 Task: Create a streamlines plot of fluid flow around an obstacle.
Action: Mouse moved to (183, 80)
Screenshot: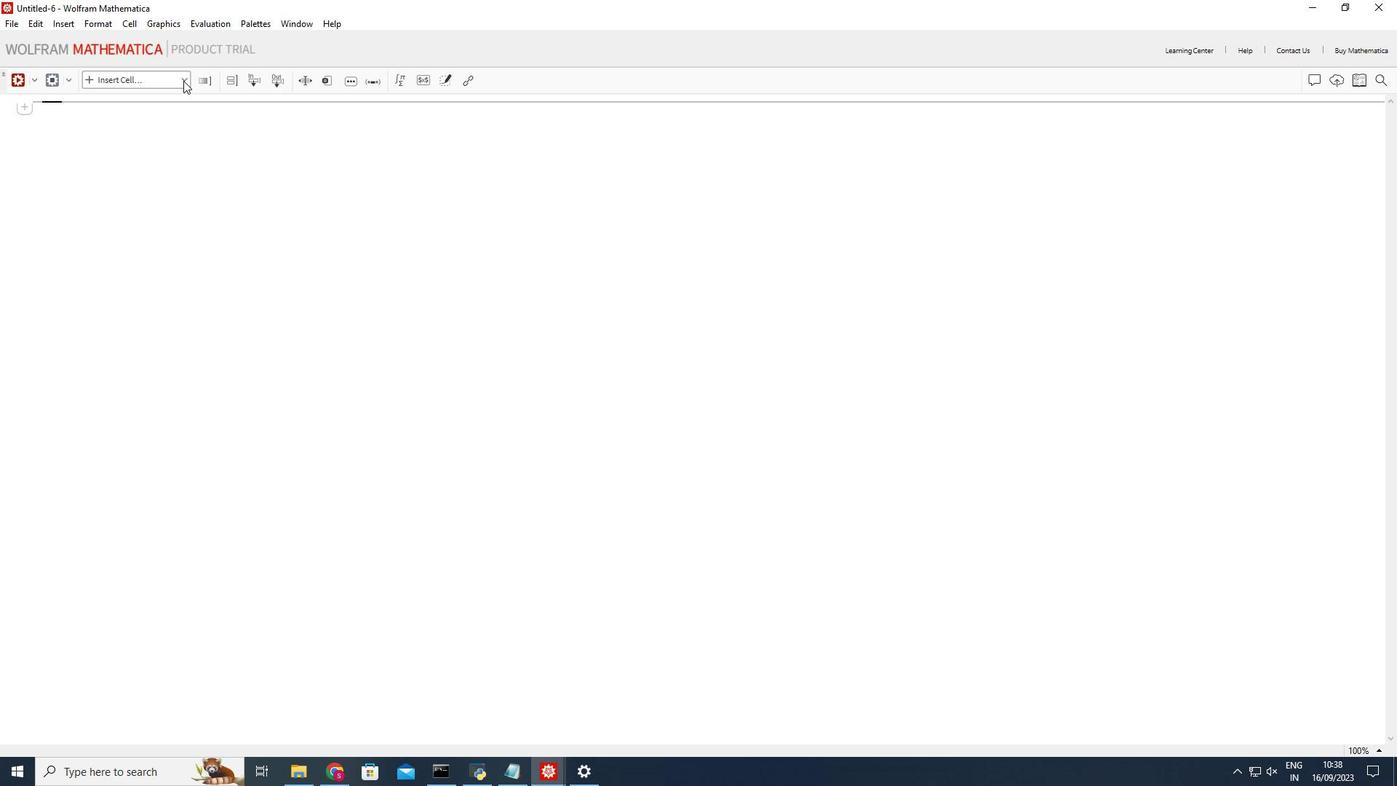
Action: Mouse pressed left at (183, 80)
Screenshot: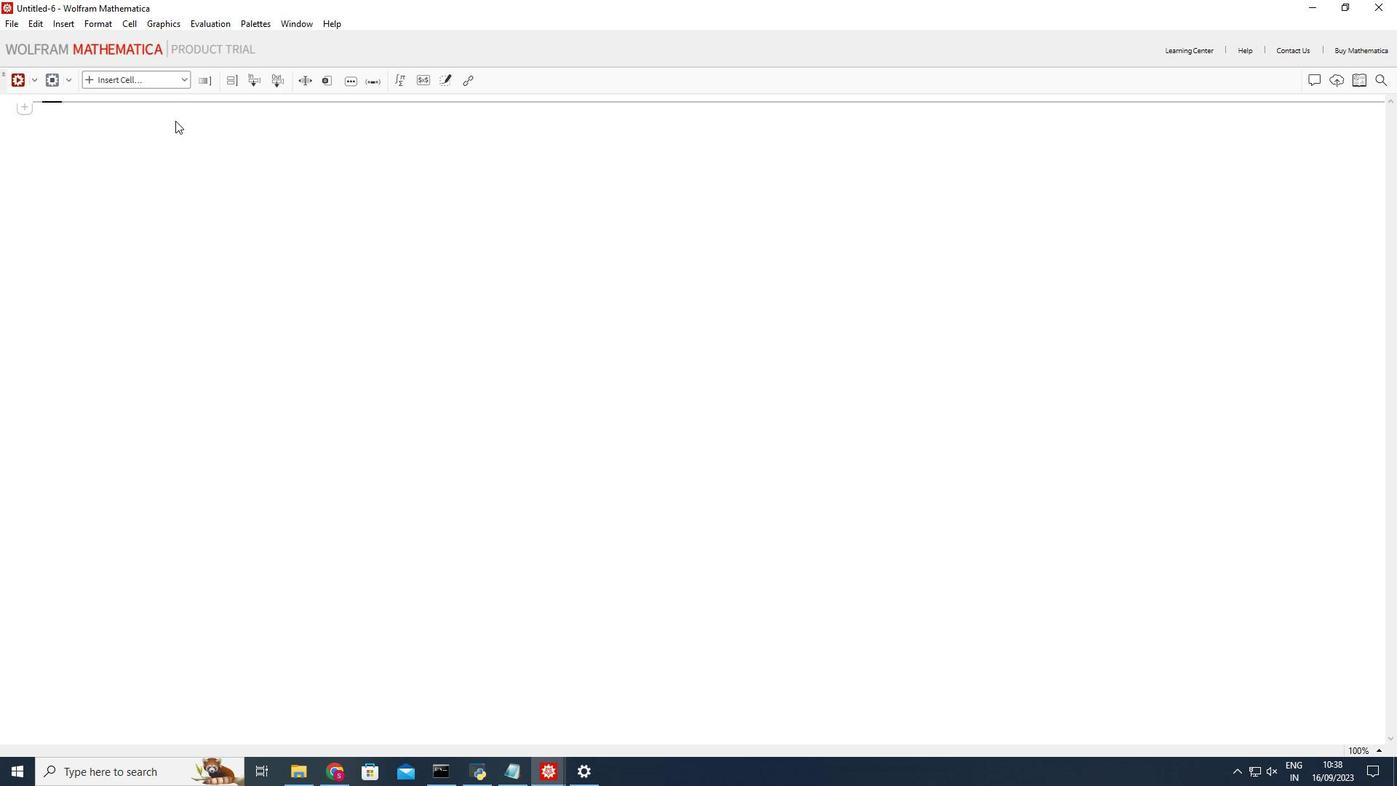 
Action: Mouse moved to (153, 108)
Screenshot: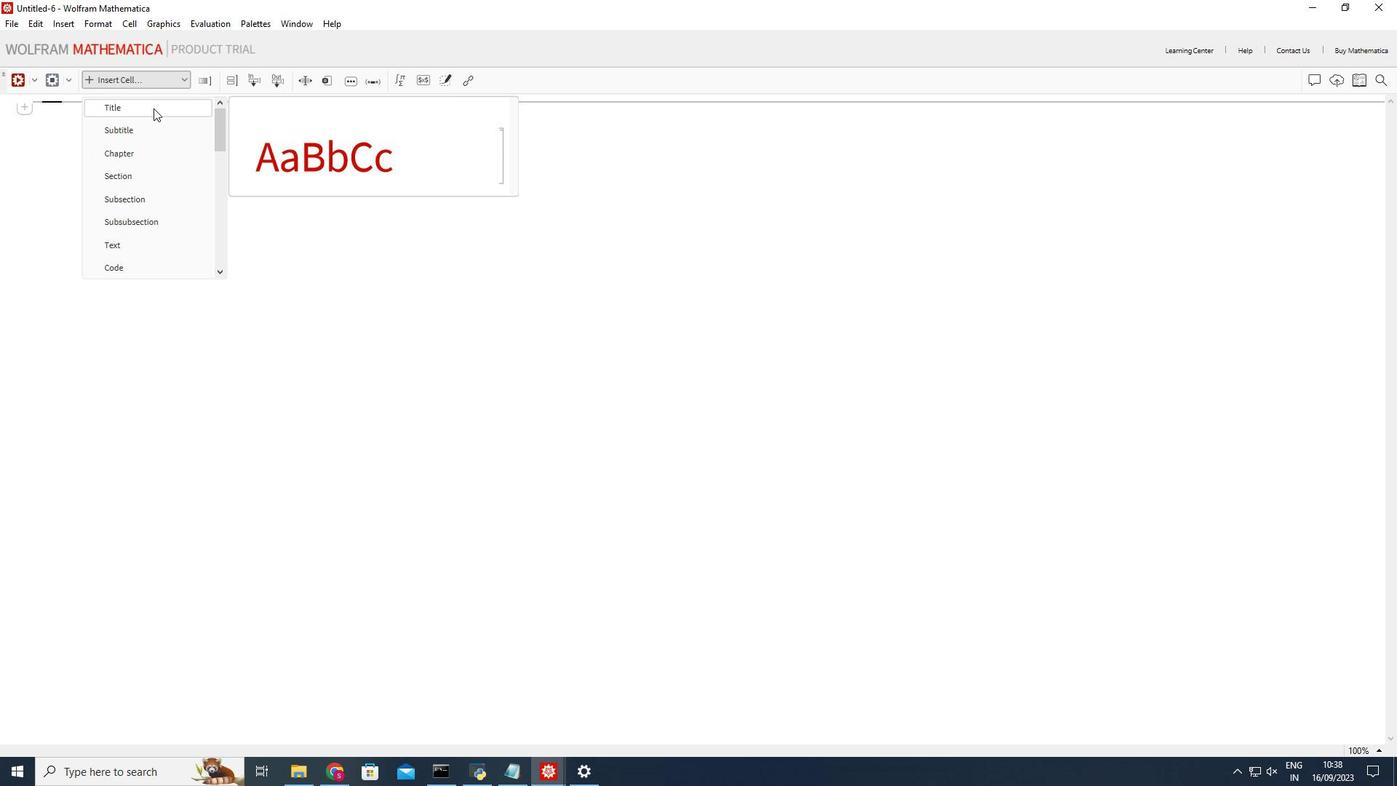
Action: Mouse pressed left at (153, 108)
Screenshot: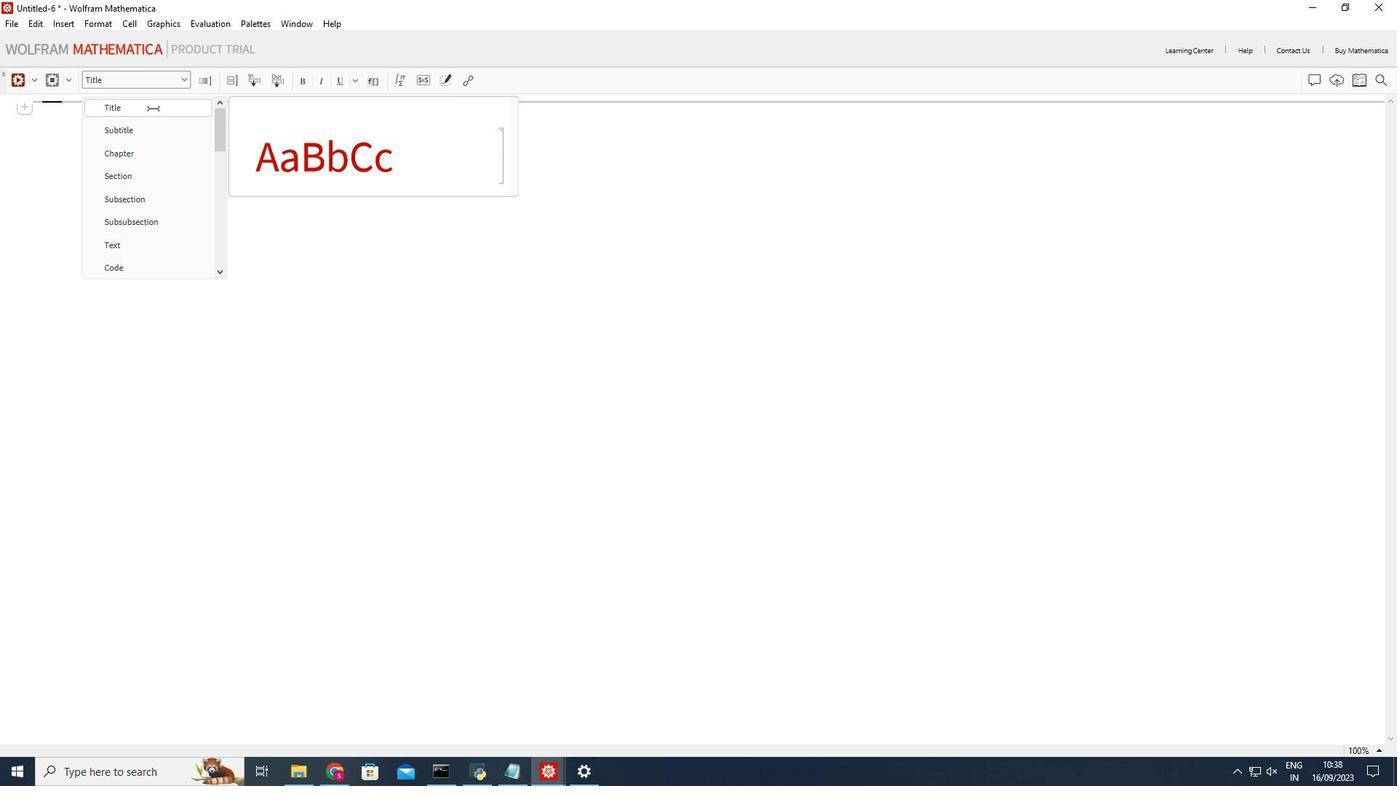 
Action: Mouse moved to (154, 155)
Screenshot: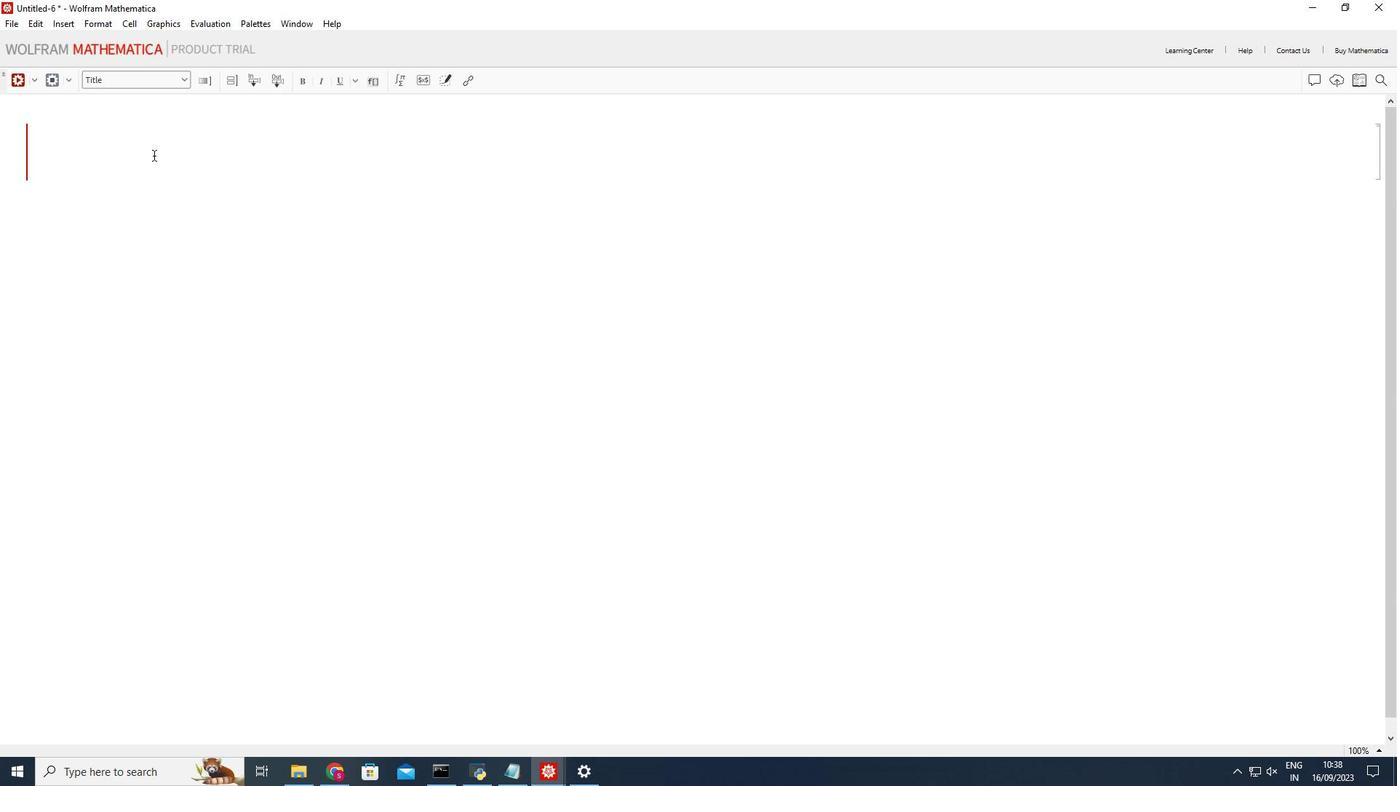 
Action: Mouse pressed left at (154, 155)
Screenshot: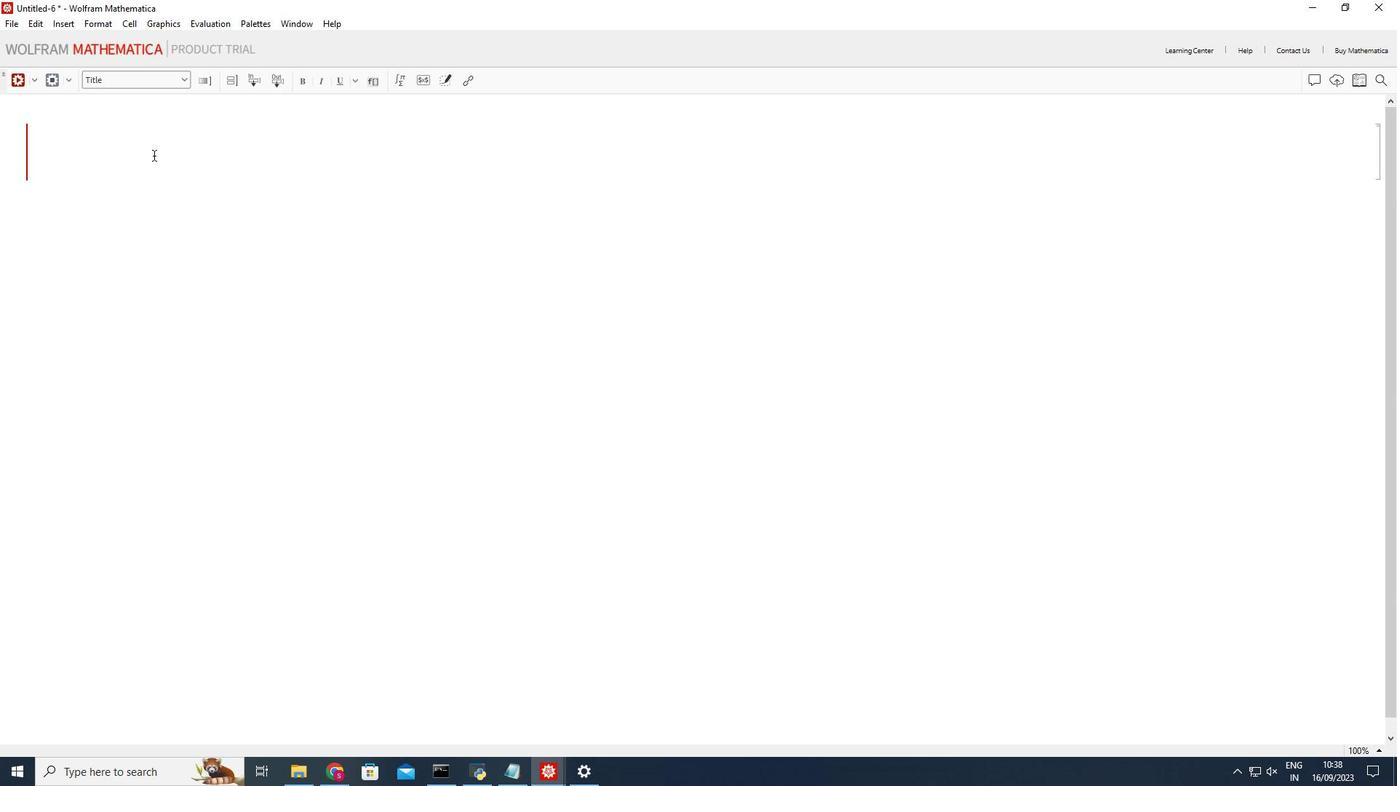 
Action: Mouse moved to (329, 350)
Screenshot: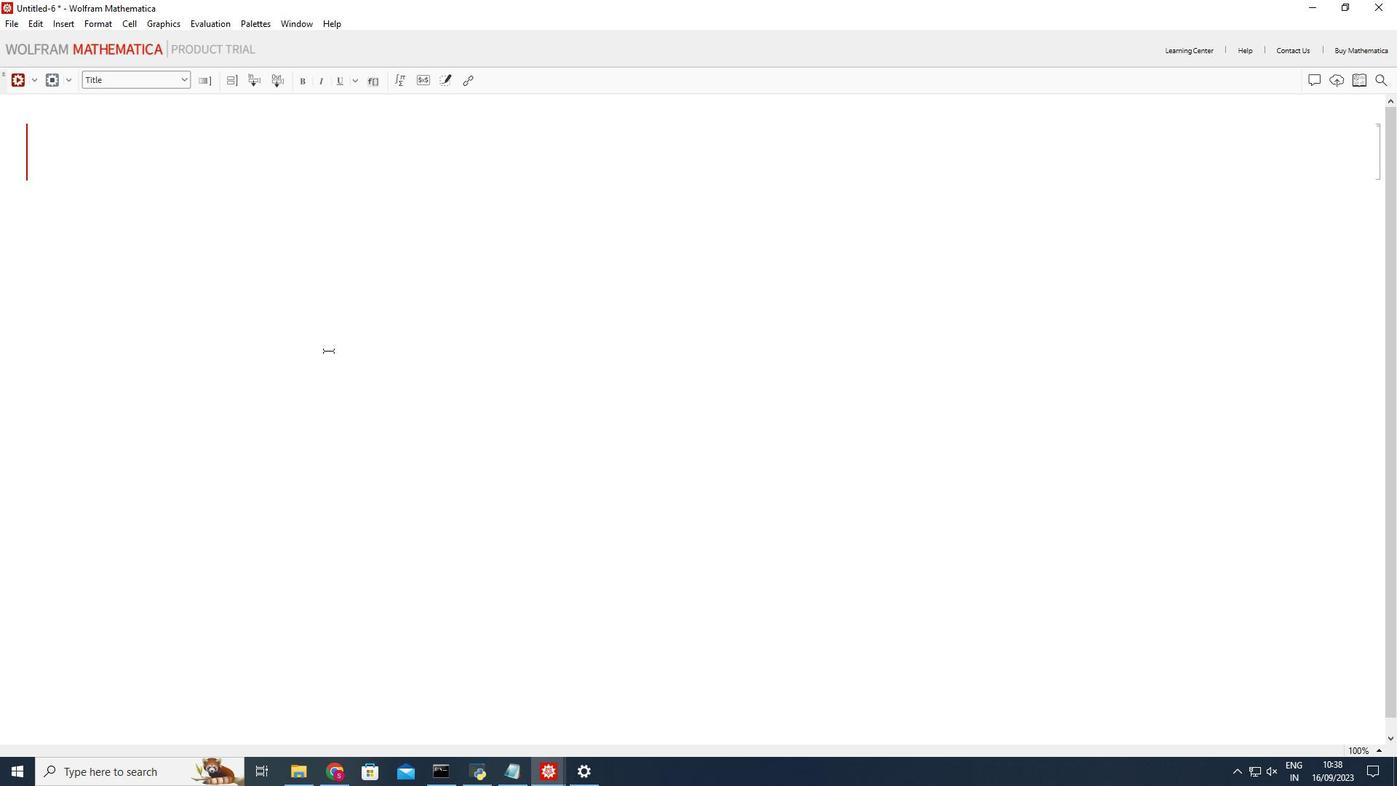 
Action: Key pressed <Key.shift_r>Streamlines<Key.space>plot<Key.space>of<Key.space>fluid<Key.space>flow<Key.space>around<Key.space>an<Key.space>obstacle
Screenshot: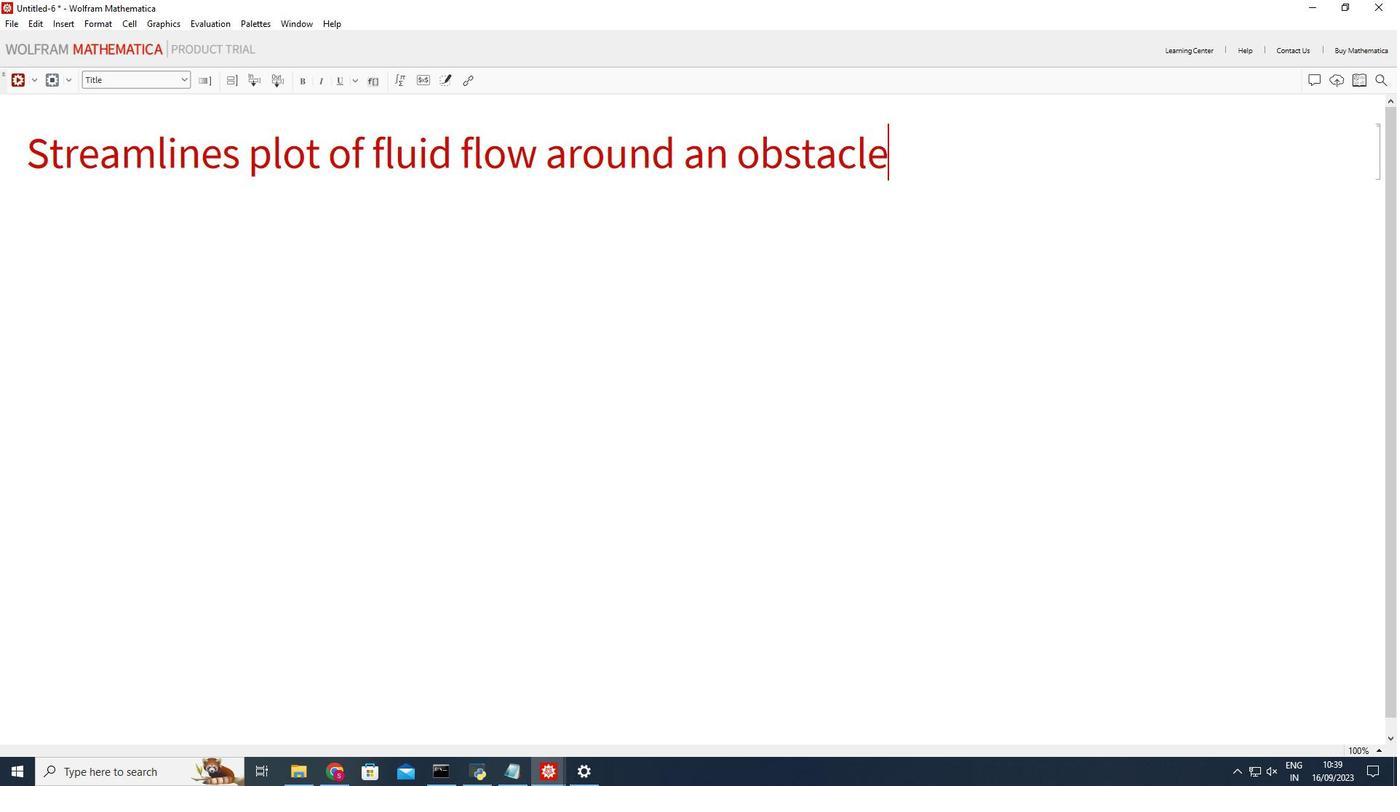 
Action: Mouse moved to (253, 423)
Screenshot: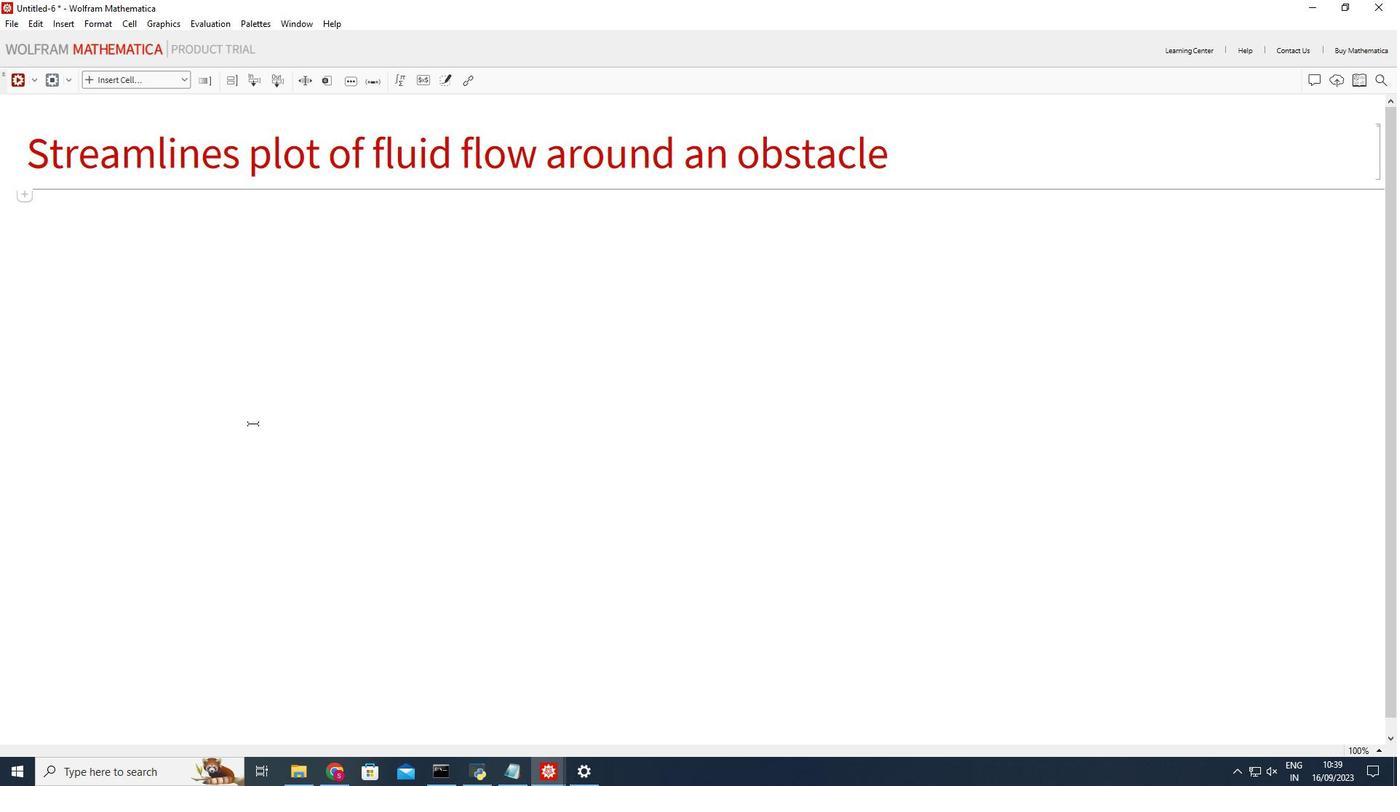 
Action: Mouse pressed left at (253, 423)
Screenshot: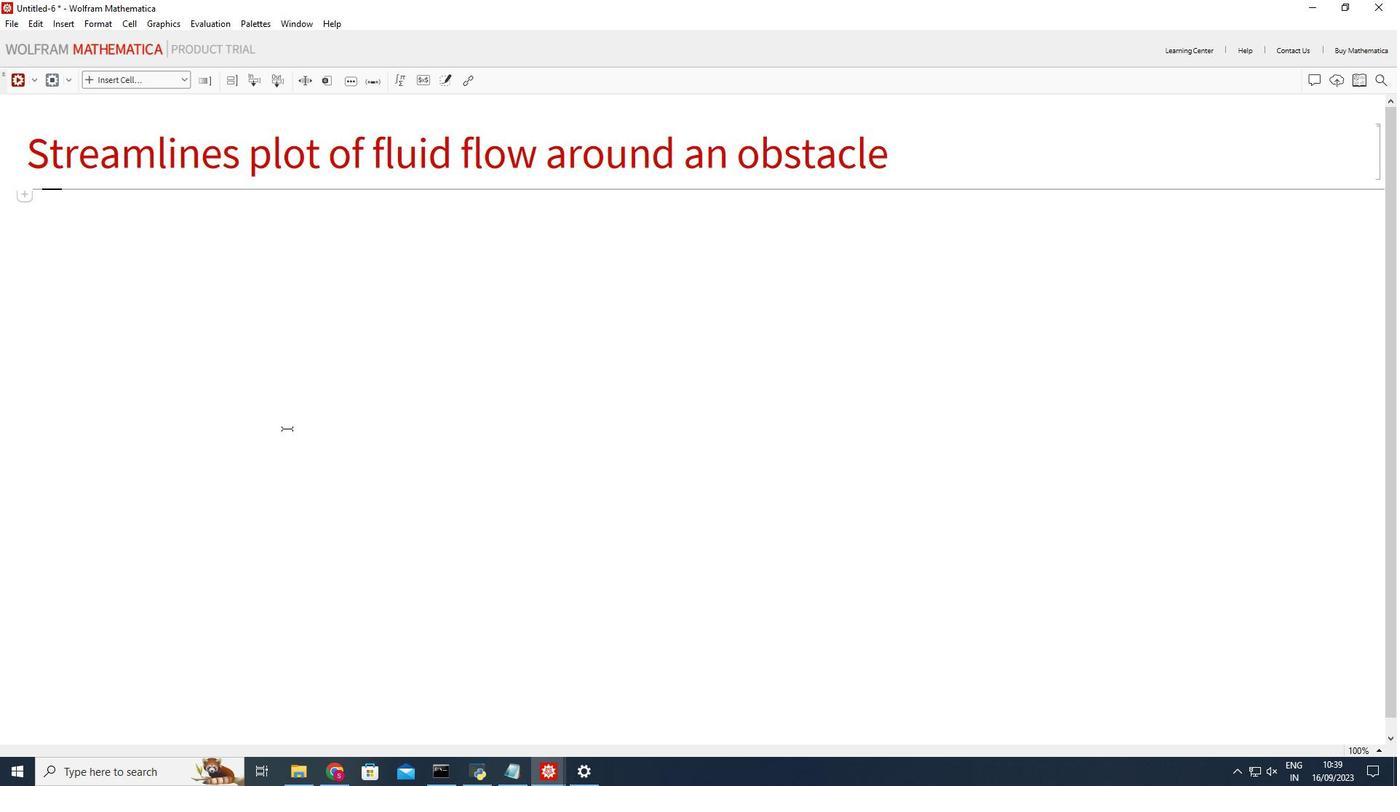 
Action: Mouse moved to (184, 82)
Screenshot: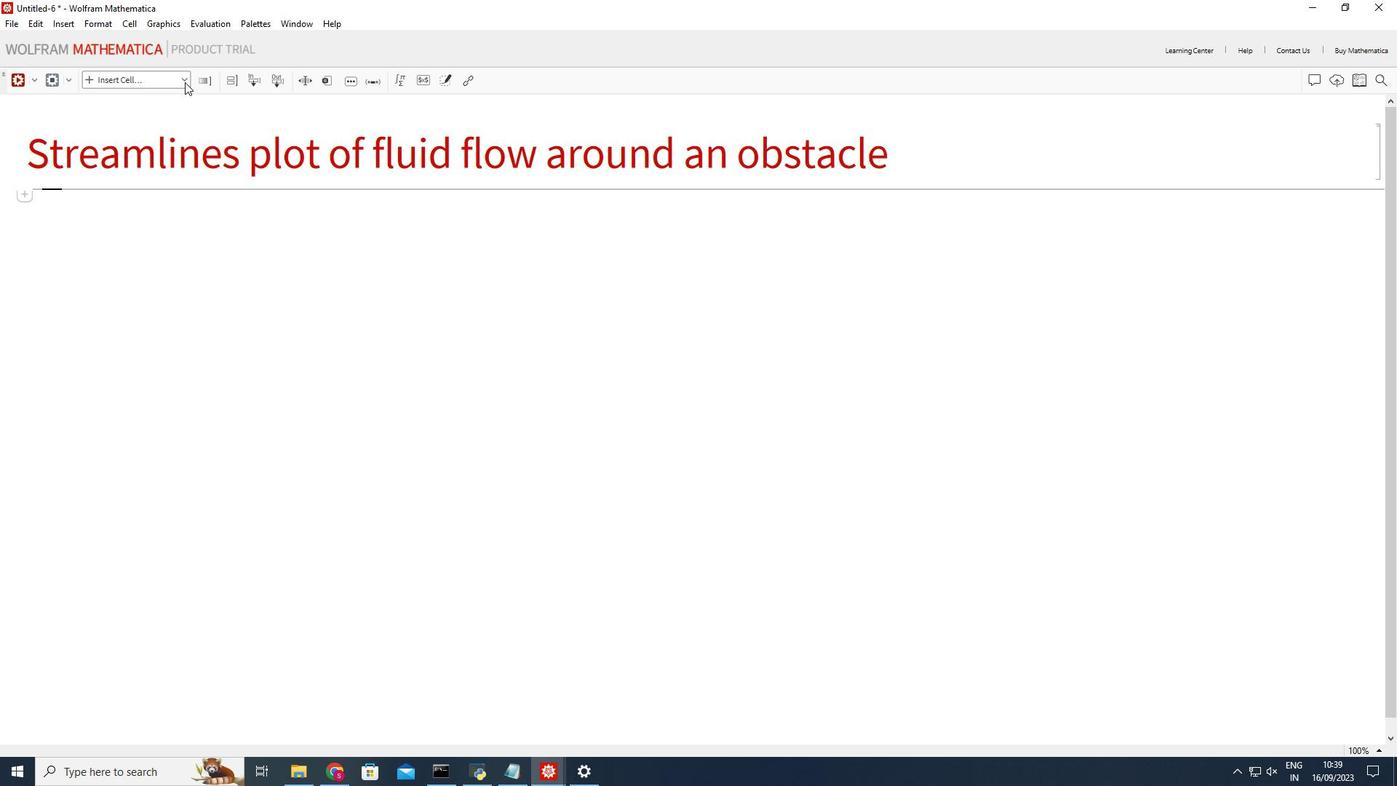 
Action: Mouse pressed left at (184, 82)
Screenshot: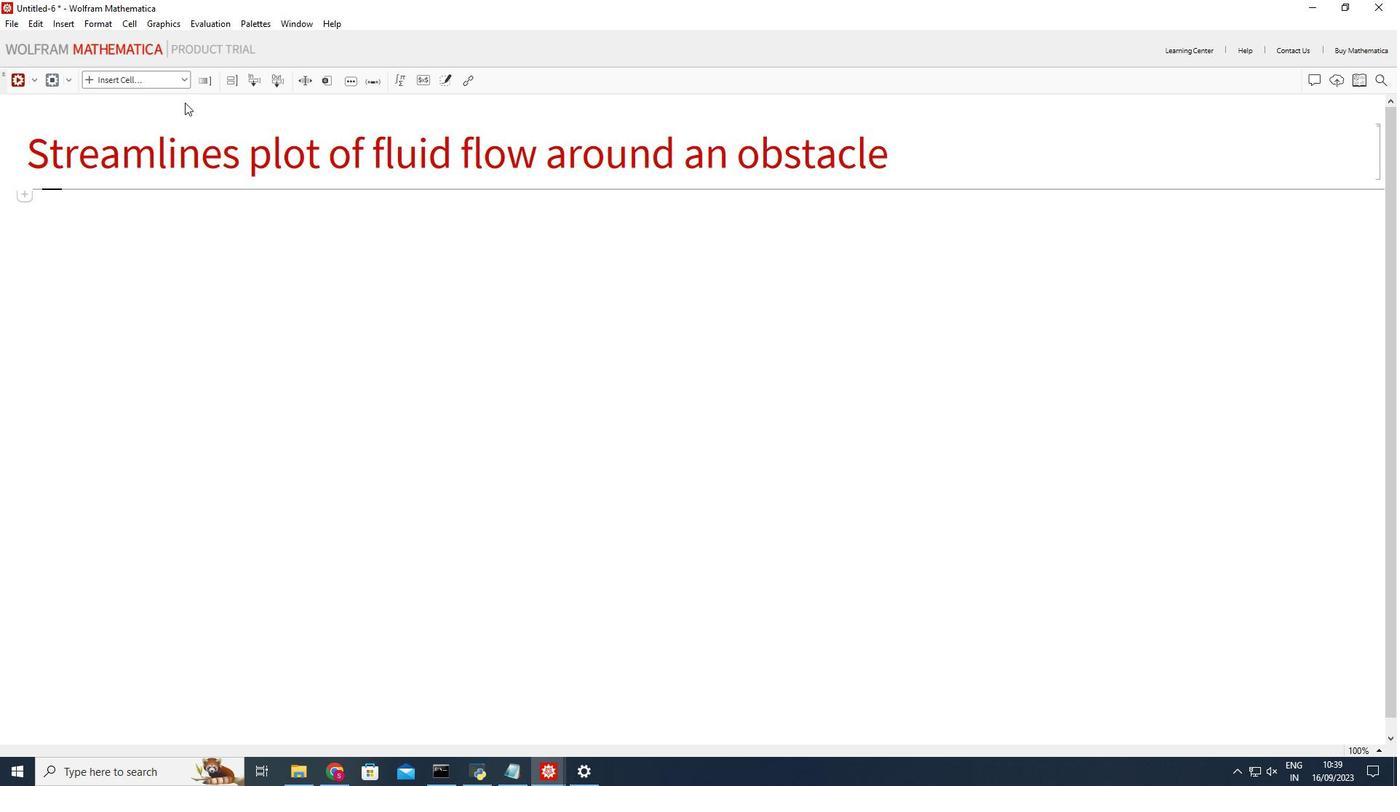 
Action: Mouse moved to (114, 272)
Screenshot: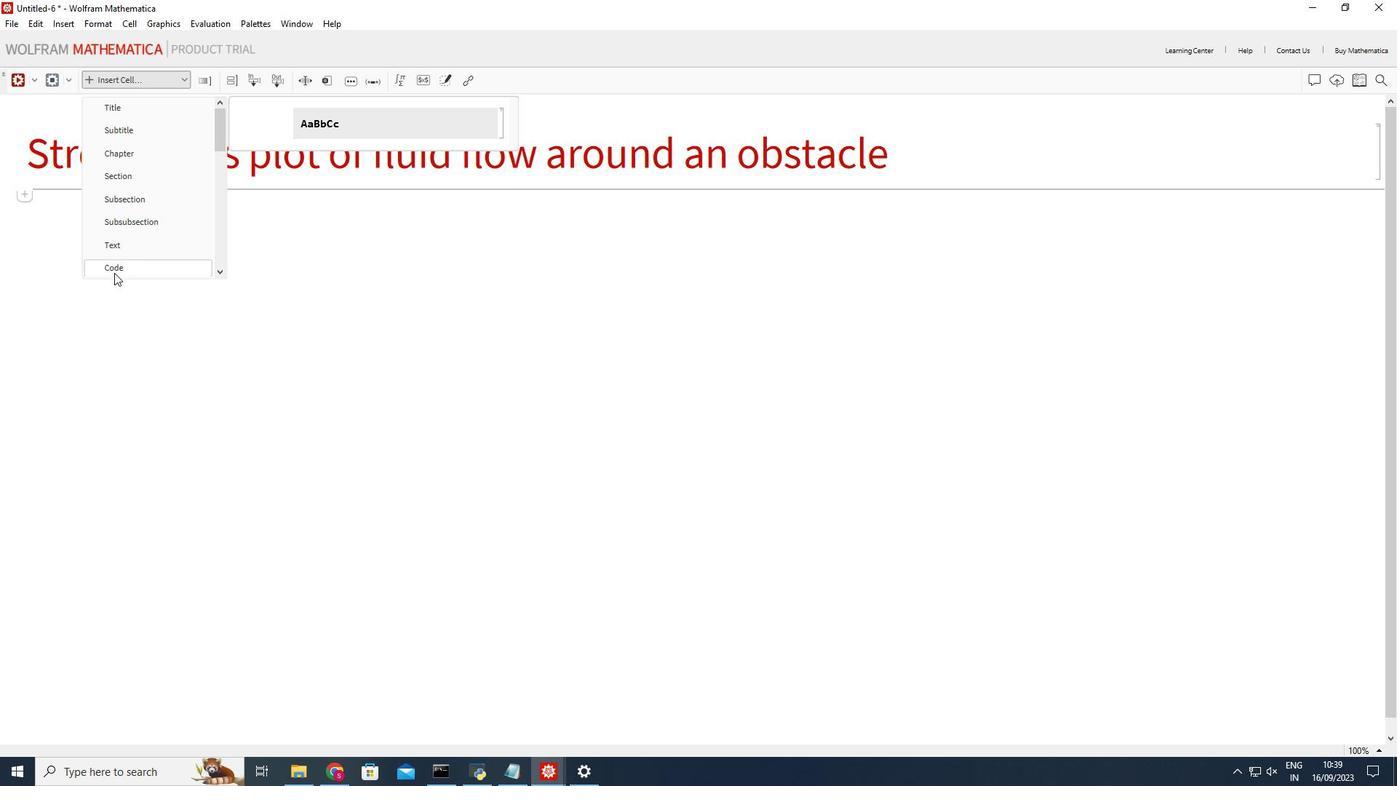 
Action: Mouse pressed left at (114, 272)
Screenshot: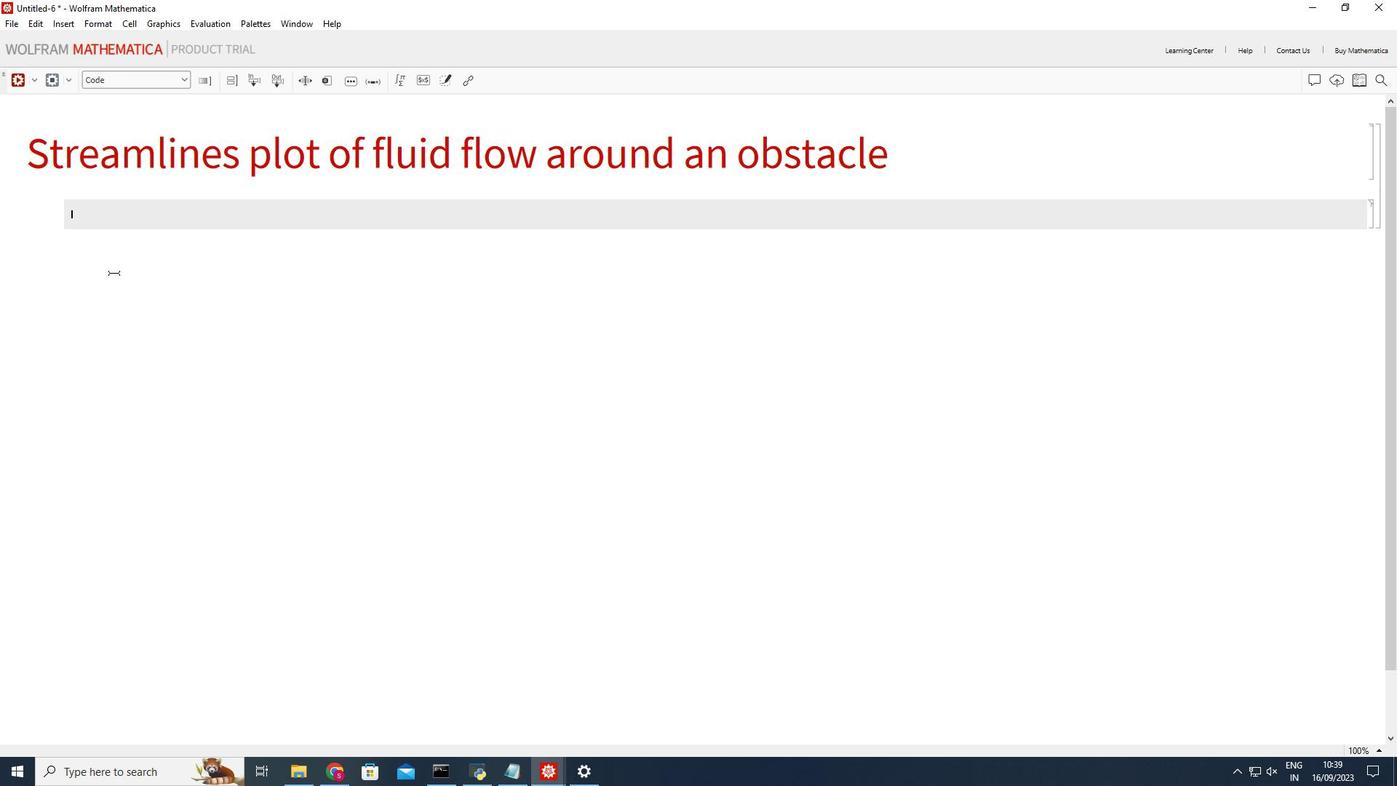 
Action: Mouse moved to (1369, 749)
Screenshot: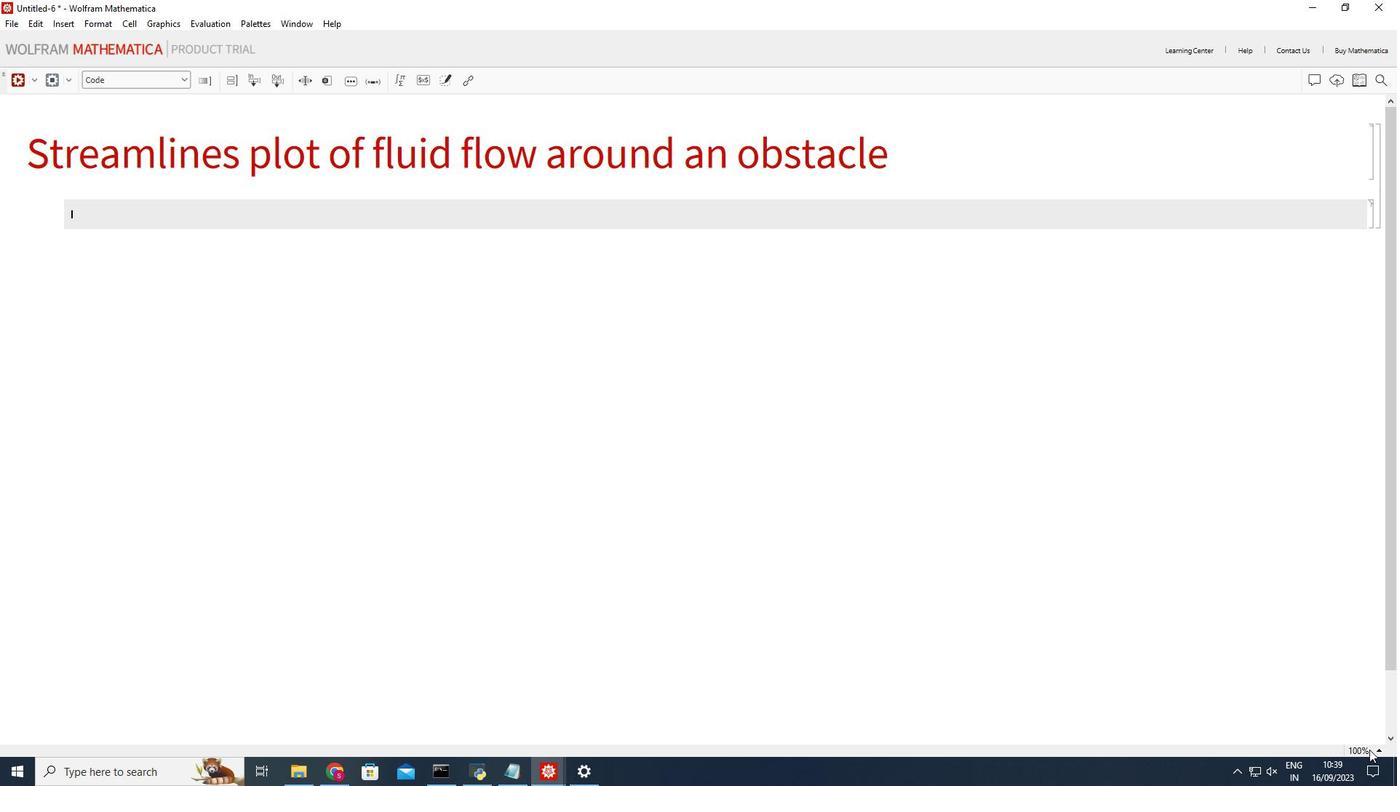 
Action: Mouse pressed left at (1369, 749)
Screenshot: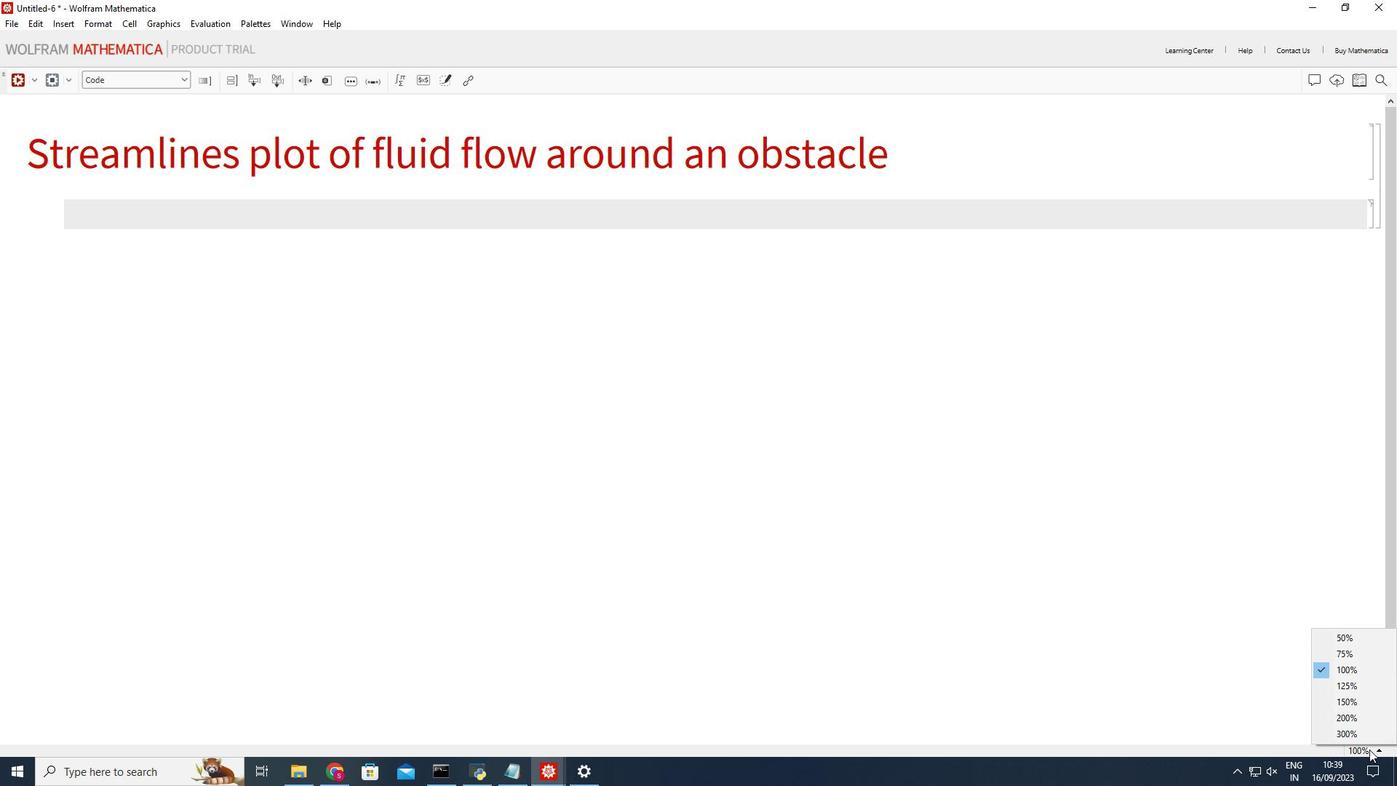 
Action: Mouse moved to (1353, 684)
Screenshot: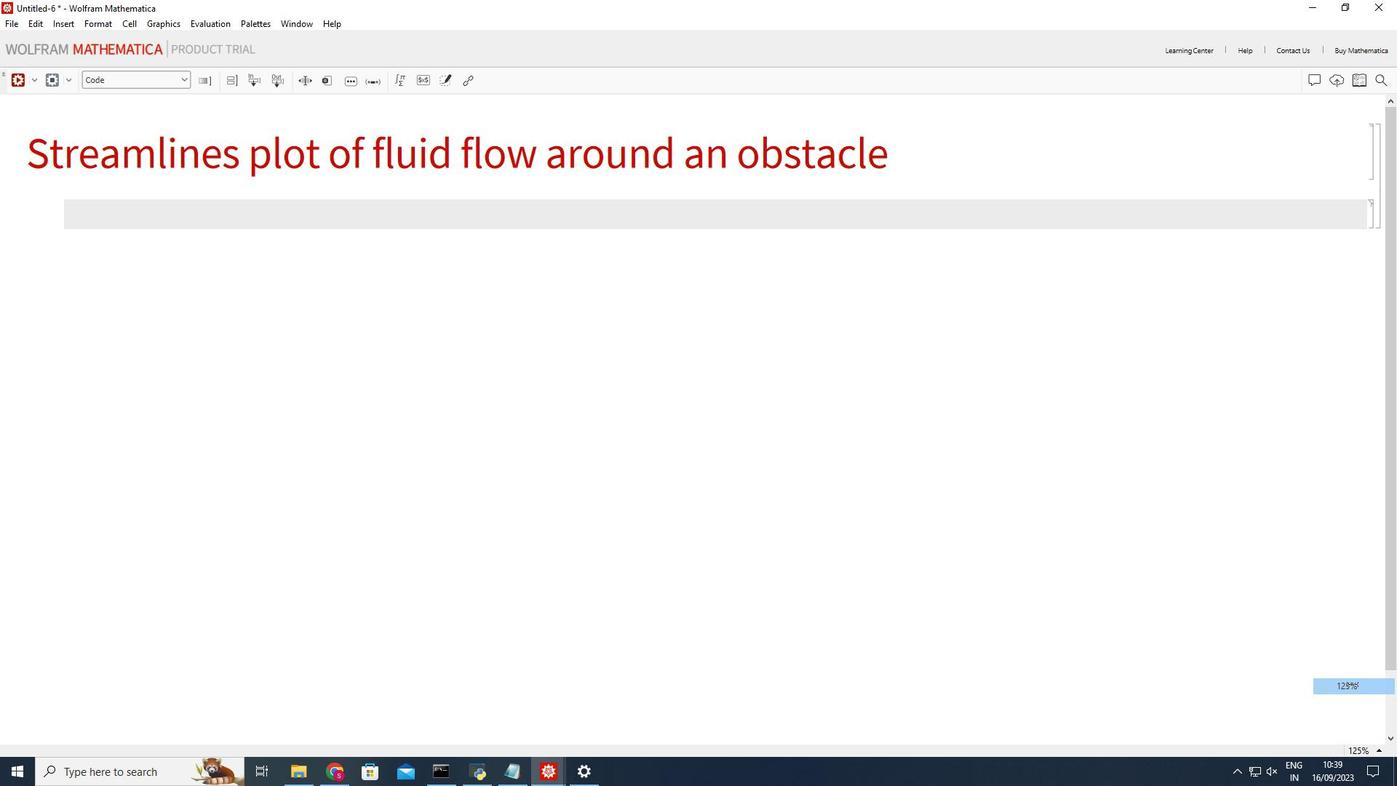 
Action: Mouse pressed left at (1353, 684)
Screenshot: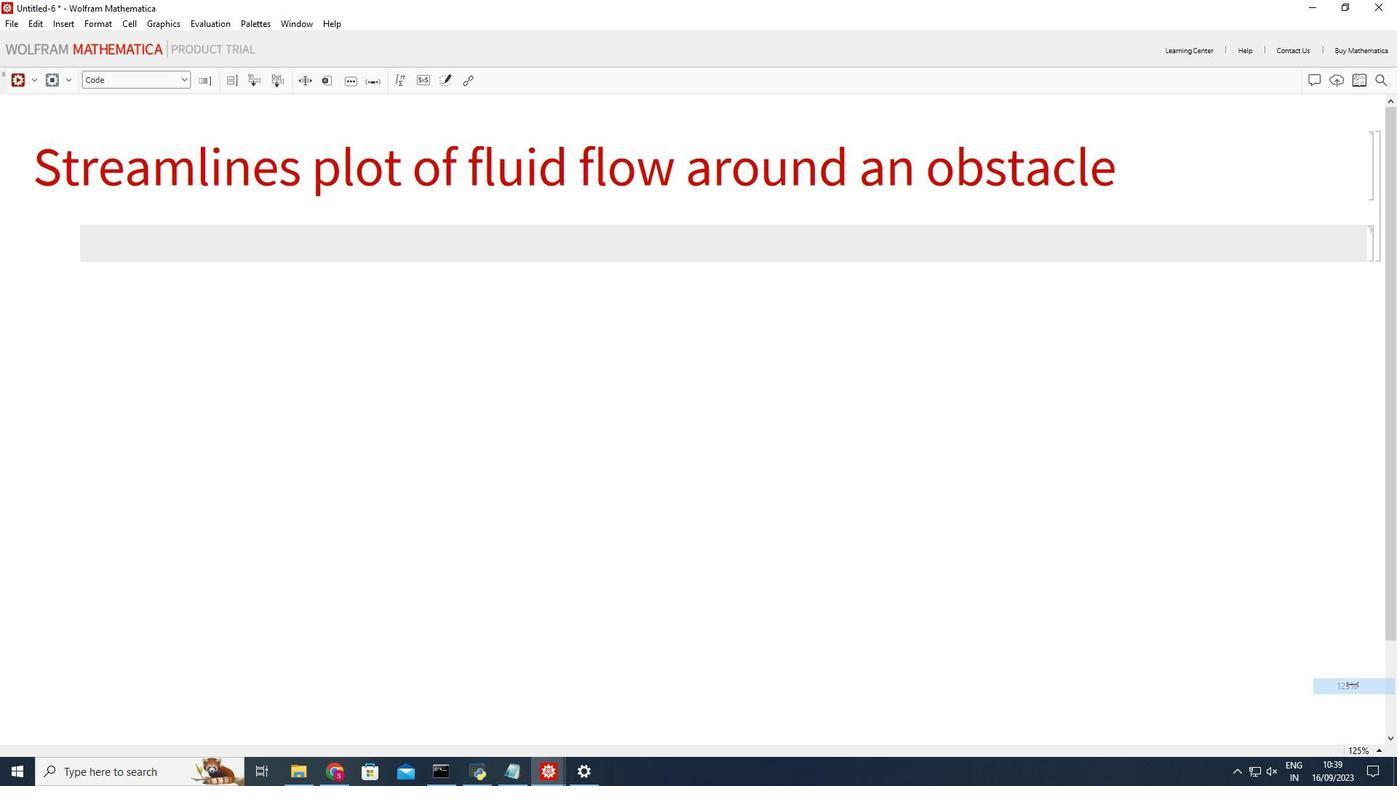 
Action: Mouse moved to (131, 240)
Screenshot: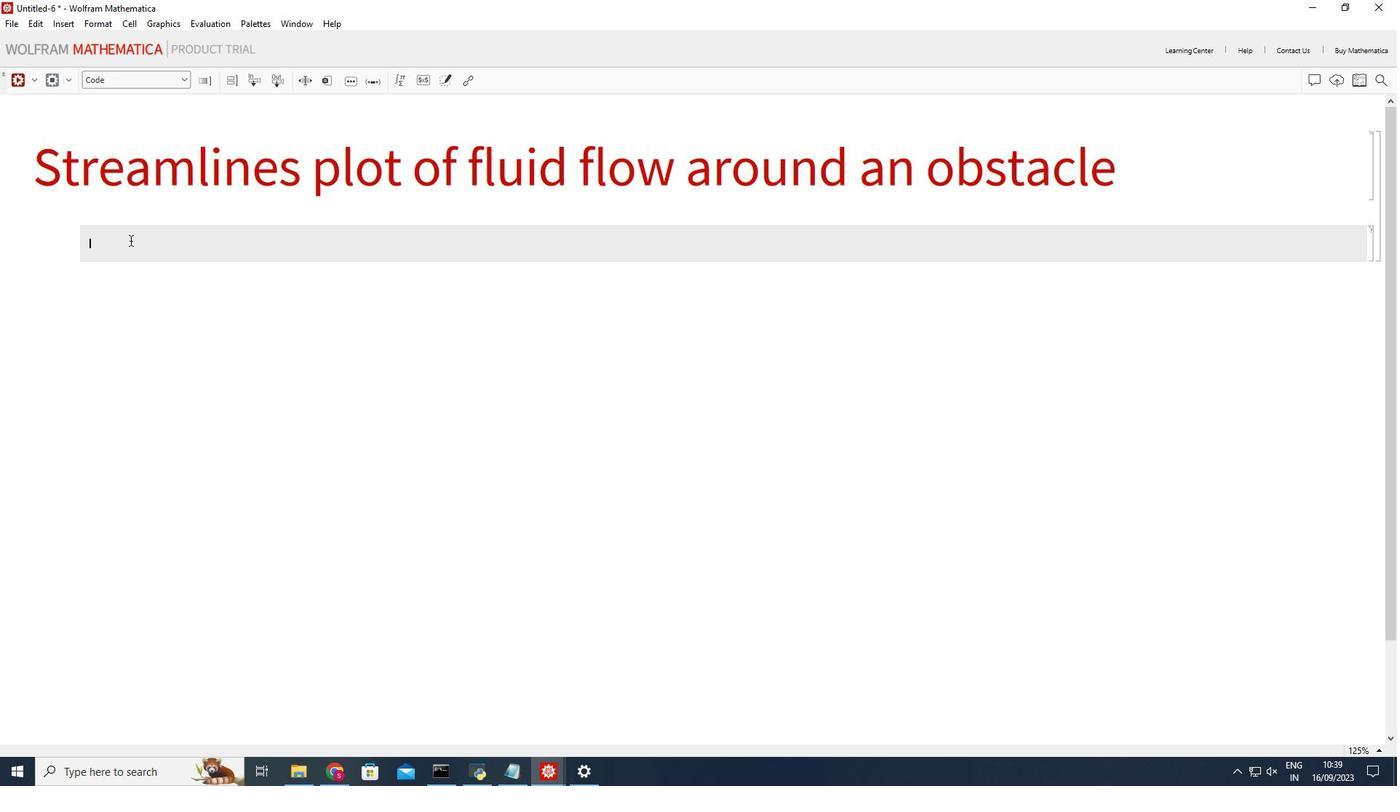 
Action: Mouse pressed left at (131, 240)
Screenshot: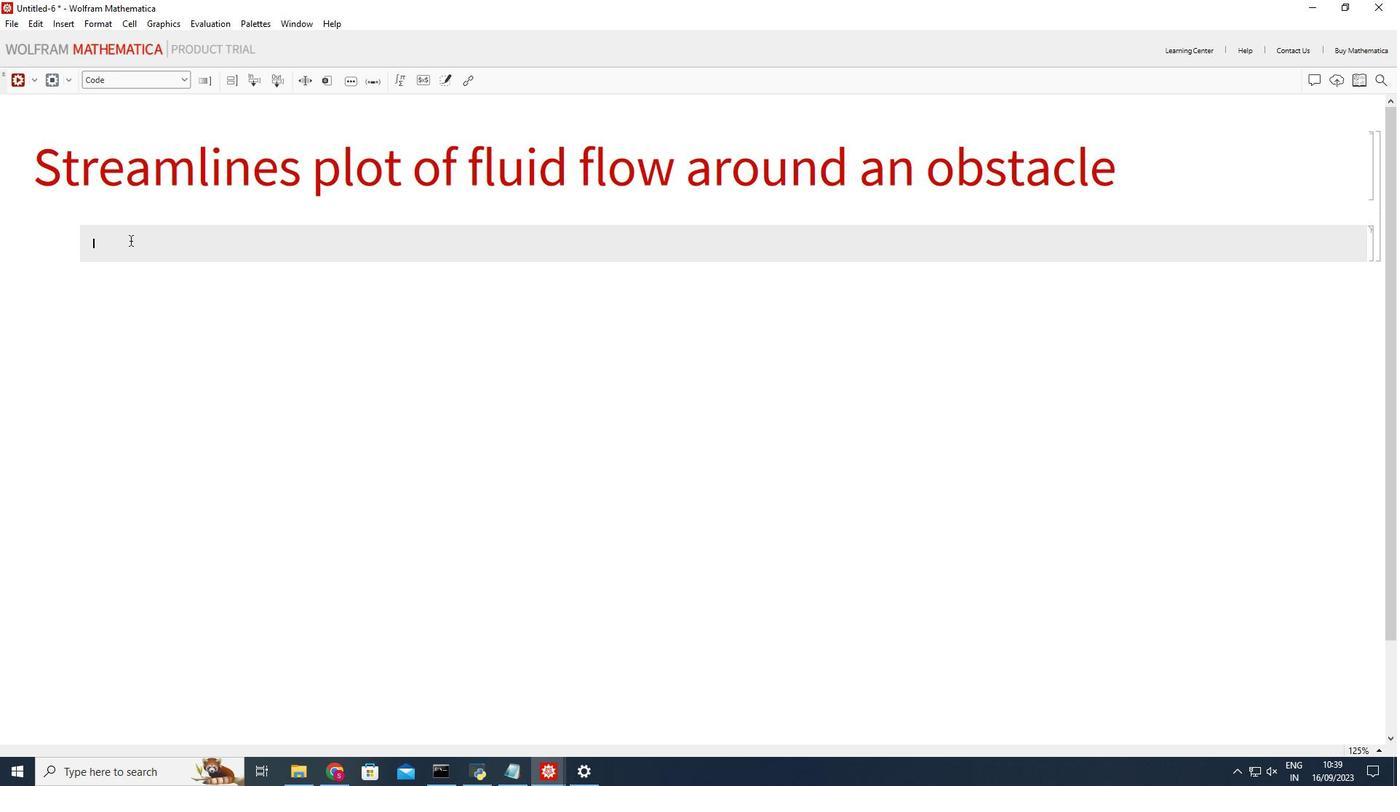 
Action: Mouse moved to (311, 446)
Screenshot: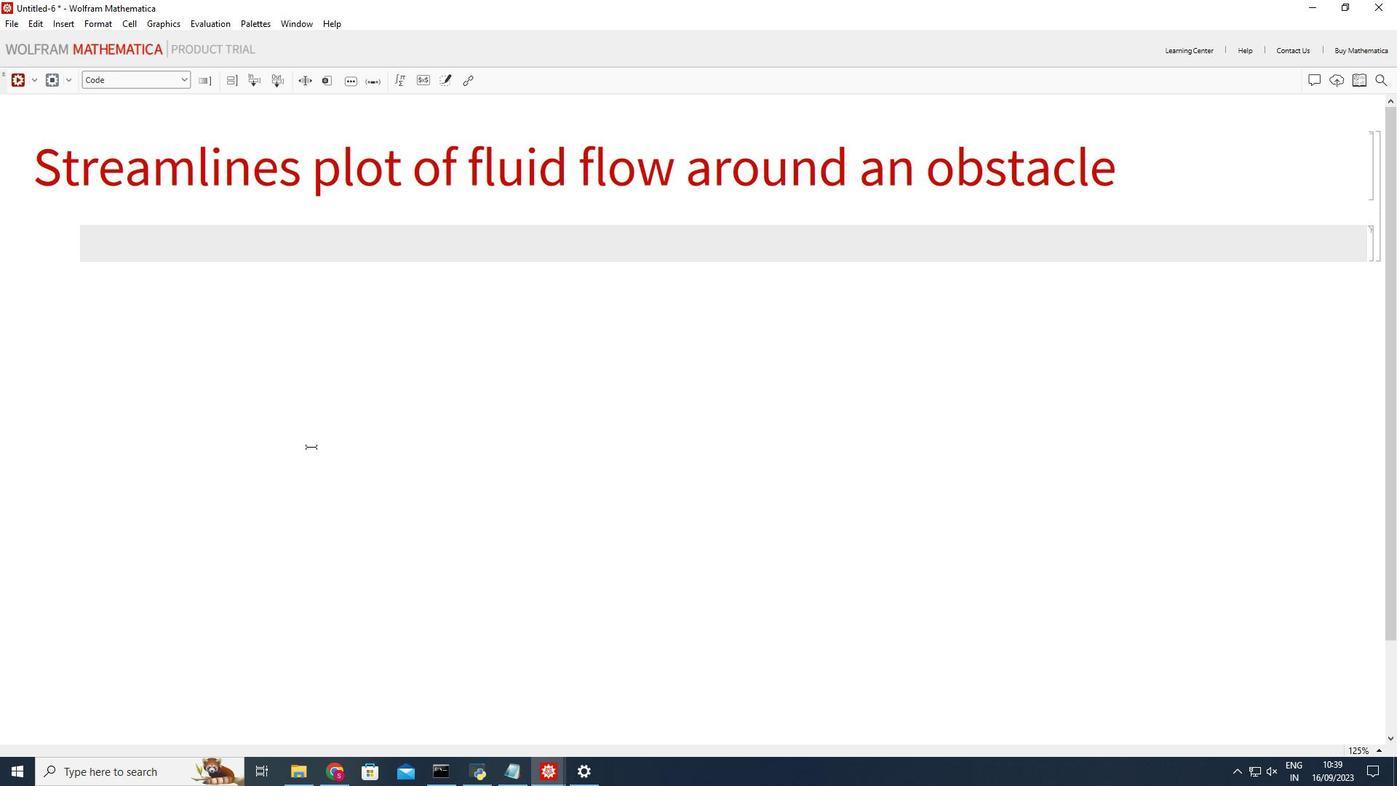 
Action: Key pressed <Key.shift_r>(*<Key.space>define<Key.space>the<Key.space>fluid<Key.space>domain<Key.space>as<Key.space>a<Key.space>rectangle<Key.space><Key.right><Key.right><Key.enter>fluid<Key.shift_r>Domain<Key.space>=<Key.space><Key.shift_r>Rectangle<Key.space><Key.backspace>[<Key.shift_r>{-2,-2<Key.right>,<Key.shift_r>{2,2<Key.right><Key.right>;<Key.enter><Key.enter><Key.shift_r>(*<Key.space>define<Key.space>the<Key.space>on<Key.backspace>bstacle<Key.space>as<Key.space>a<Key.space>disk<Key.space><Key.right><Key.right><Key.enter>obstacle<Key.space>=<Key.space><Key.shift_r>Disk[<Key.shift_r>{0,0<Key.right>,1<Key.right>;<Key.enter><Key.enter><Key.shift_r>(*<Key.space>define<Key.space>the<Key.space>fluid<Key.space>domain<Key.space>excluding<Key.space>the<Key.space>obstacle<Key.space><Key.right><Key.right><Key.enter>domain<Key.space>=<Key.space><Key.shift_r>Regop<Key.backspace><Key.backspace>ion<Key.shift_r>Difference<Key.space><Key.backspace>[<Key.space><Key.backspace>fluid<Key.shift_r>Domain,<Key.space>obstacle<Key.right>;<Key.enter><Key.enter><Key.shift_r>(*<Key.space>define<Key.space>the<Key.space>flow<Key.space>around<Key.space>the<Key.space>obstacle<Key.space><Key.shift_r>(example<Key.space>velocity<Key.space>field<Key.right><Key.space><Key.right><Key.right><Key.enter>velocity<Key.shift_r>Field<Key.space>=<Key.space><Key.shift_r>{1-<Key.space>x<Key.shift_r>^2<Key.space>-<Key.space>y<Key.shift_r>^2,<Key.space>2<Key.space>y<Key.right><Key.left><Key.left><Key.backspace>x<Key.right><Key.right>;<Key.enter><Key.enter><Key.shift_r><Key.shift_r><Key.shift_r><Key.shift_r><Key.shift_r><Key.shift_r><Key.shift_r><Key.shift_r><Key.shift_r><Key.shift_r>*<Key.backspace><Key.shift_r><Key.shift_r><Key.shift_r><Key.shift_r><Key.shift_r><Key.shift_r><Key.shift_r><Key.shift_r>*<Key.backspace><Key.shift_r>(*<Key.space><Key.shift_r>Set<Key.space>up<Key.space>the<Key.space>streamlines<Key.right><Key.left><Key.space><Key.right><Key.right><Key.enter>streamlines<Key.space>=<Key.space><Key.shift_r>Stream<Key.shift_r>Plot[velocity<Key.shift_r>Field,<Key.space><Key.shift_r>{x,-2,2<Key.right>,<Key.space><Key.shift_r>{y,-2,2<Key.right>,<Key.space><Key.shift_r>Stream<Key.shift_r>Points<Key.enter><Key.space><Key.shift_r>Fine<Key.right>;<Key.enter><Key.enter><Key.shift_r>(*<Key.space>show<Key.space>the<Key.space>streamlines<Key.space>and<Key.space>the<Key.space>obstacle<Key.space><Key.right><Key.right><Key.enter><Key.shift_r>Show[streamlines,<Key.space><Key.shift_r>Graphics[<Key.shift_r>{<Key.shift_r>Edge<Key.shift_r>Form[<Key.shift_r>Black<Key.right>,<Key.space><Key.shift_r>Face<Key.shift_r>Form[],<Key.space>obstacle<Key.right><Key.right>,<Key.space><Key.shift_r>Aspect<Key.shift_r>Ratio<Key.enter><Key.space>-<Key.shift_r>><Key.space><Key.shift_r>Automatic<Key.enter><Key.right><Key.shift_r><Key.enter>
Screenshot: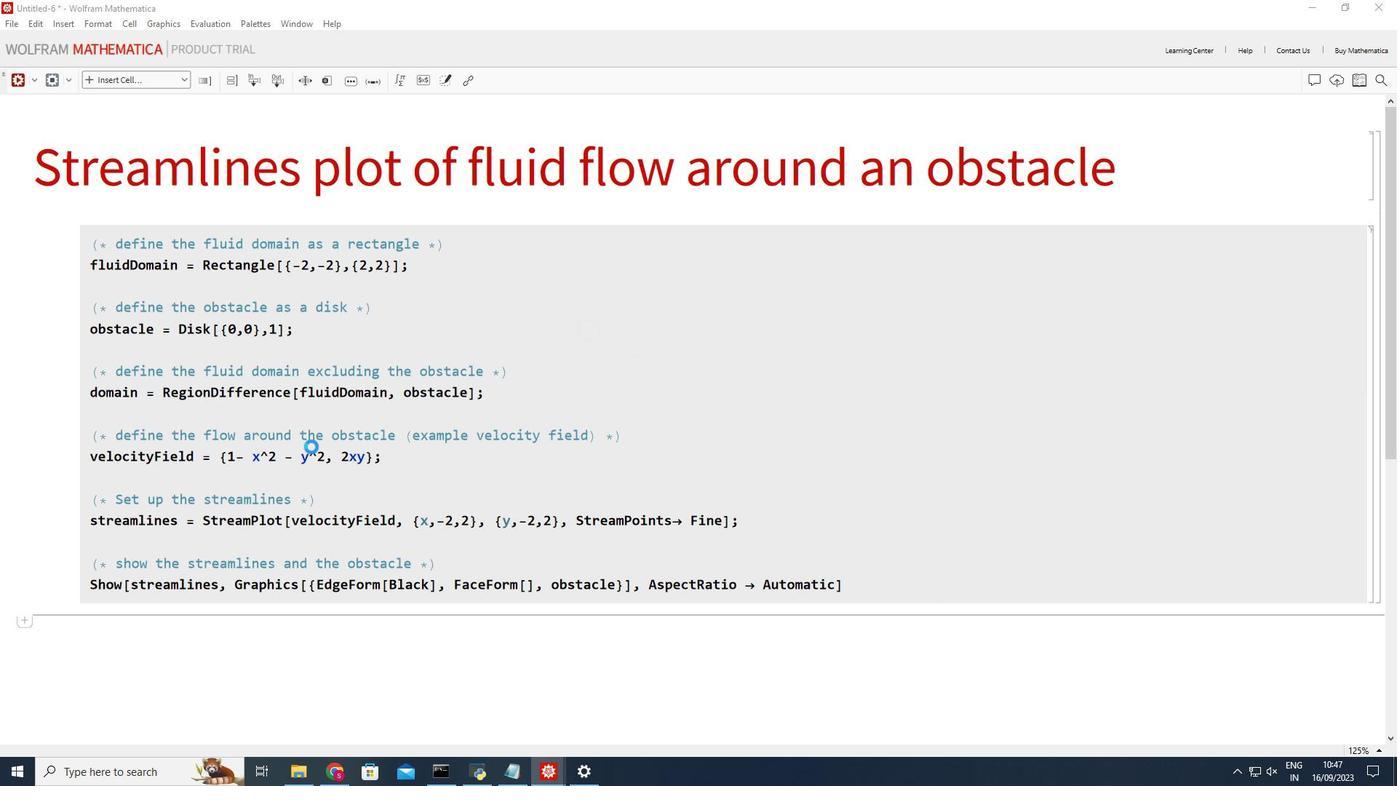 
Action: Mouse moved to (650, 402)
Screenshot: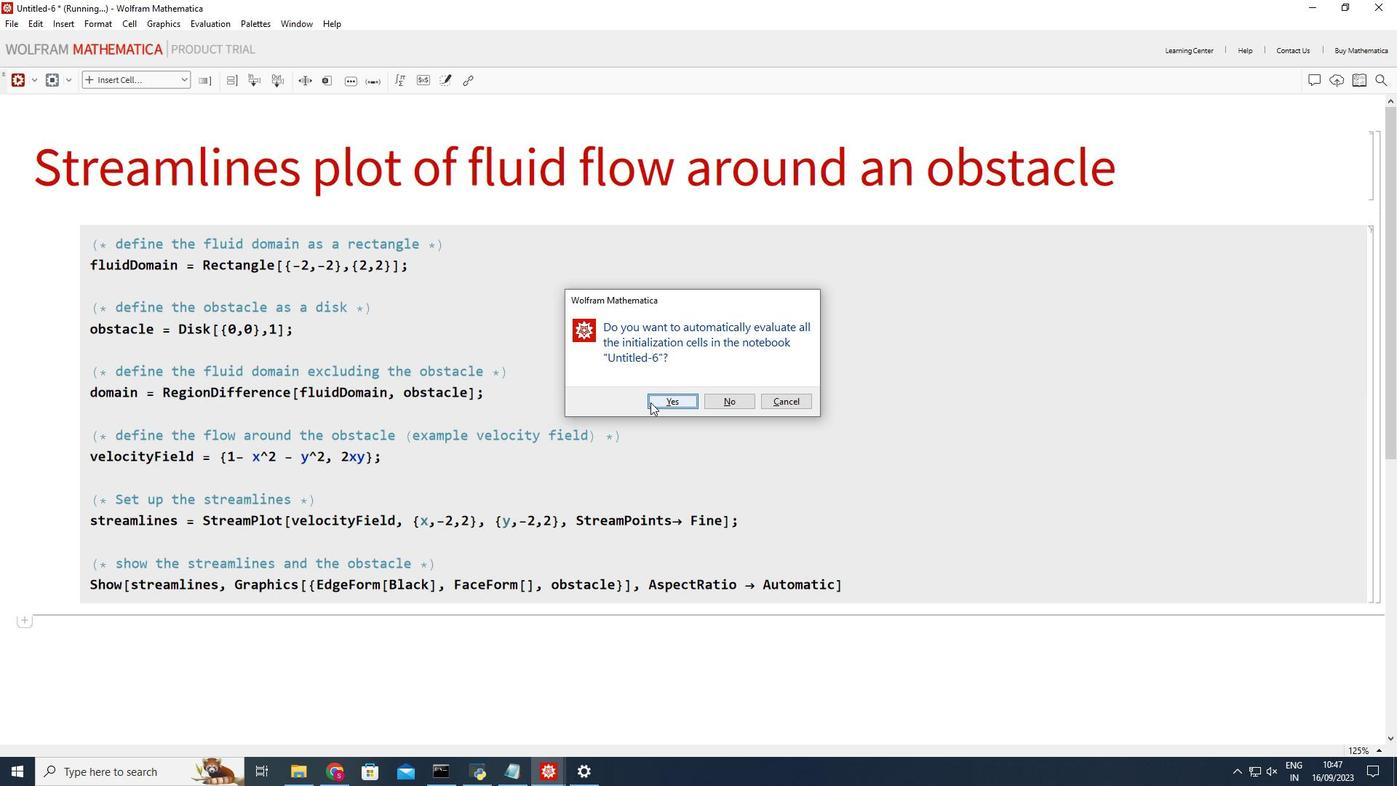 
Action: Mouse pressed left at (650, 402)
Screenshot: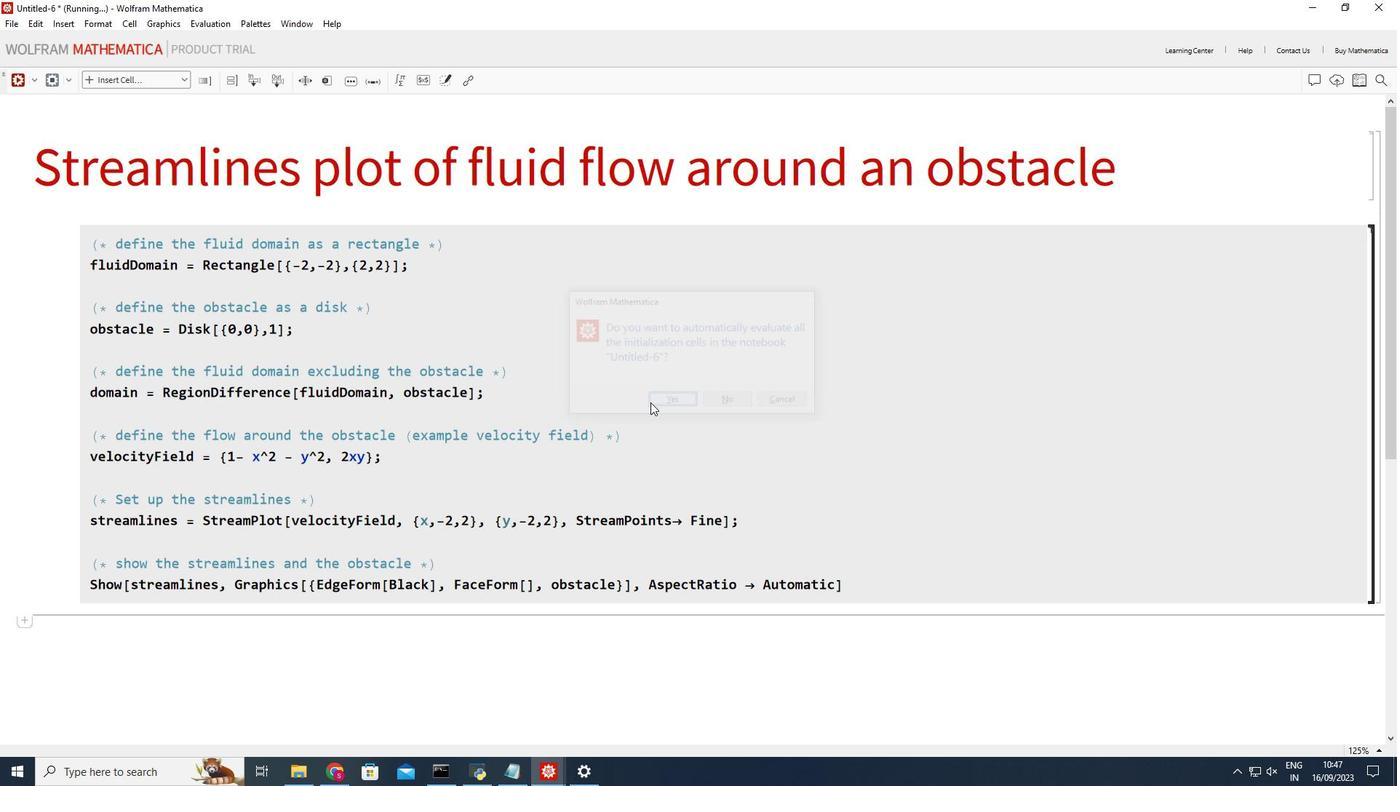 
Action: Mouse moved to (656, 404)
Screenshot: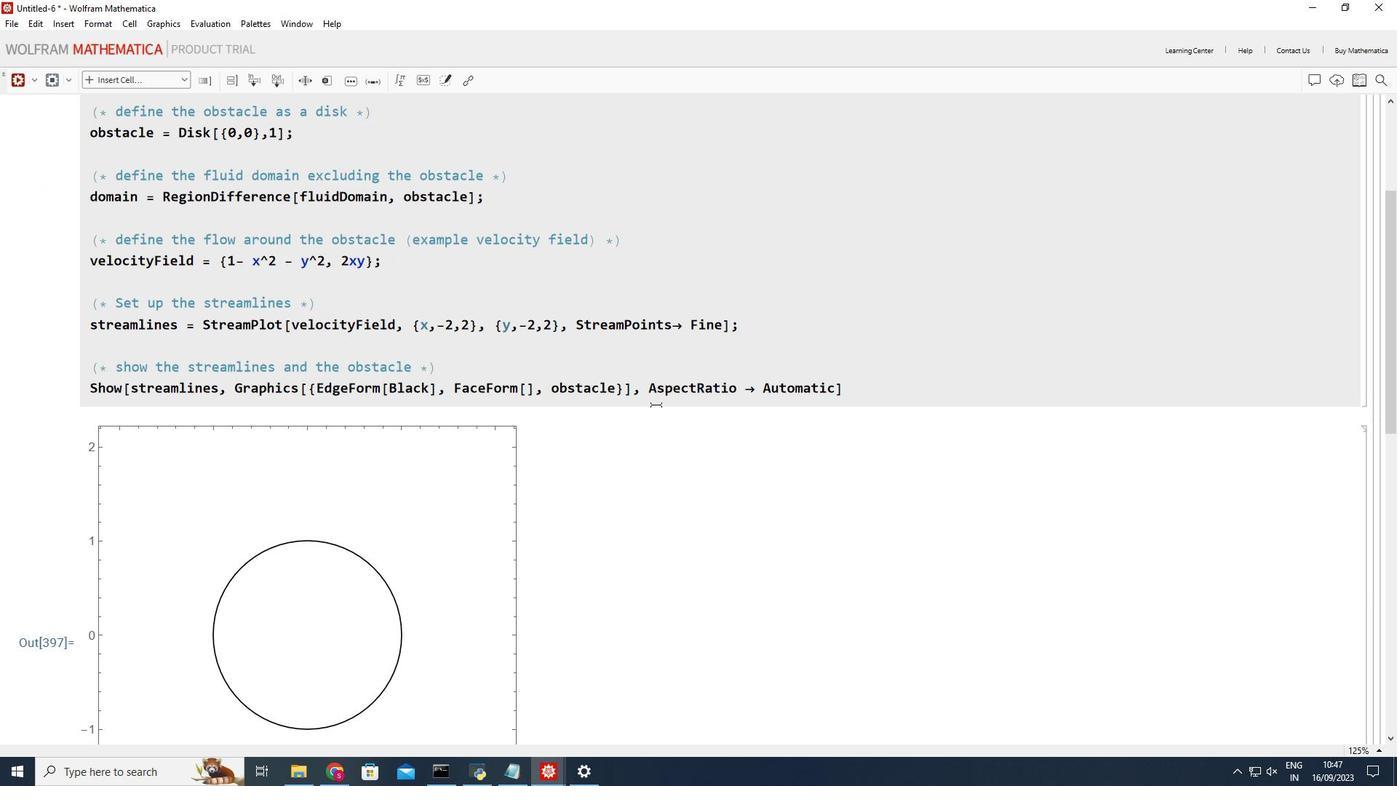 
Action: Mouse scrolled (656, 403) with delta (0, 0)
Screenshot: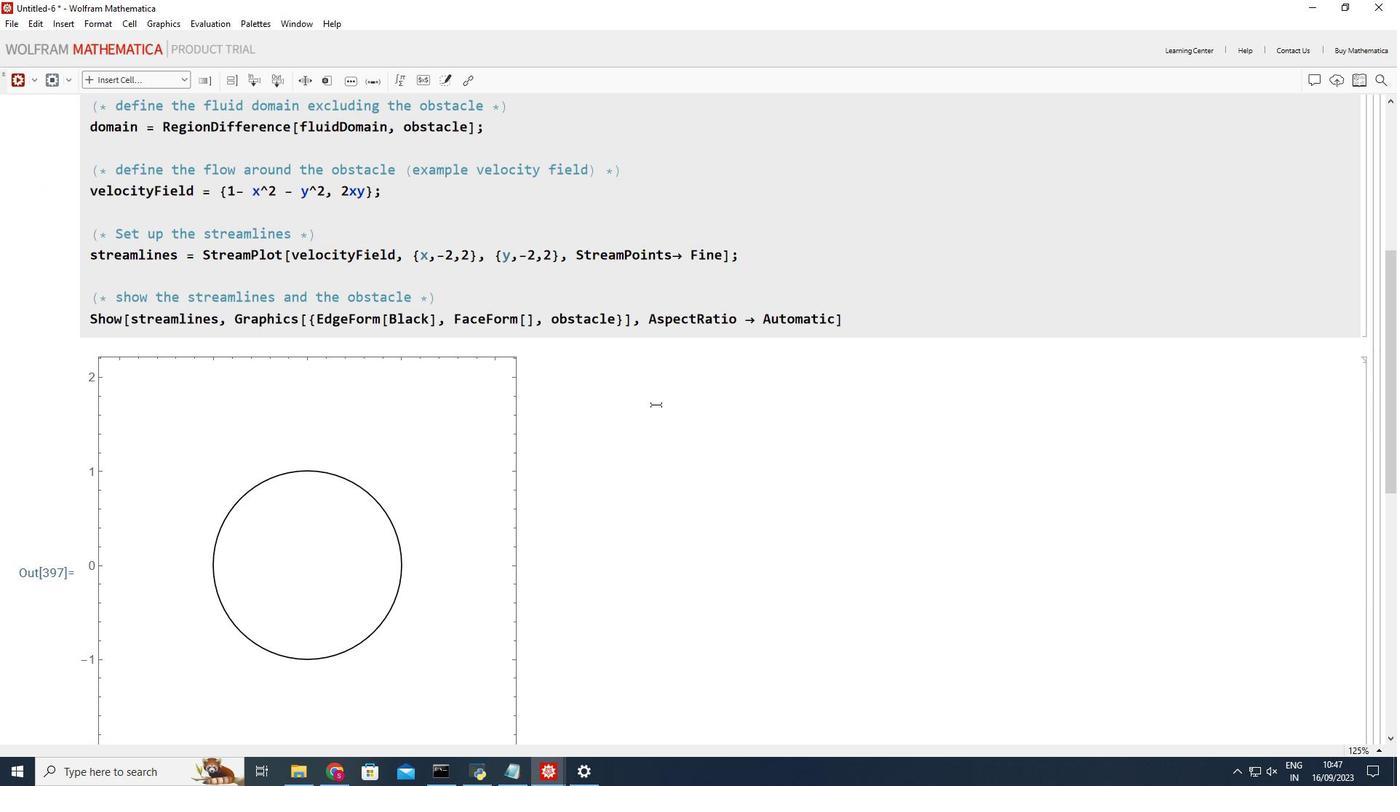 
Action: Mouse scrolled (656, 403) with delta (0, 0)
Screenshot: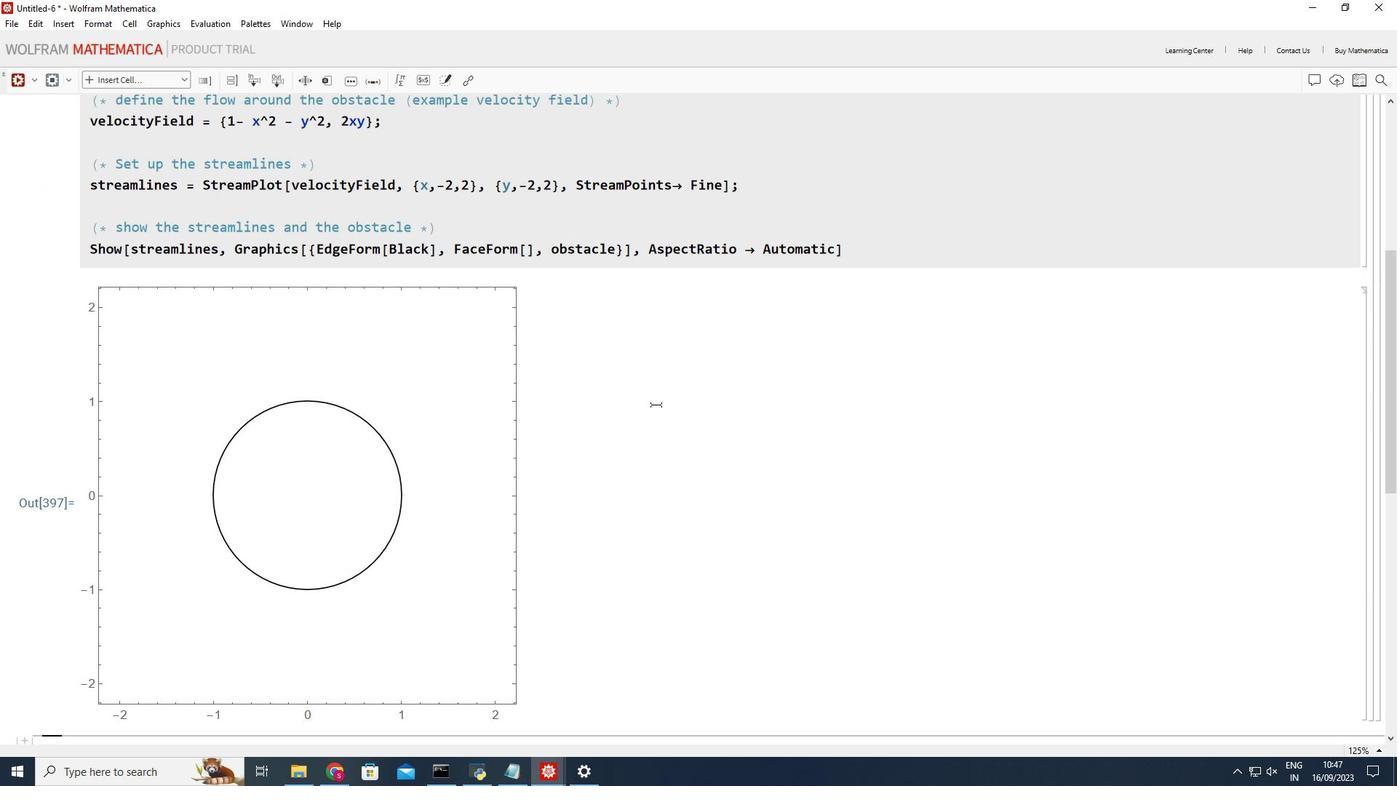 
Action: Mouse scrolled (656, 403) with delta (0, 0)
Screenshot: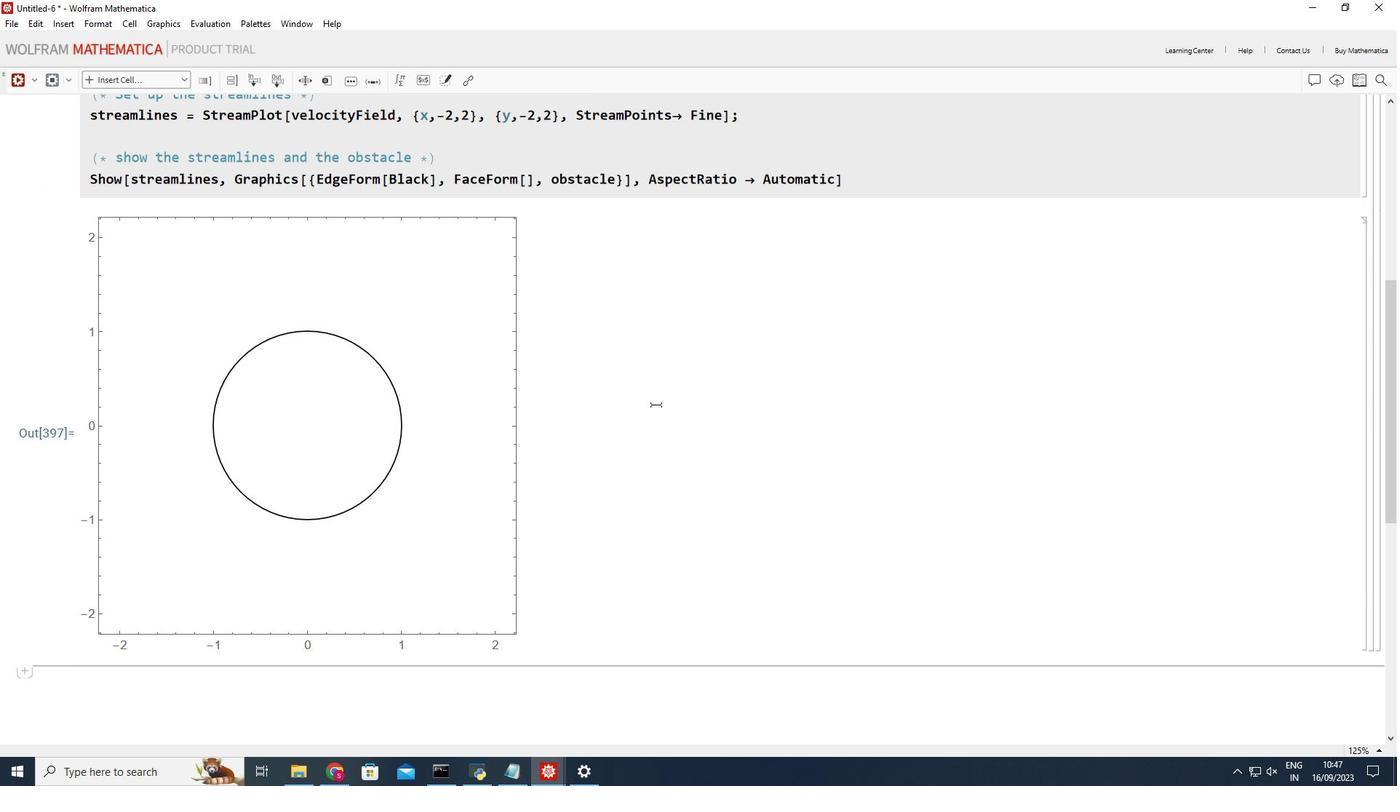 
Action: Mouse scrolled (656, 405) with delta (0, 0)
Screenshot: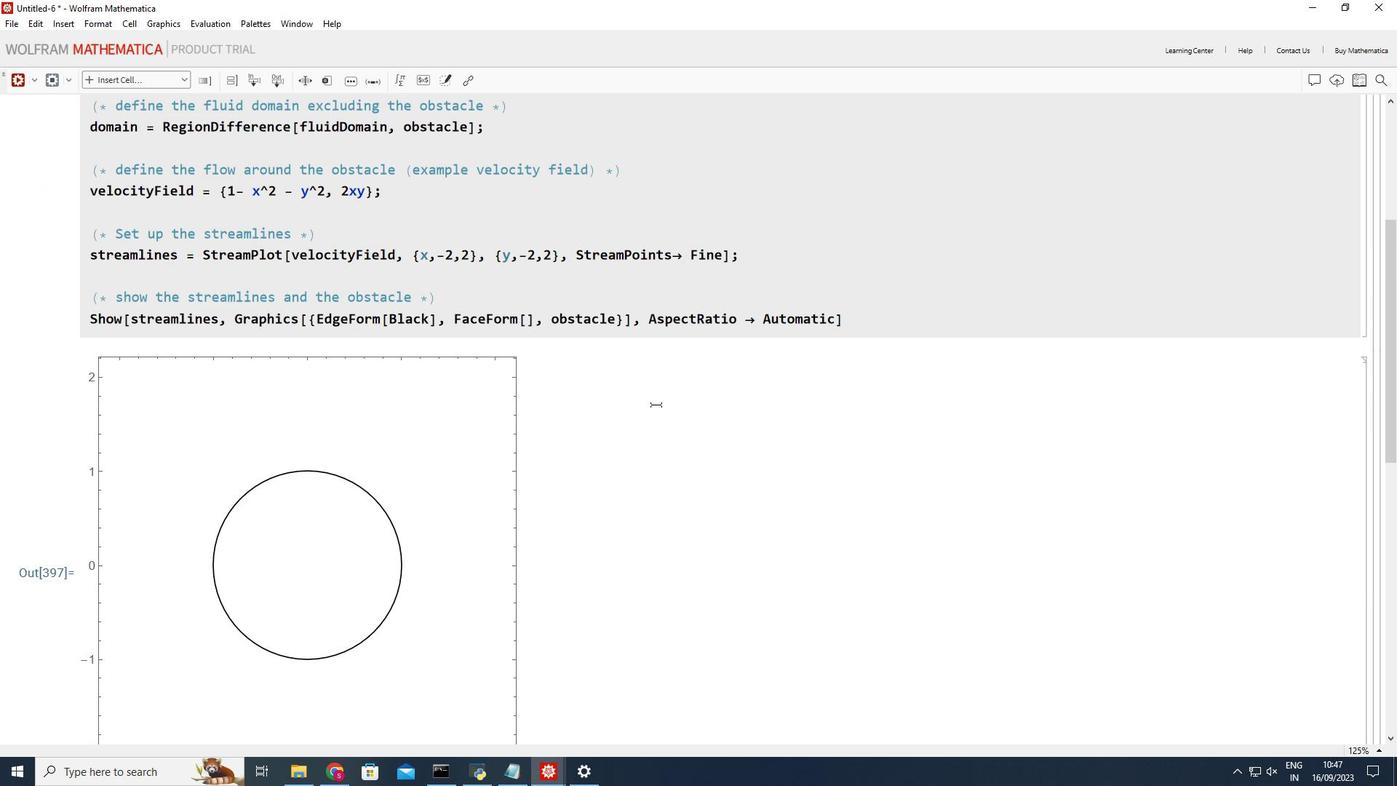 
Action: Mouse scrolled (656, 405) with delta (0, 0)
Screenshot: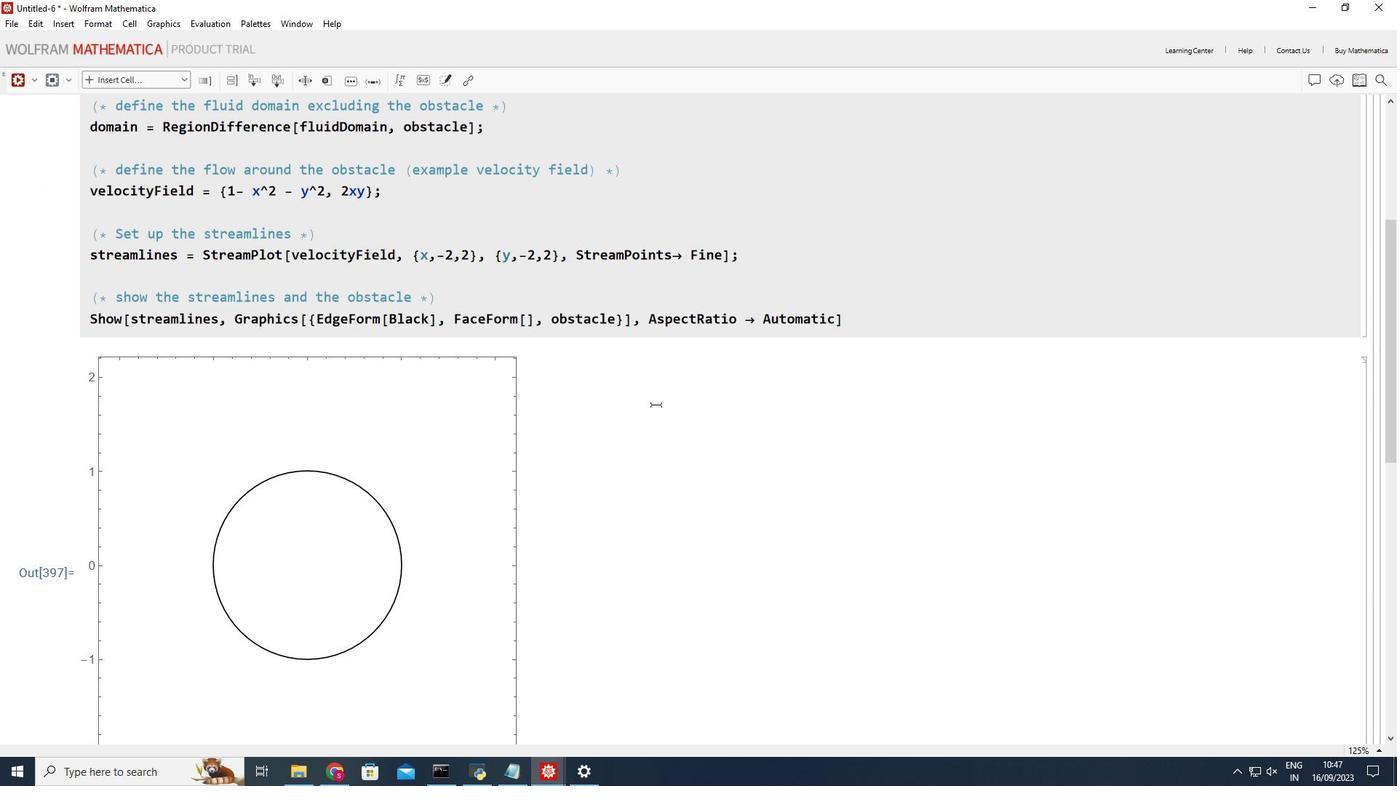 
Action: Mouse scrolled (656, 405) with delta (0, 0)
Screenshot: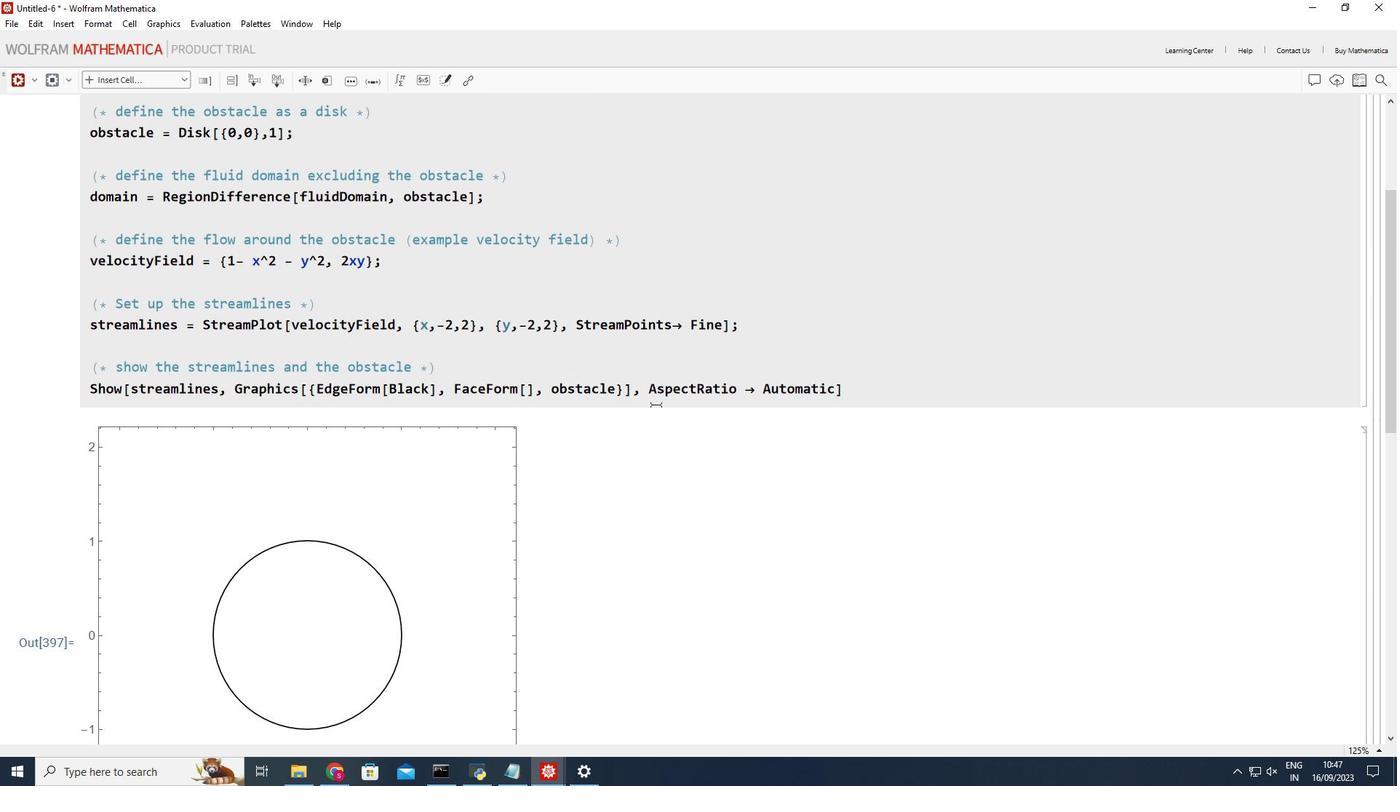 
Action: Mouse scrolled (656, 405) with delta (0, 0)
Screenshot: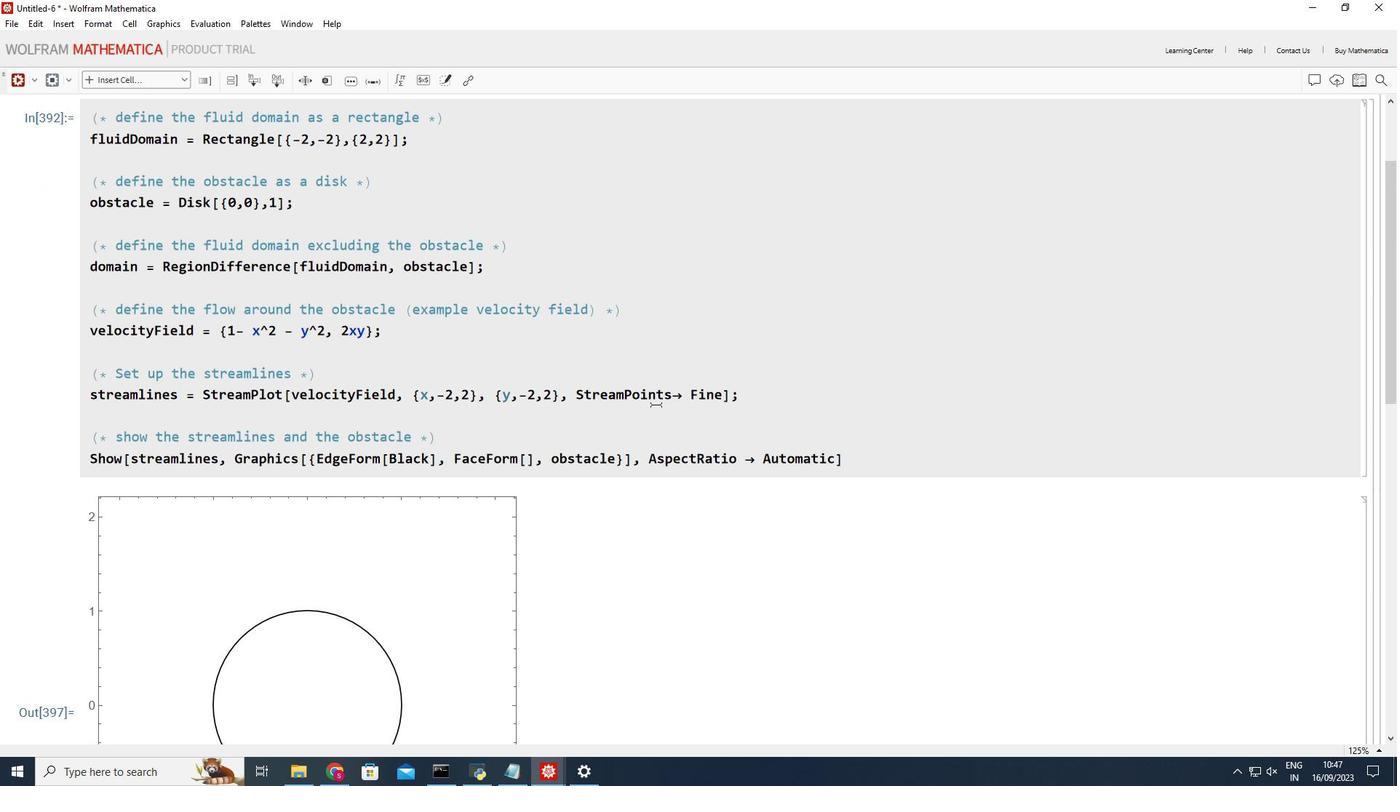 
Action: Mouse scrolled (656, 405) with delta (0, 0)
Screenshot: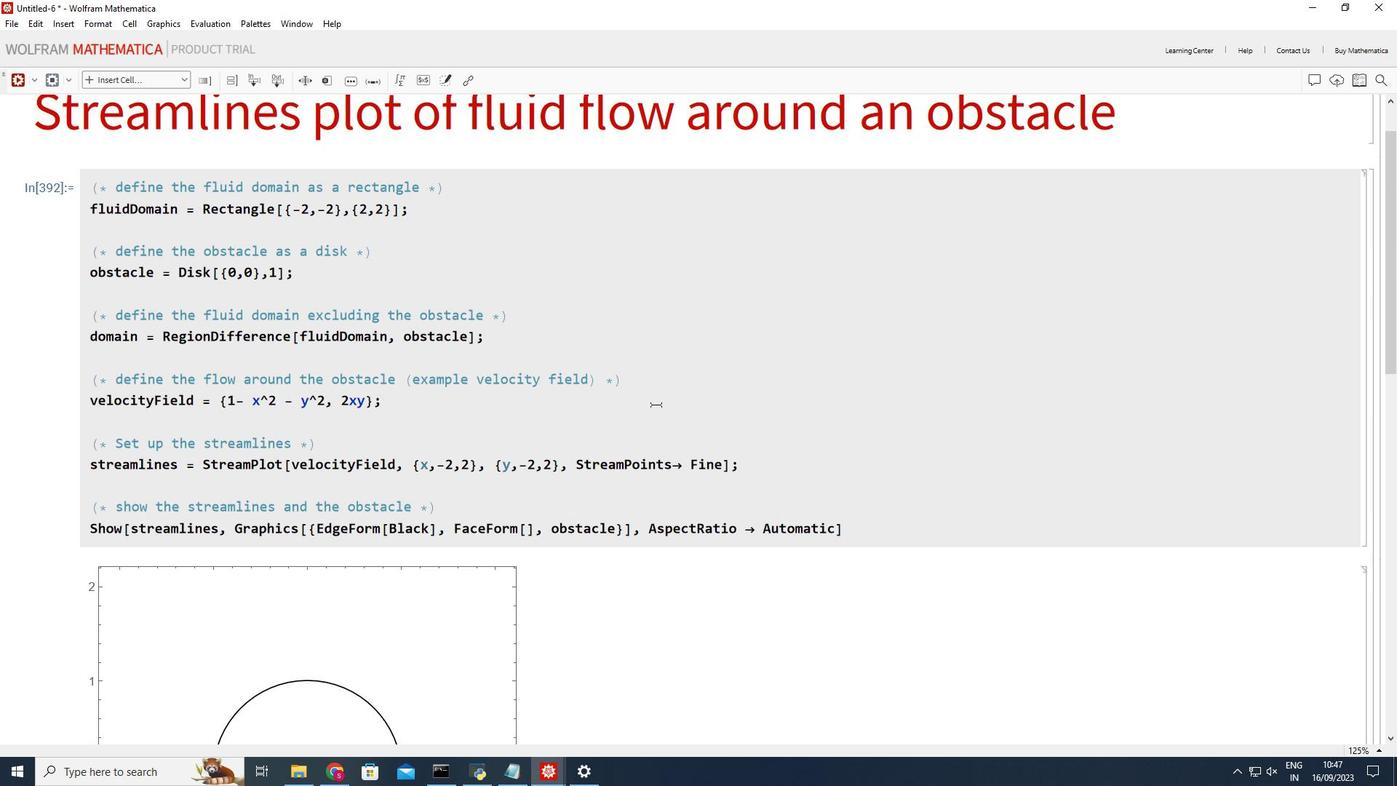 
Action: Mouse moved to (266, 406)
Screenshot: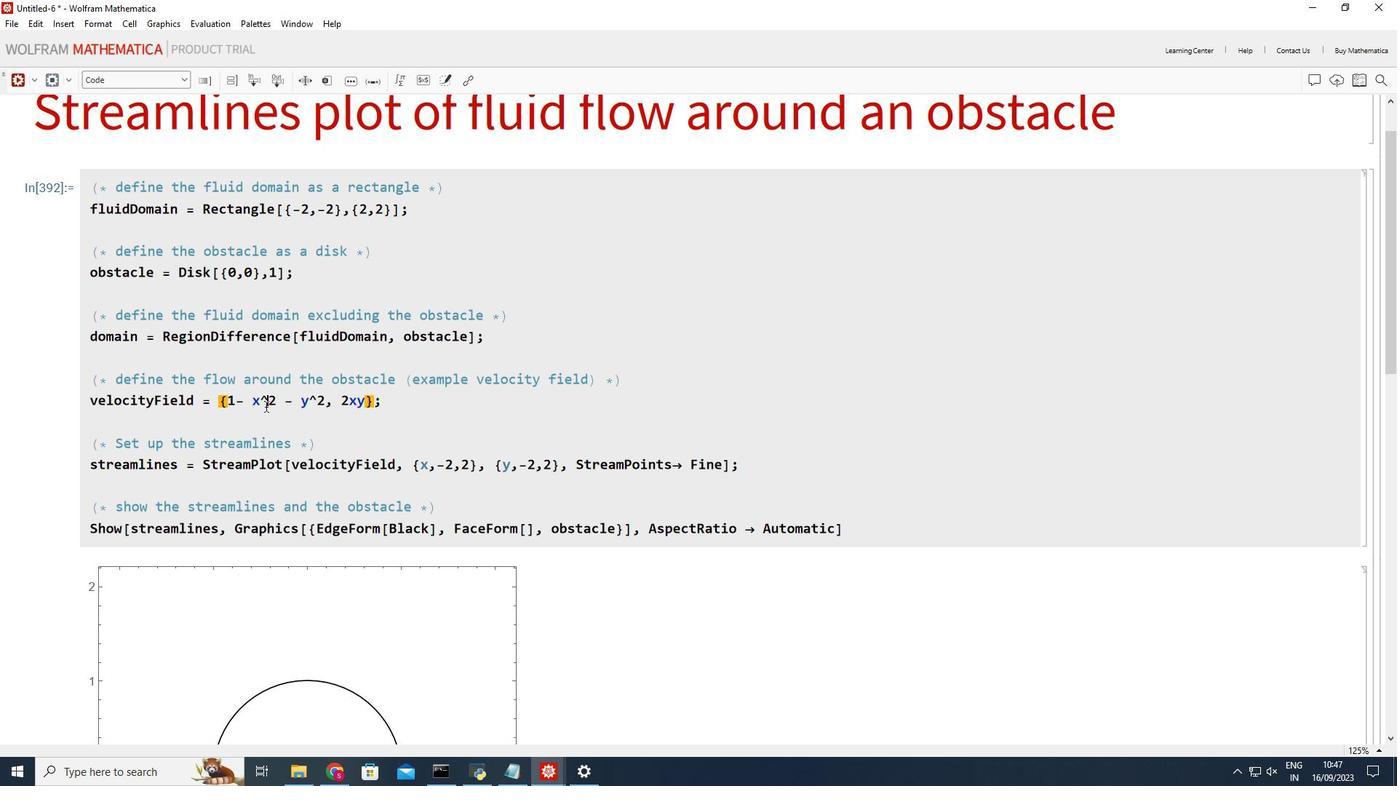 
Action: Mouse pressed left at (266, 406)
Screenshot: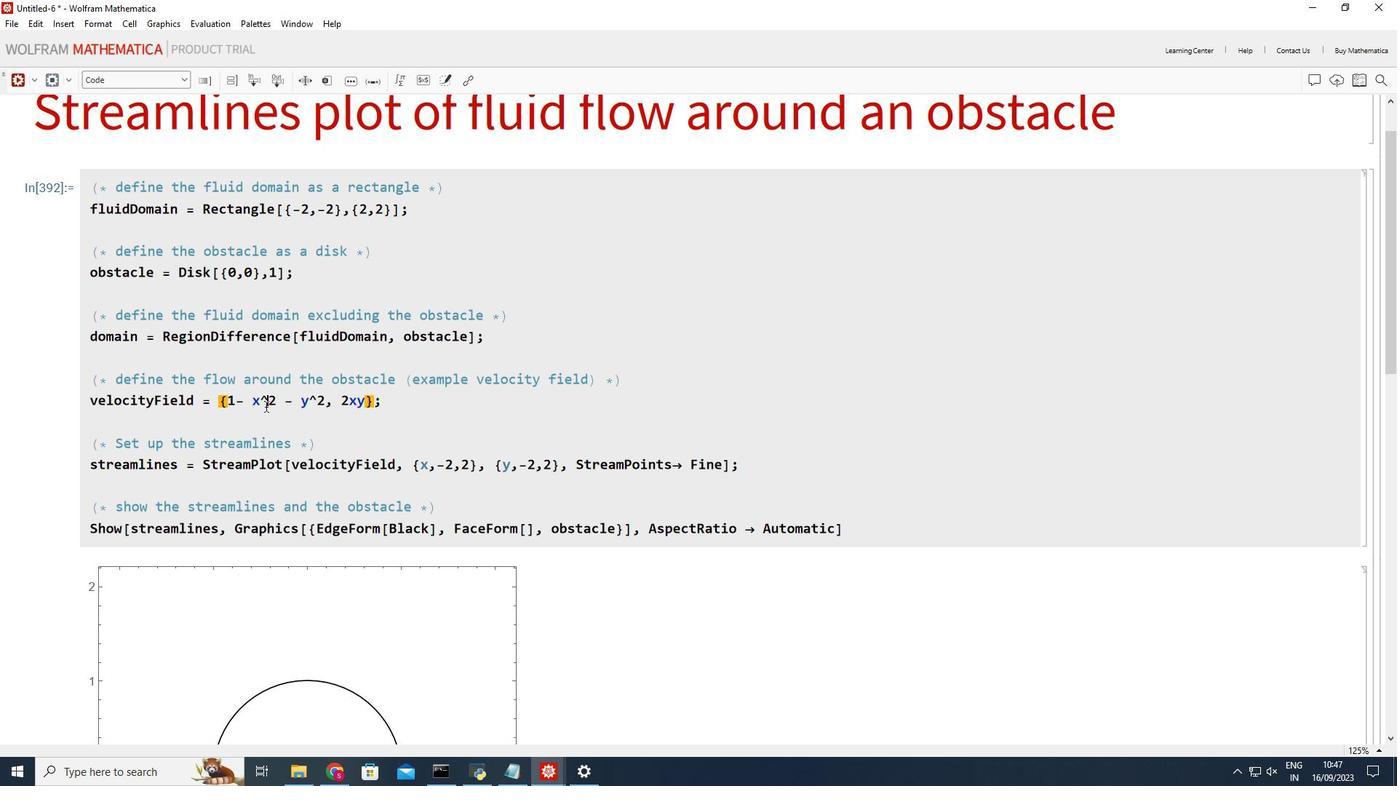 
Action: Mouse moved to (209, 278)
Screenshot: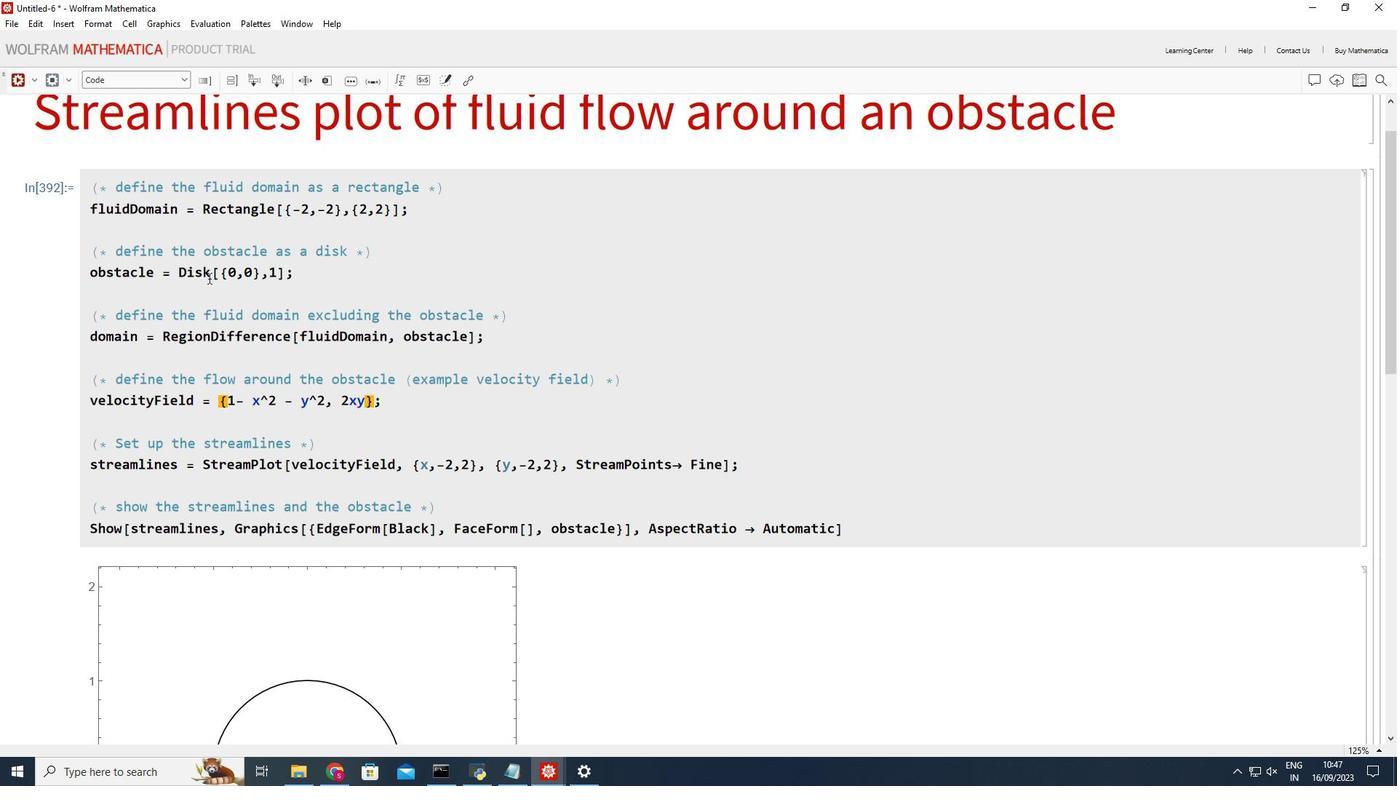 
Action: Mouse scrolled (209, 279) with delta (0, 0)
Screenshot: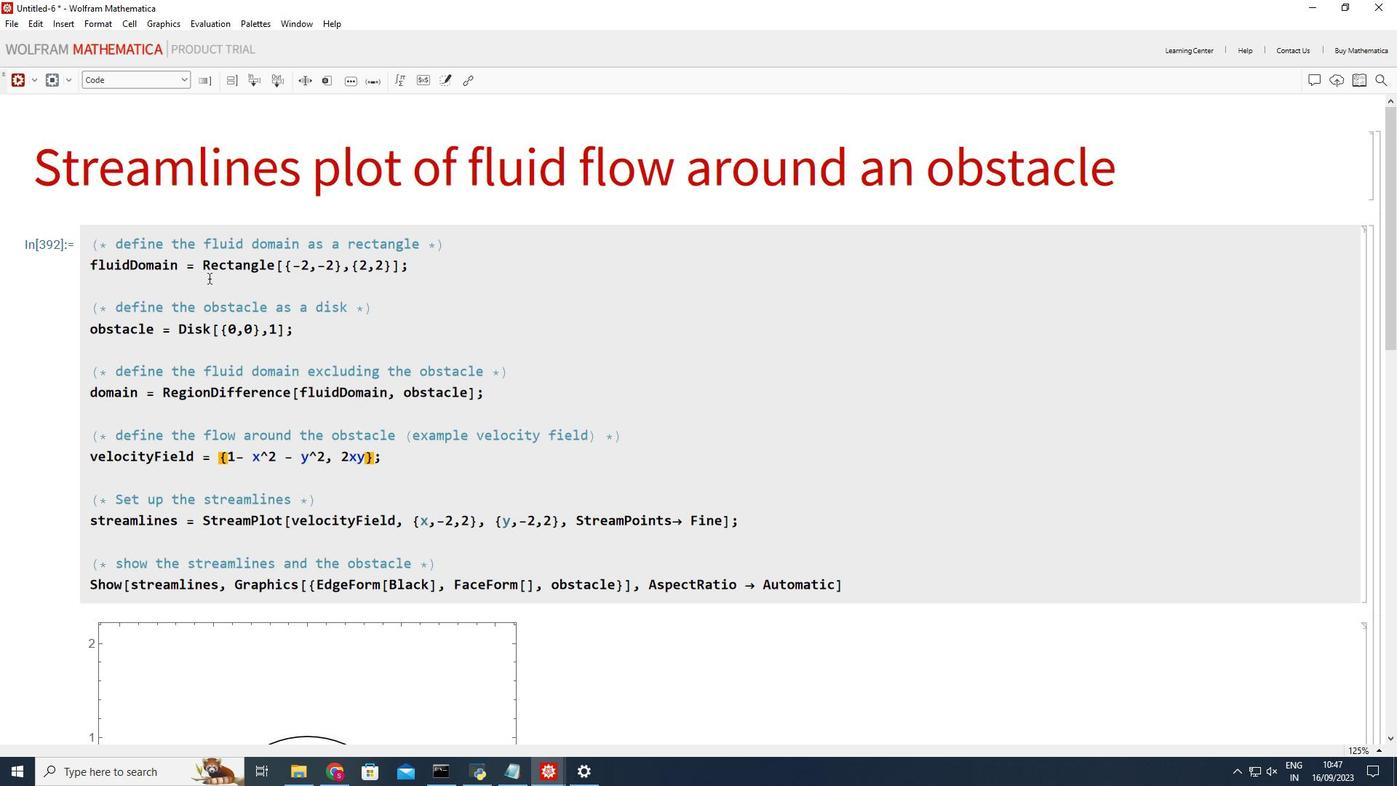 
Action: Mouse moved to (165, 268)
Screenshot: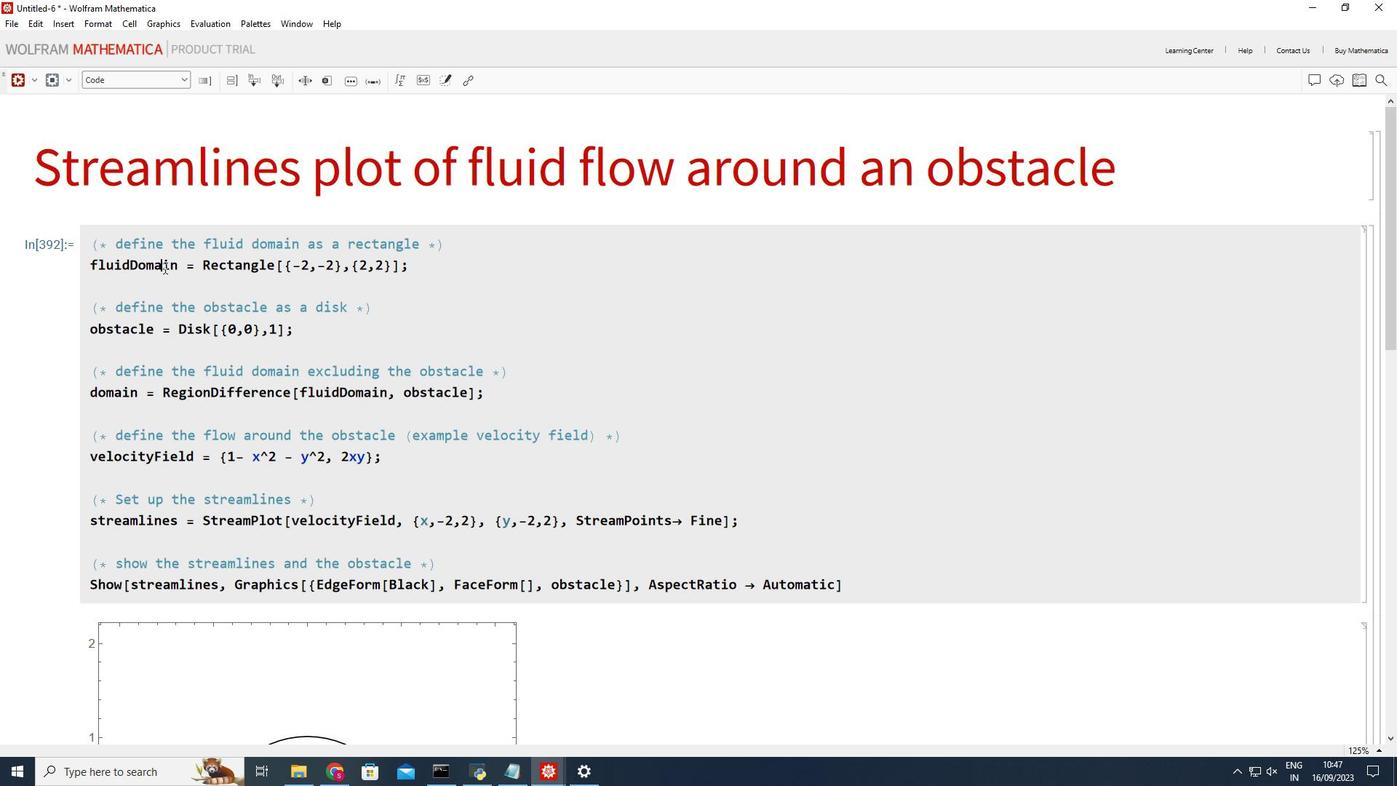 
Action: Mouse pressed left at (165, 268)
Screenshot: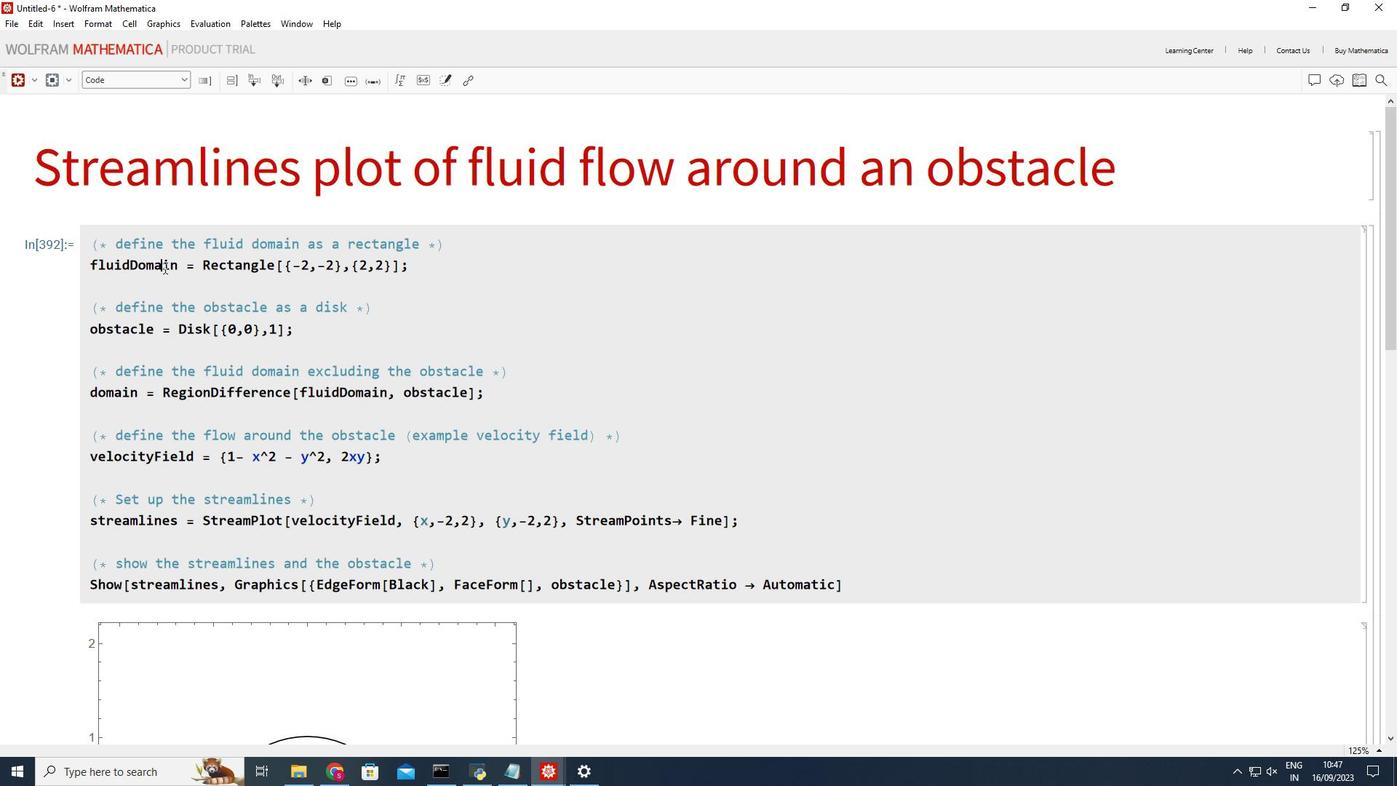 
Action: Mouse moved to (398, 275)
Screenshot: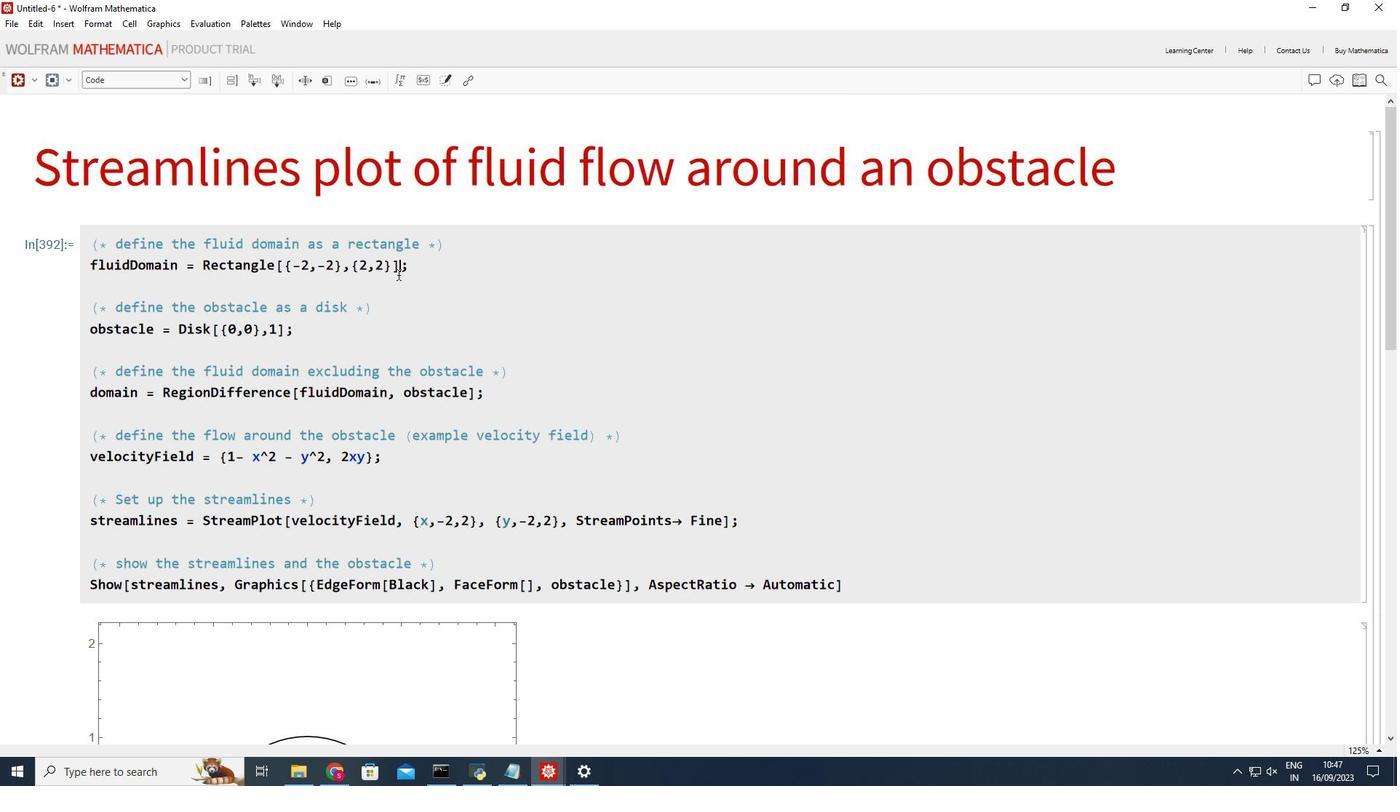 
Action: Mouse pressed left at (398, 275)
Screenshot: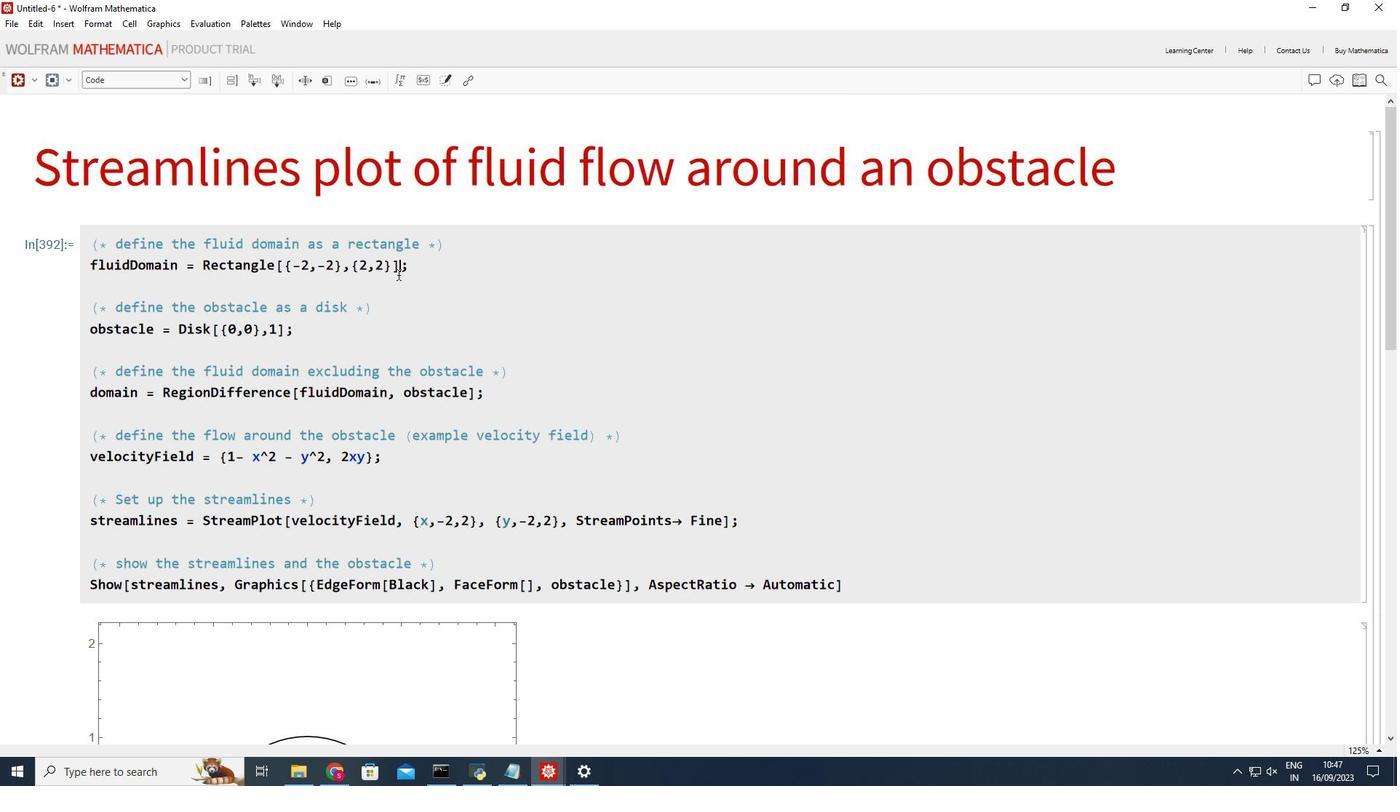 
Action: Mouse moved to (190, 343)
Screenshot: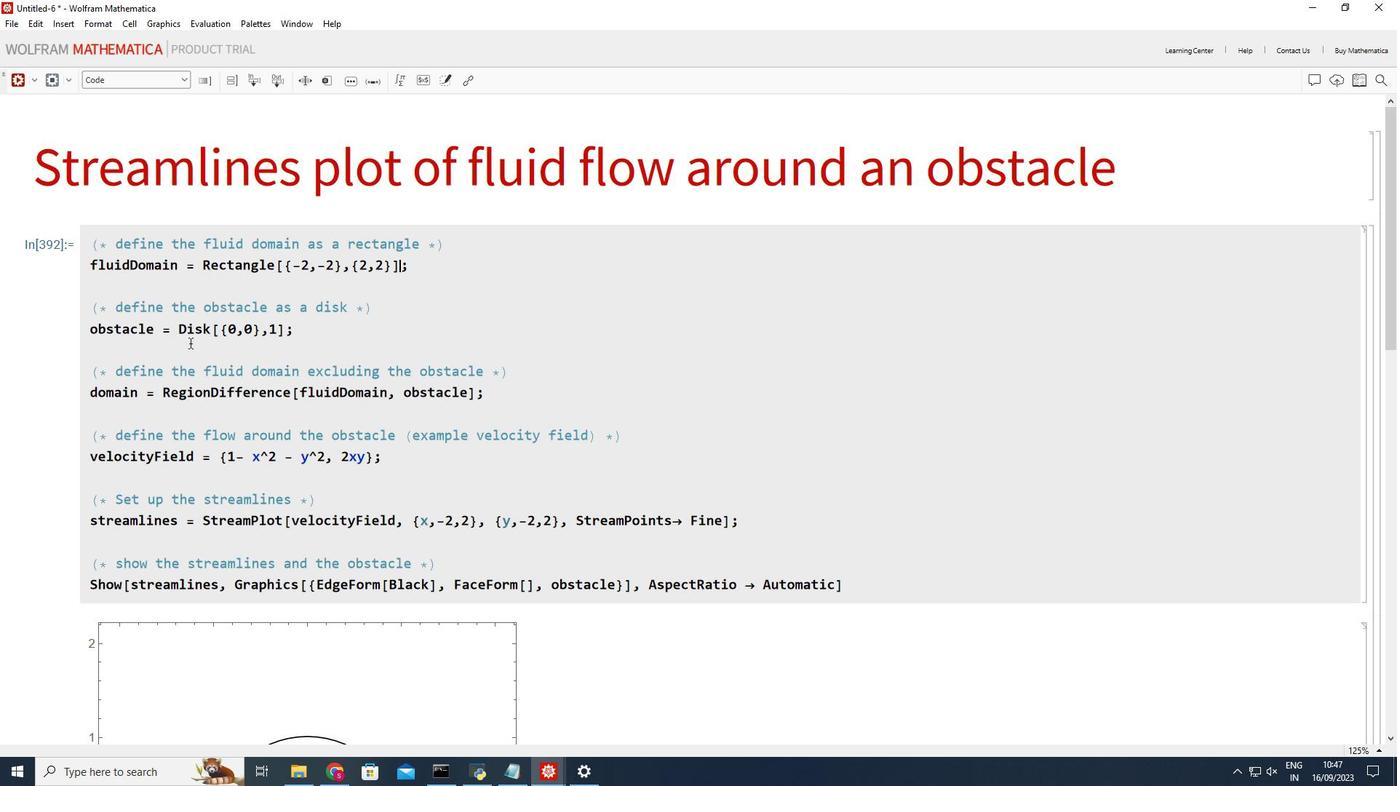 
Action: Mouse pressed left at (190, 343)
Screenshot: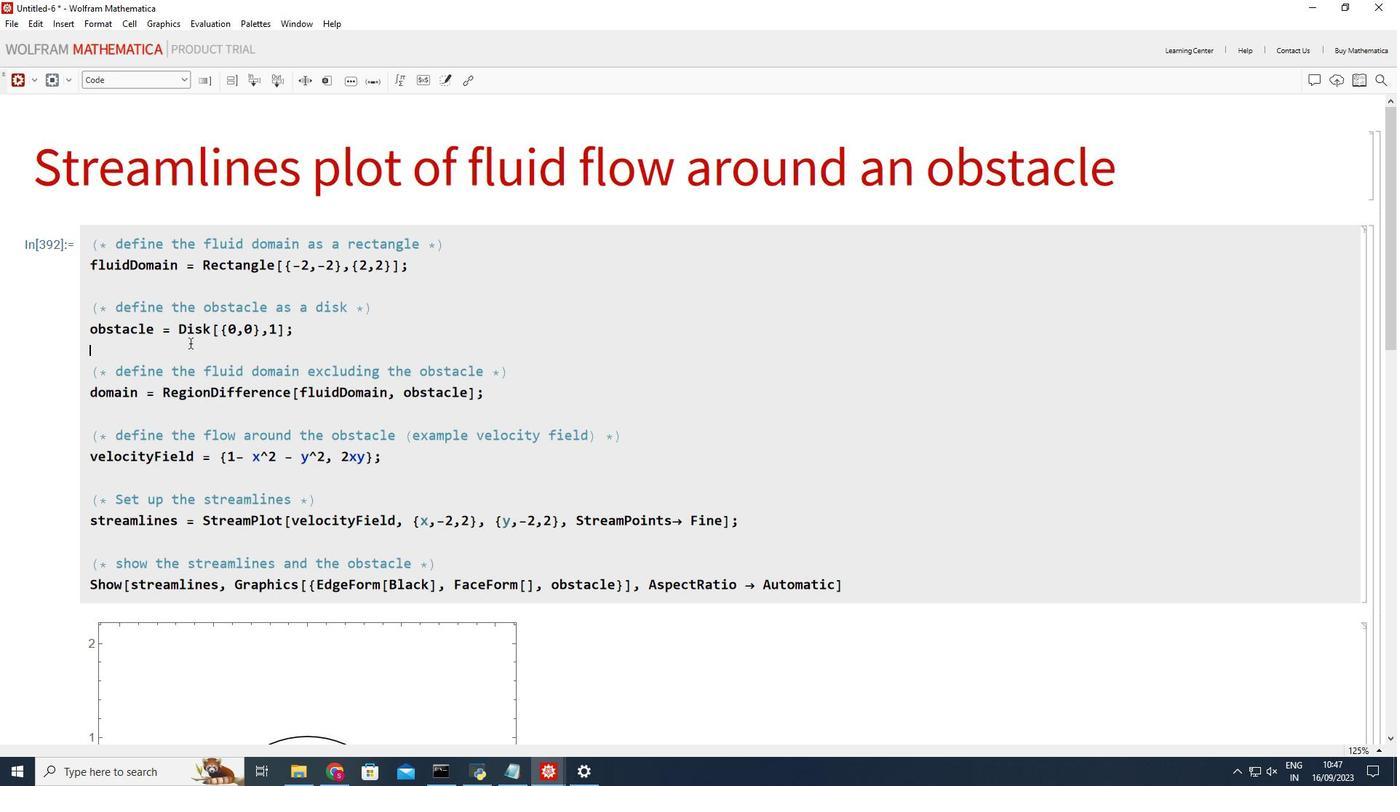 
Action: Mouse moved to (391, 406)
Screenshot: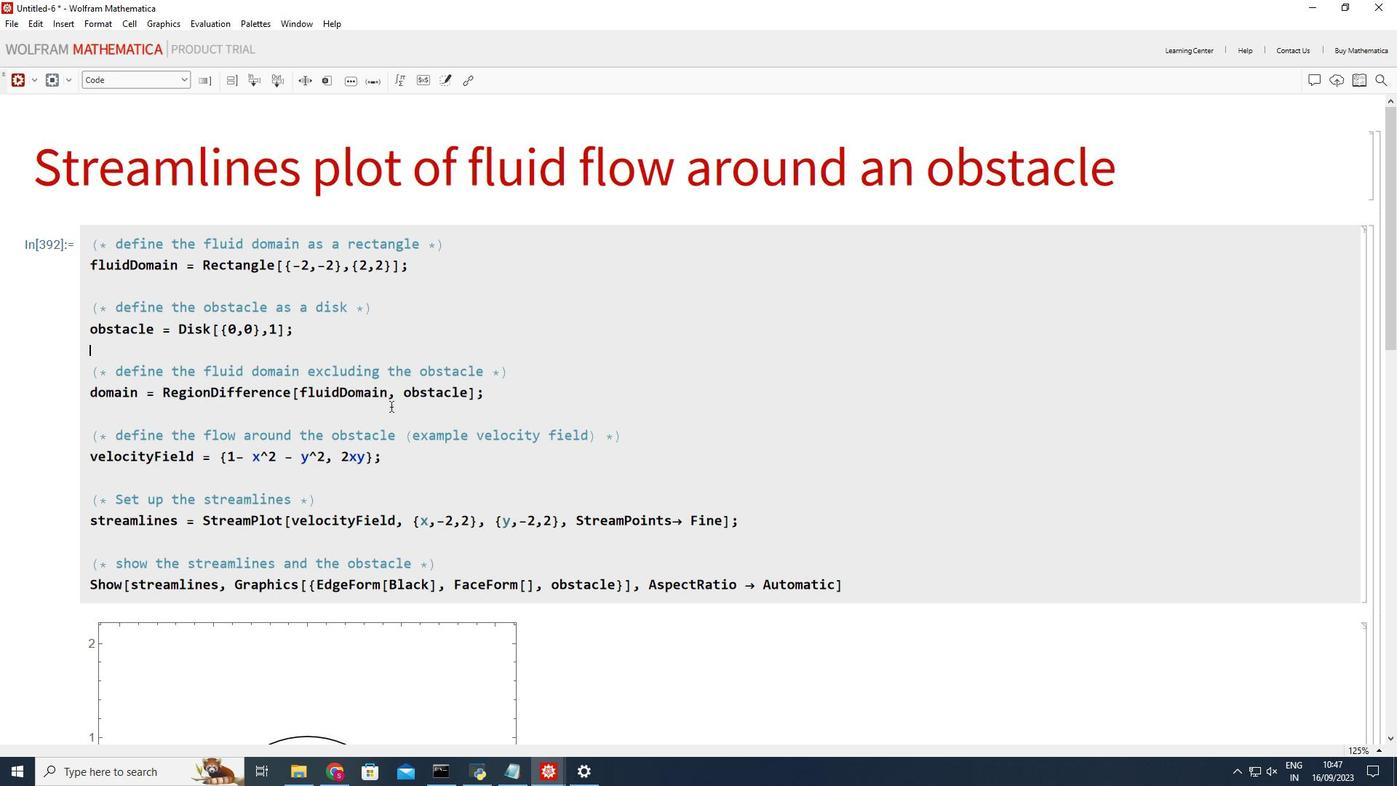 
Action: Mouse scrolled (391, 406) with delta (0, 0)
Screenshot: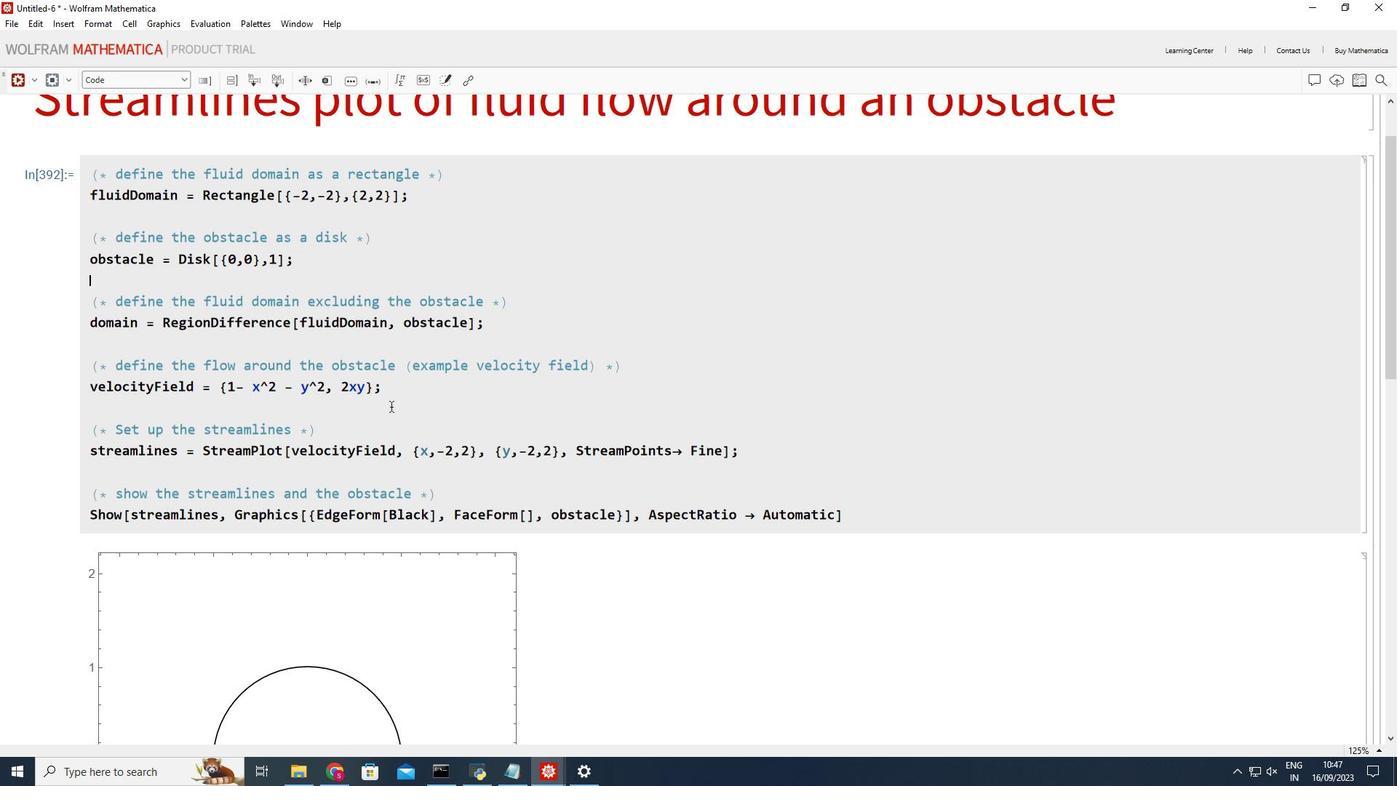 
Action: Mouse moved to (356, 389)
Screenshot: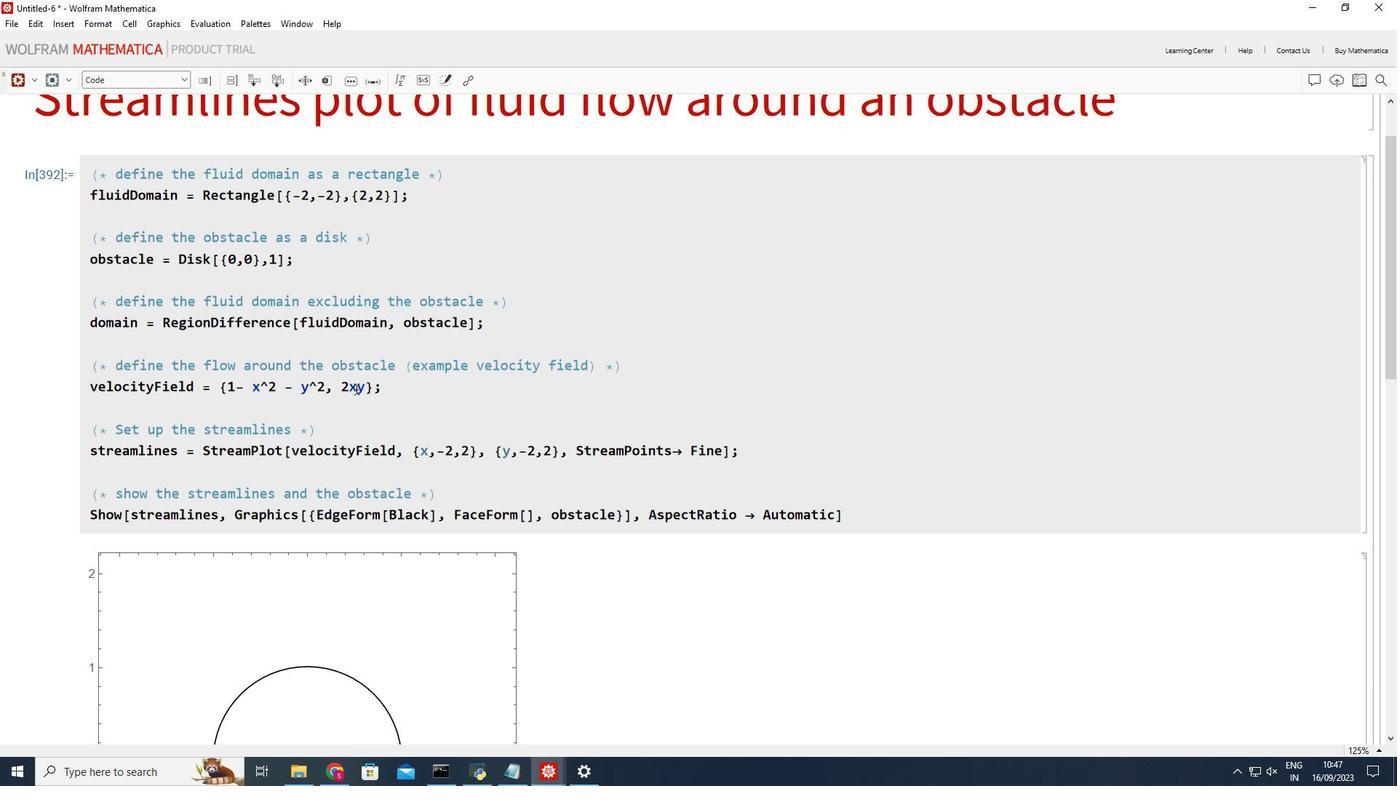 
Action: Mouse pressed left at (356, 389)
Screenshot: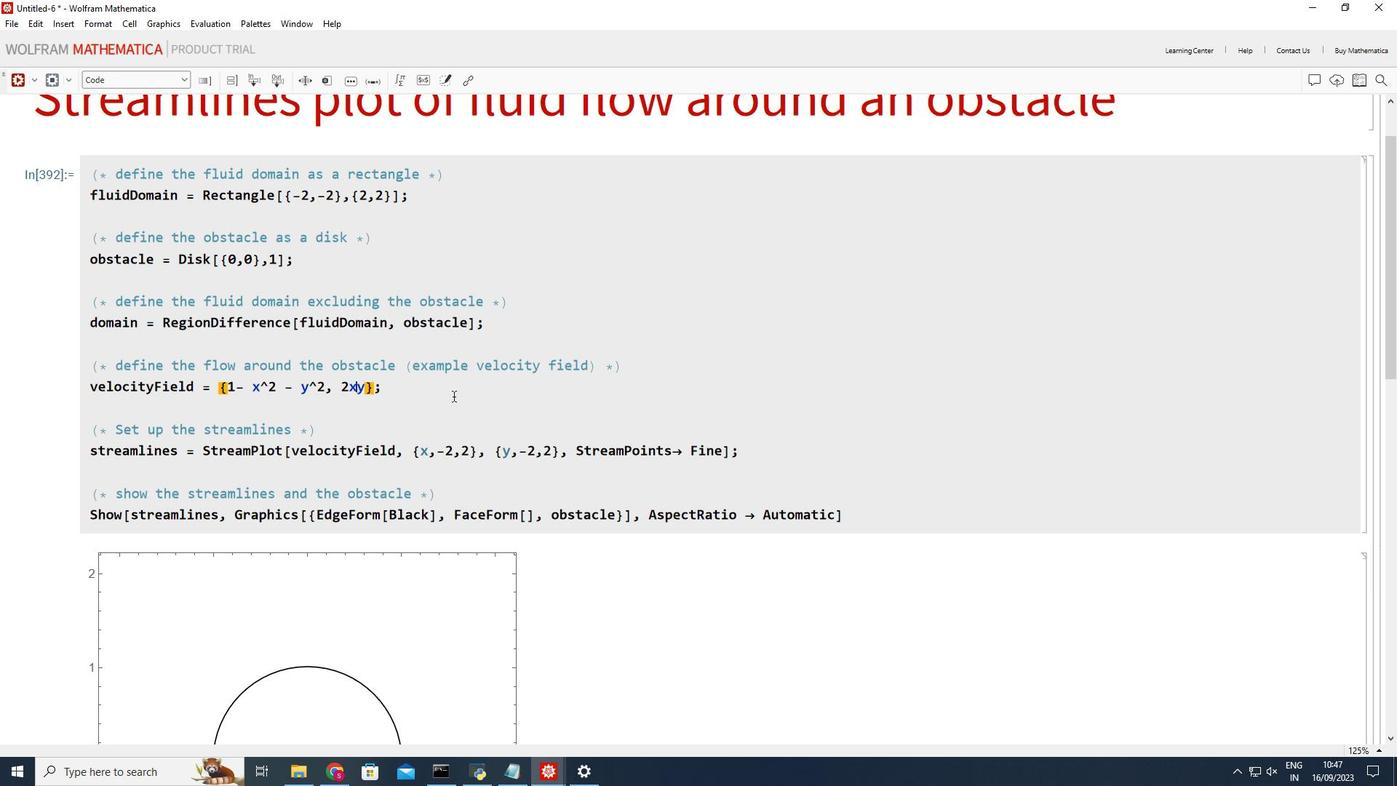 
Action: Mouse moved to (454, 396)
Screenshot: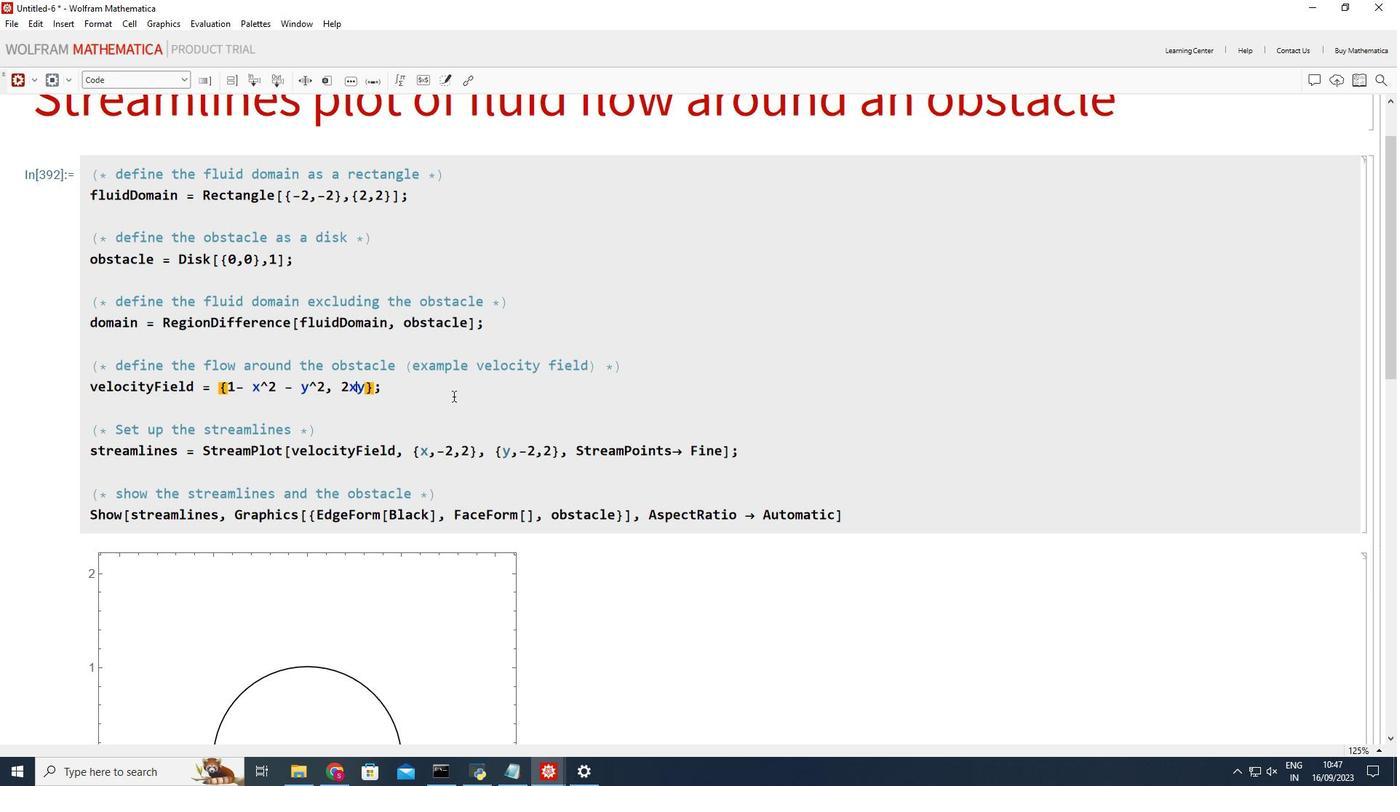 
Action: Key pressed <Key.left><Key.right><Key.down><Key.down><Key.down><Key.left><Key.left><Key.left><Key.left><Key.left><Key.left><Key.left><Key.left><Key.right><Key.right><Key.right><Key.right><Key.right><Key.right><Key.right><Key.right><Key.right><Key.right><Key.right><Key.right><Key.right><Key.right><Key.right><Key.right><Key.right><Key.right><Key.right><Key.right><Key.right><Key.right><Key.right><Key.right><Key.right><Key.right><Key.right><Key.right><Key.right><Key.right><Key.right><Key.right><Key.right><Key.down><Key.down><Key.left><Key.left><Key.left><Key.left><Key.left><Key.left><Key.left><Key.left><Key.left><Key.left><Key.left><Key.left><Key.left><Key.down><Key.right><Key.right><Key.right><Key.right><Key.right><Key.right><Key.right><Key.right><Key.right><Key.right><Key.right><Key.right><Key.right><Key.right><Key.right><Key.right><Key.right><Key.right><Key.right><Key.right><Key.right><Key.right><Key.right><Key.right><Key.right><Key.right><Key.right><Key.right><Key.right><Key.right><Key.right><Key.right><Key.right><Key.right><Key.right><Key.right><Key.right><Key.up><Key.up><Key.up><Key.up><Key.up><Key.up><Key.left><Key.left><Key.left><Key.left><Key.space><Key.right><Key.backspace><Key.shift_r><Key.enter>
Screenshot: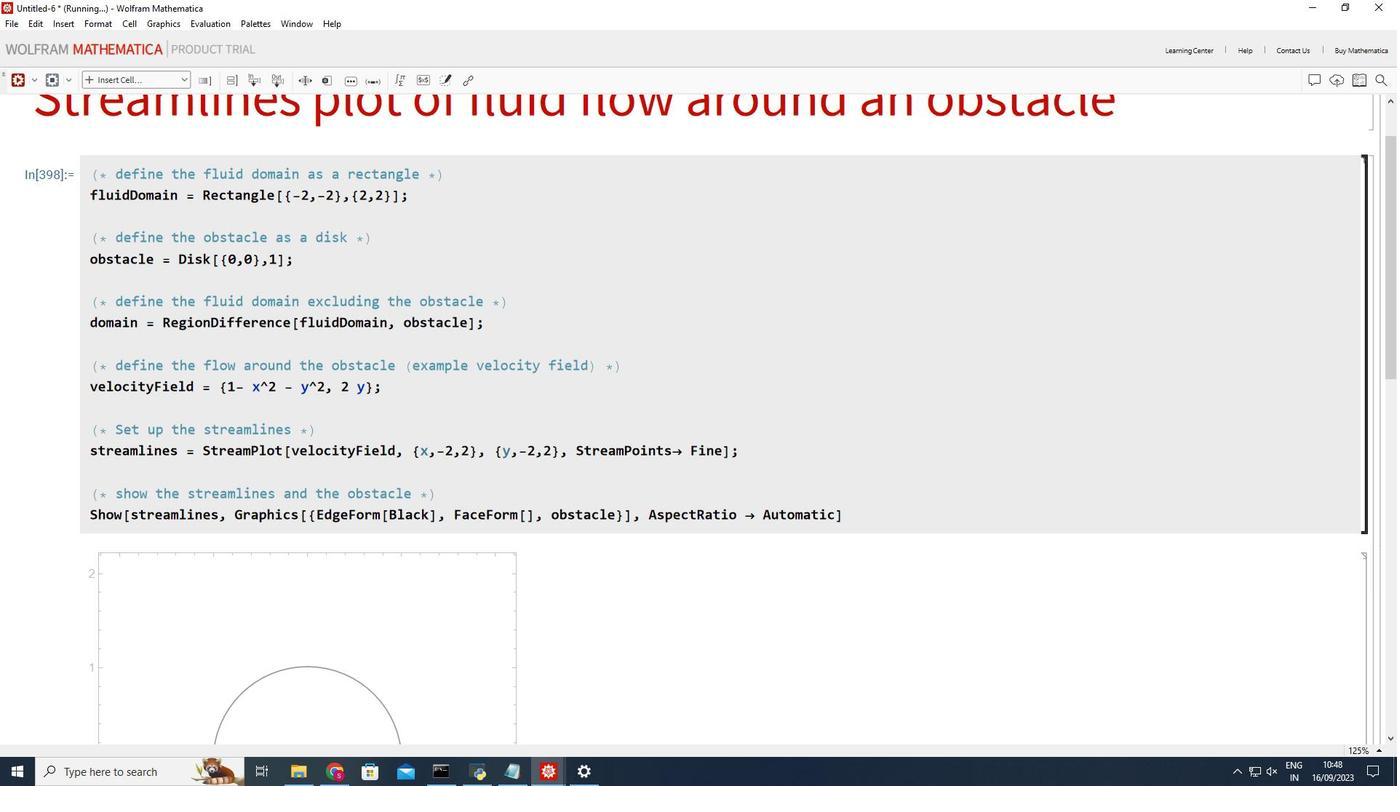 
Action: Mouse scrolled (454, 395) with delta (0, 0)
Screenshot: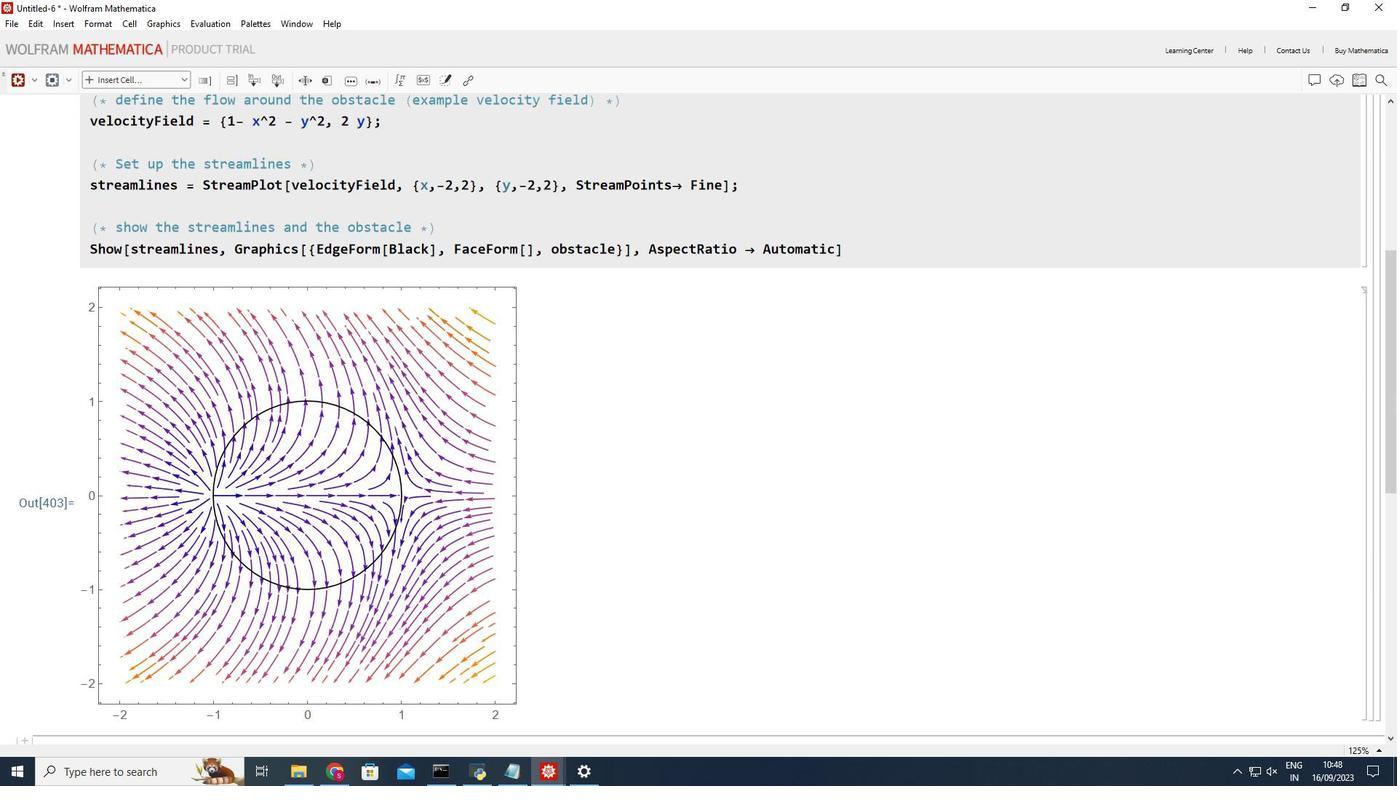 
Action: Mouse scrolled (454, 395) with delta (0, 0)
Screenshot: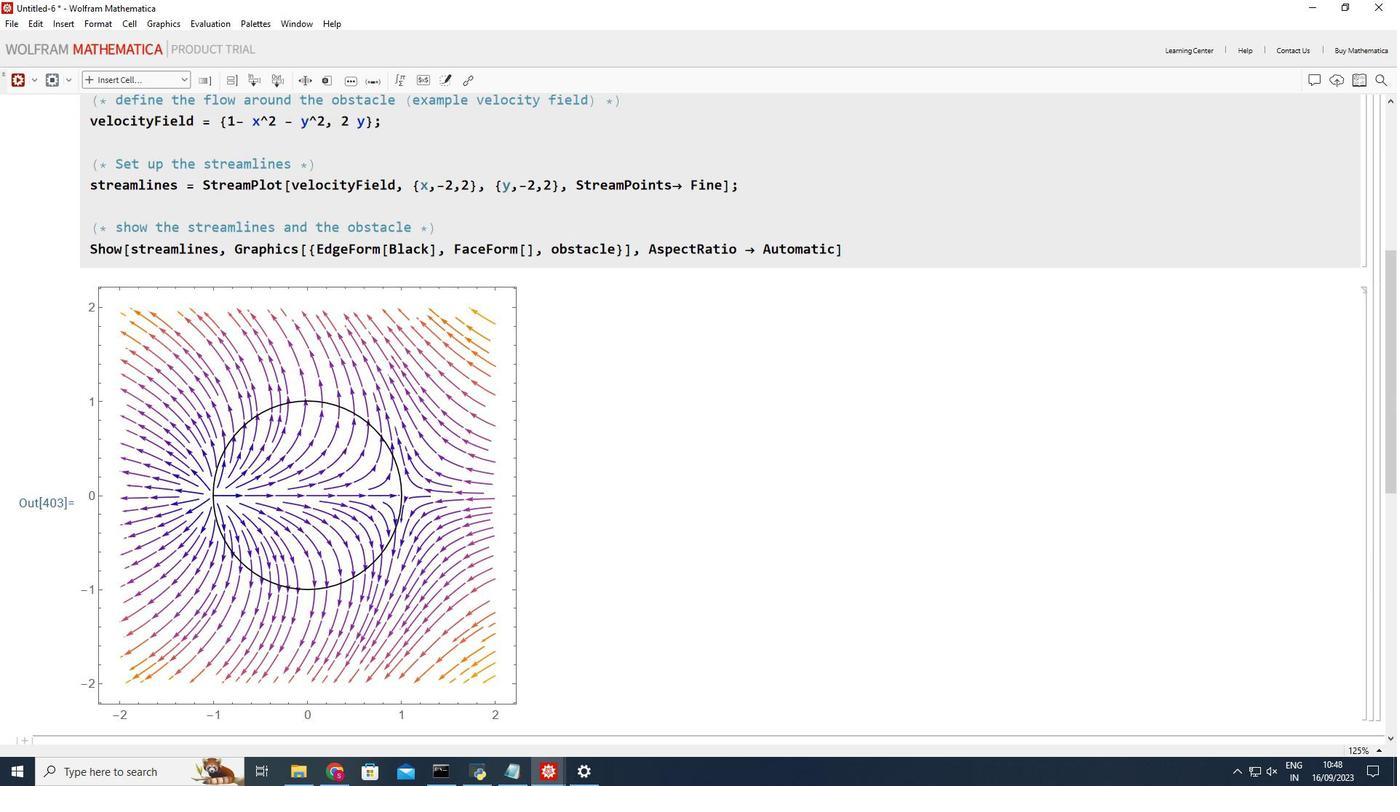 
Action: Mouse moved to (356, 123)
Screenshot: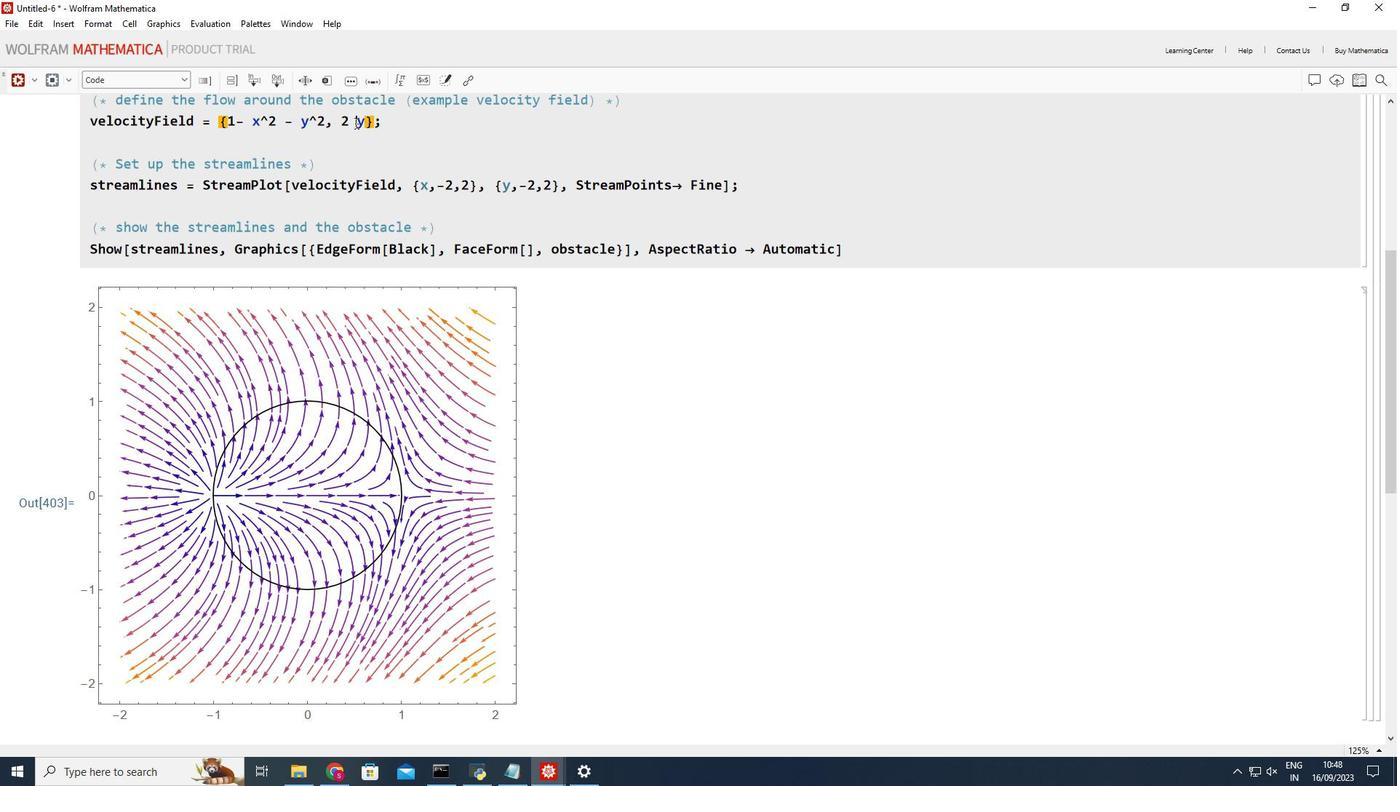 
Action: Mouse pressed left at (356, 123)
Screenshot: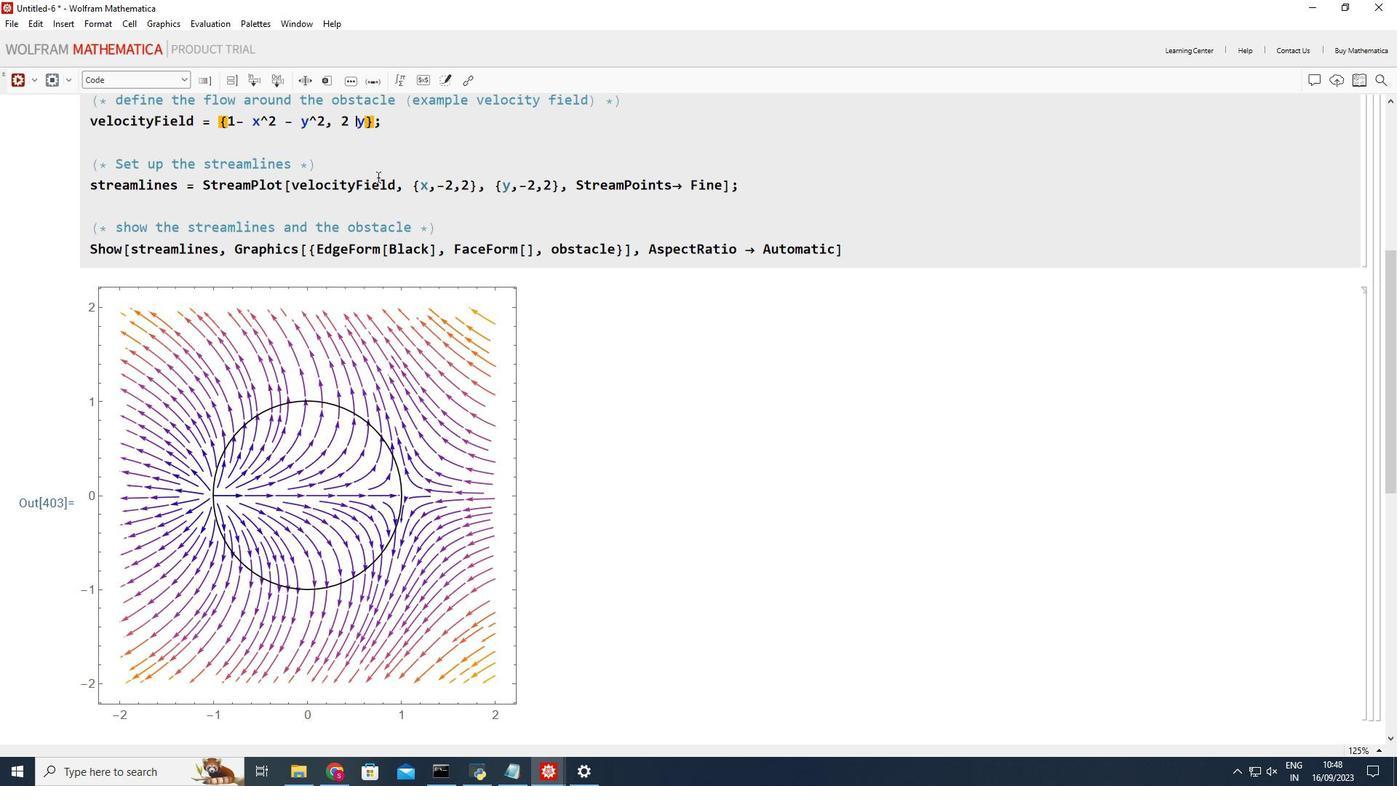 
Action: Mouse moved to (378, 180)
Screenshot: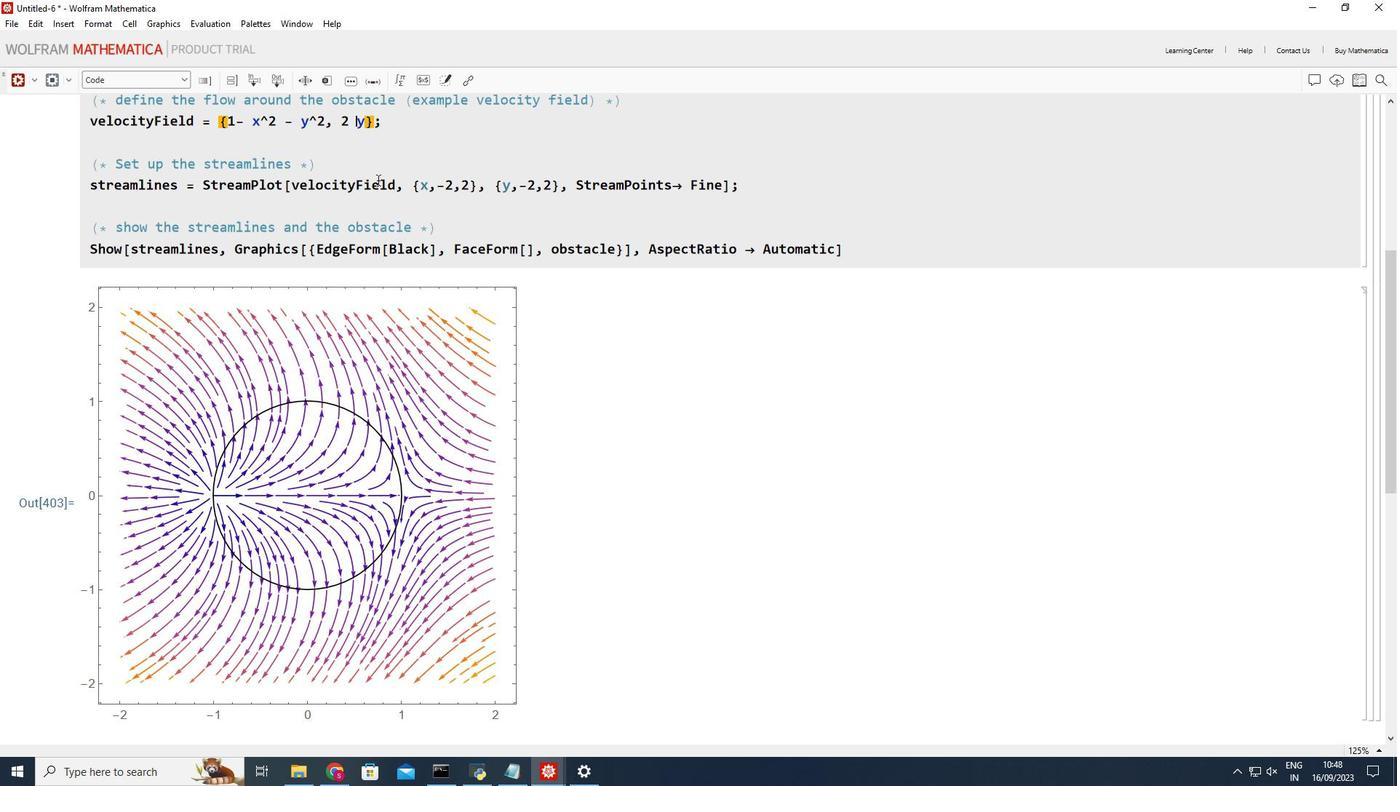 
Action: Key pressed x<Key.space><Key.shift_r><Key.enter>
Screenshot: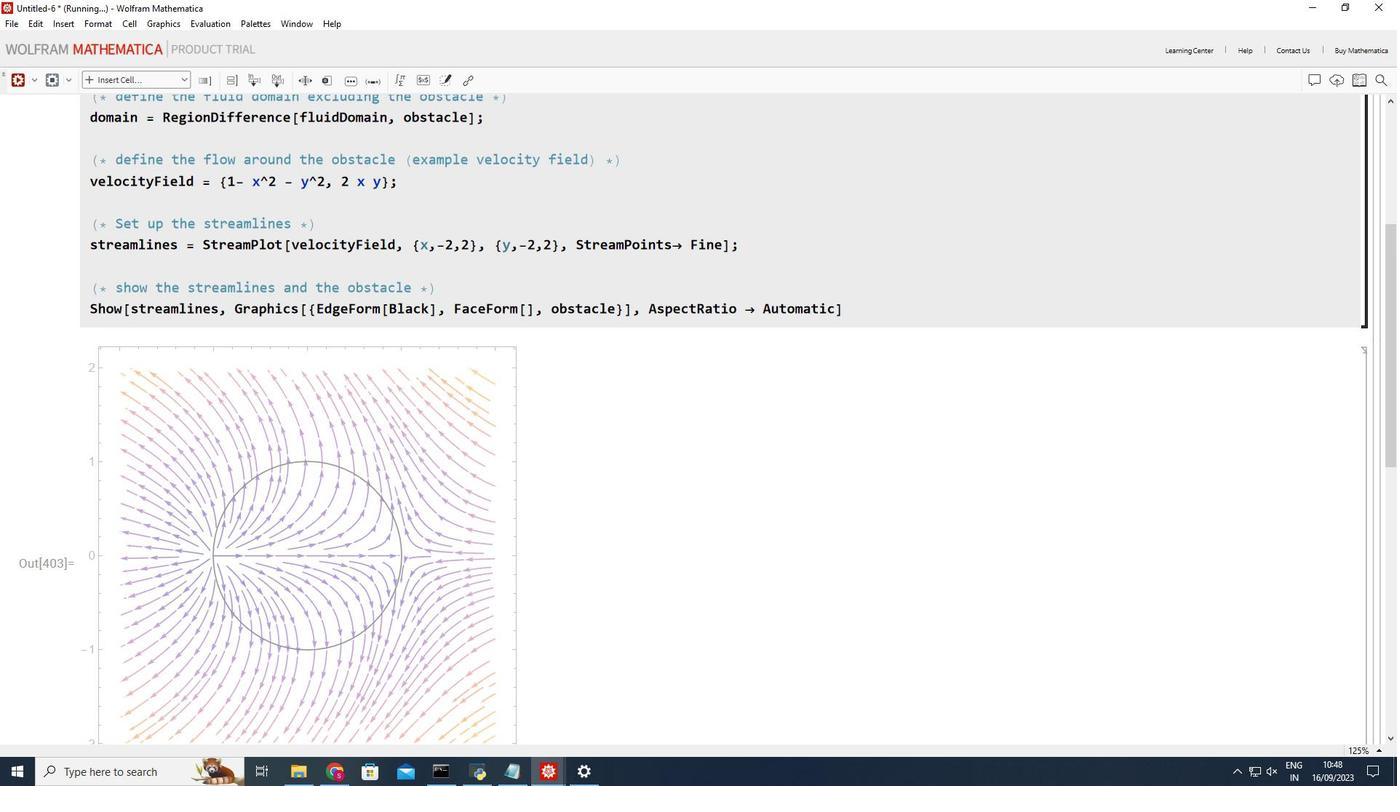 
Action: Mouse moved to (403, 297)
Screenshot: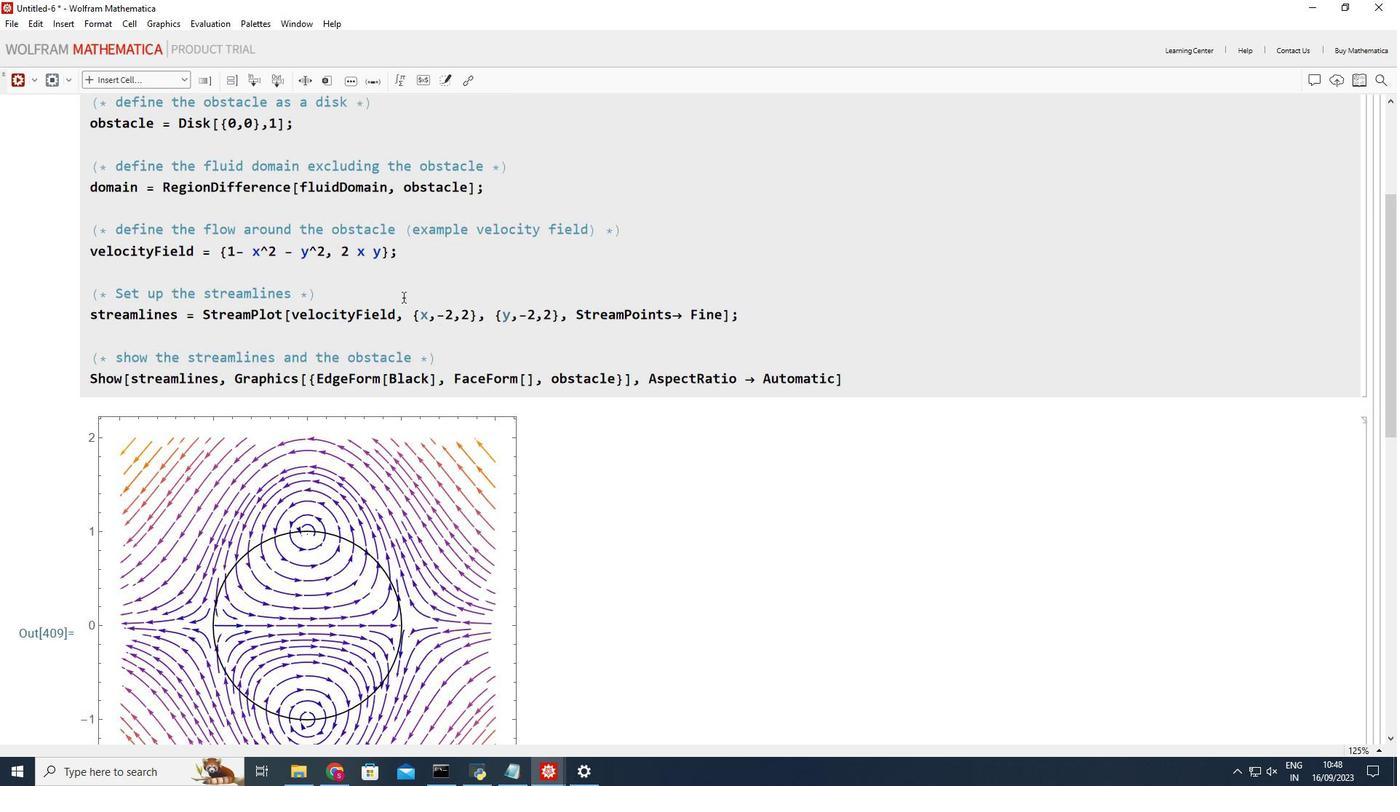 
Action: Mouse scrolled (403, 298) with delta (0, 0)
Screenshot: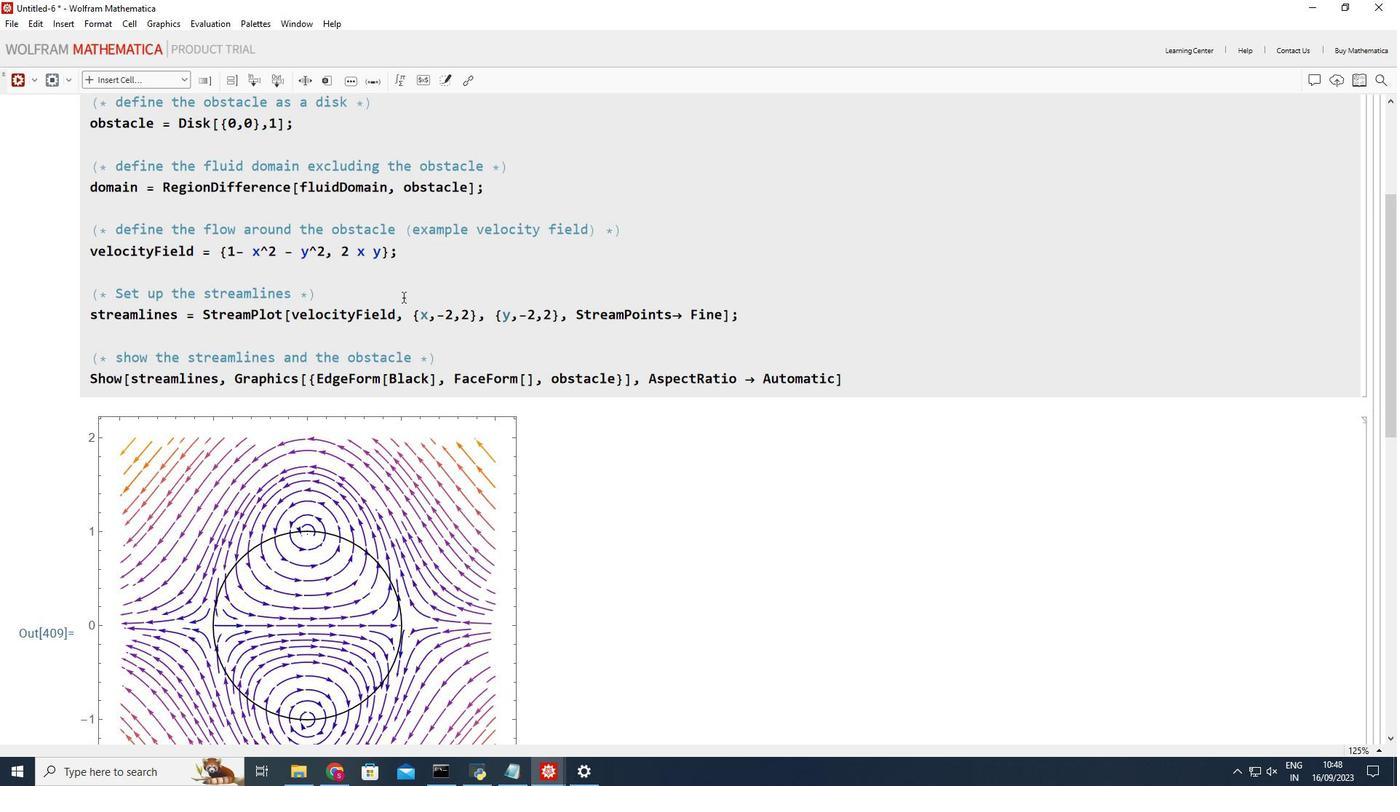 
Action: Mouse scrolled (403, 296) with delta (0, 0)
Screenshot: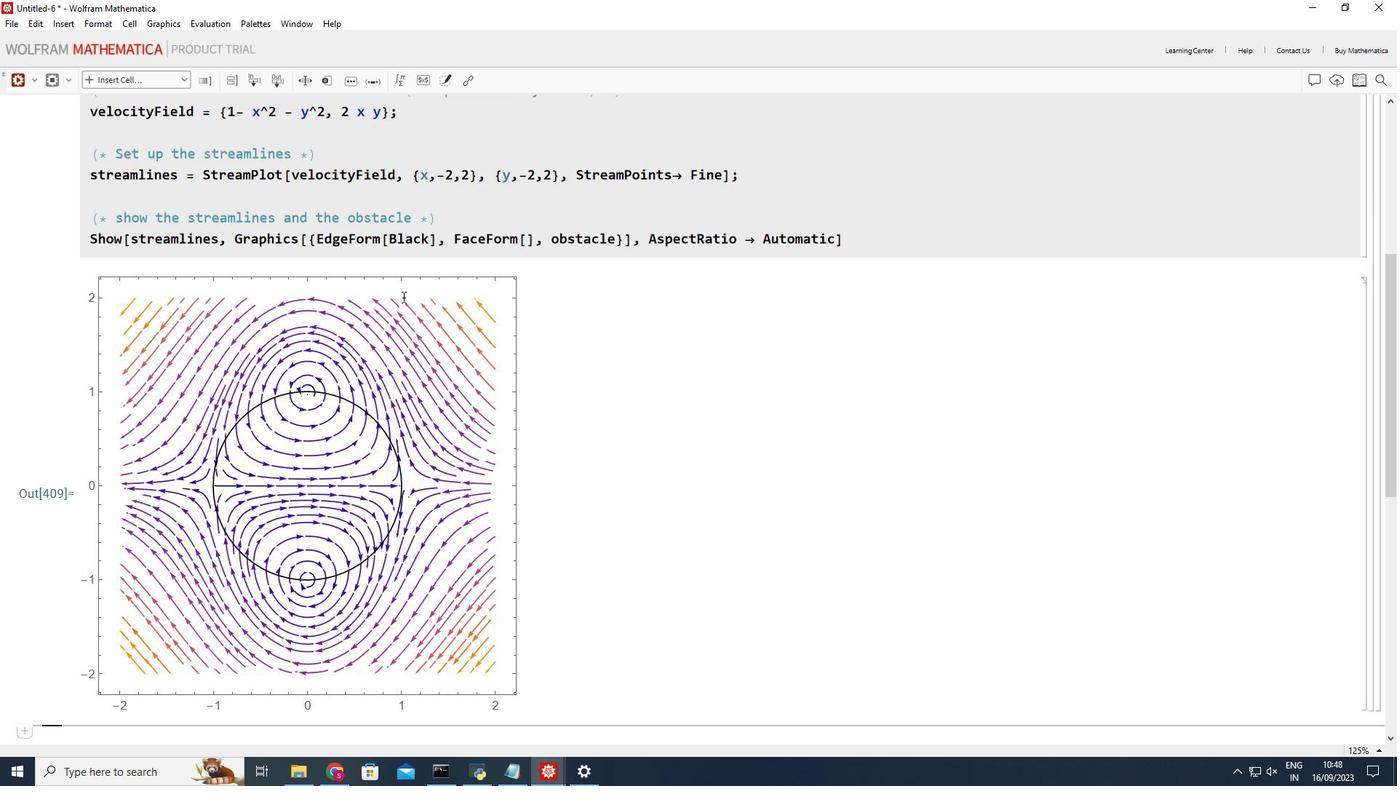 
Action: Mouse scrolled (403, 296) with delta (0, 0)
Screenshot: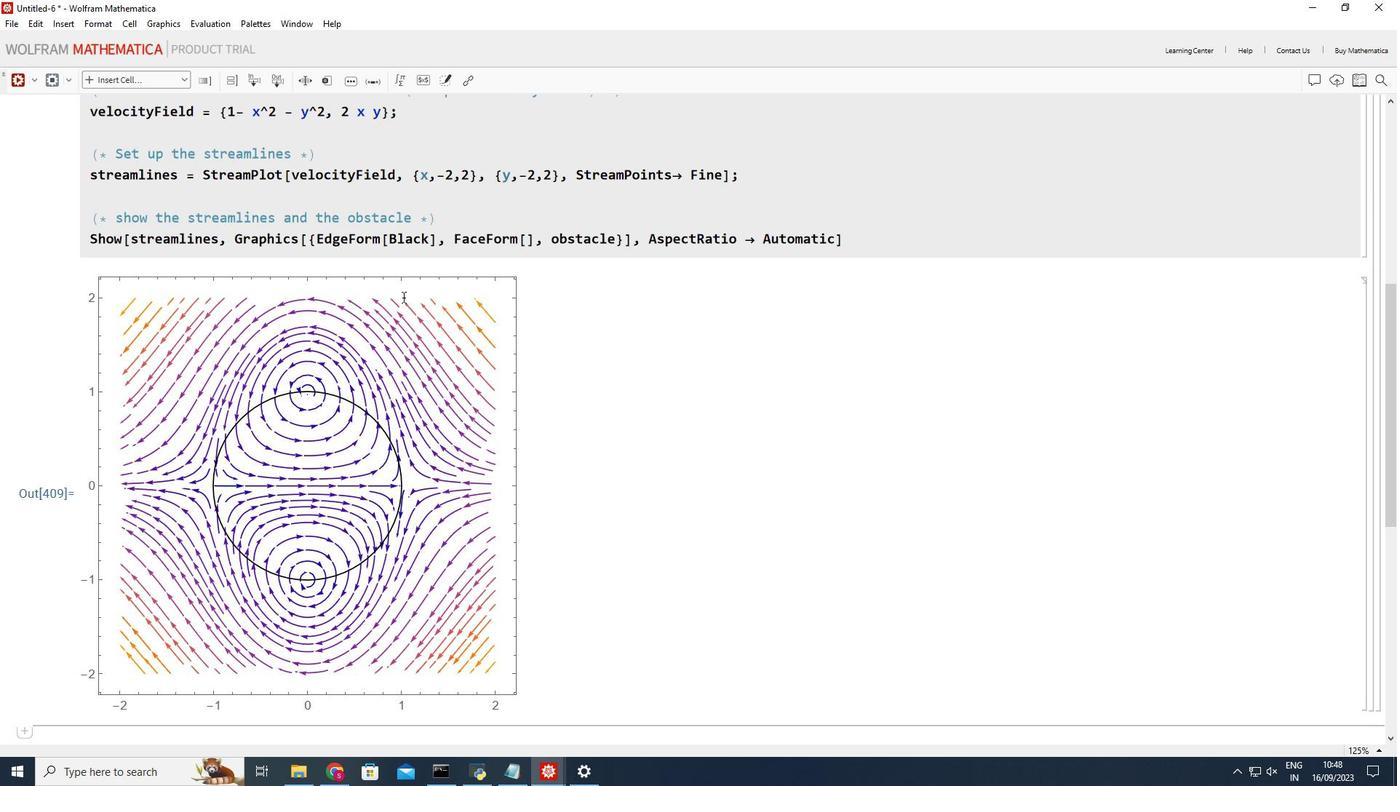 
Action: Mouse scrolled (403, 296) with delta (0, 0)
Screenshot: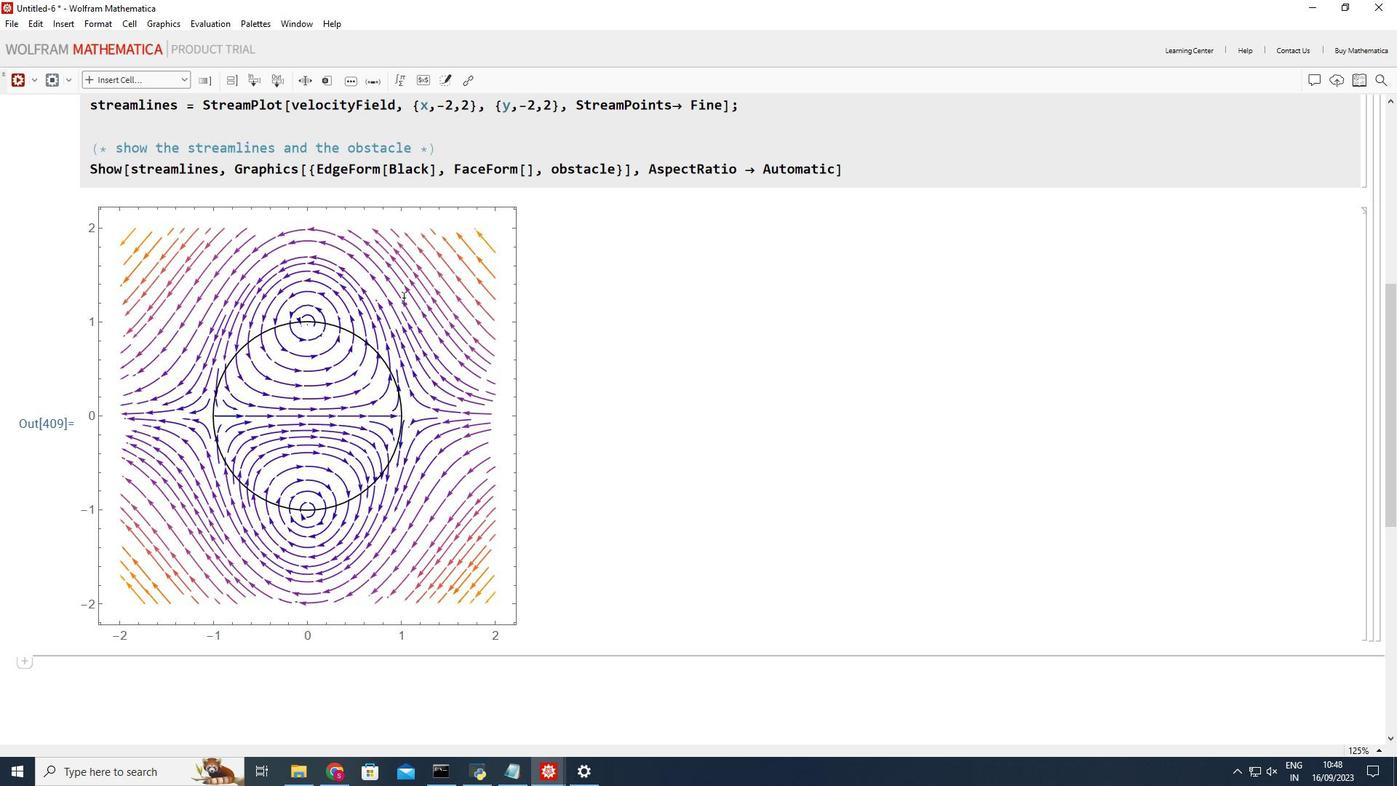 
Action: Mouse moved to (463, 418)
Screenshot: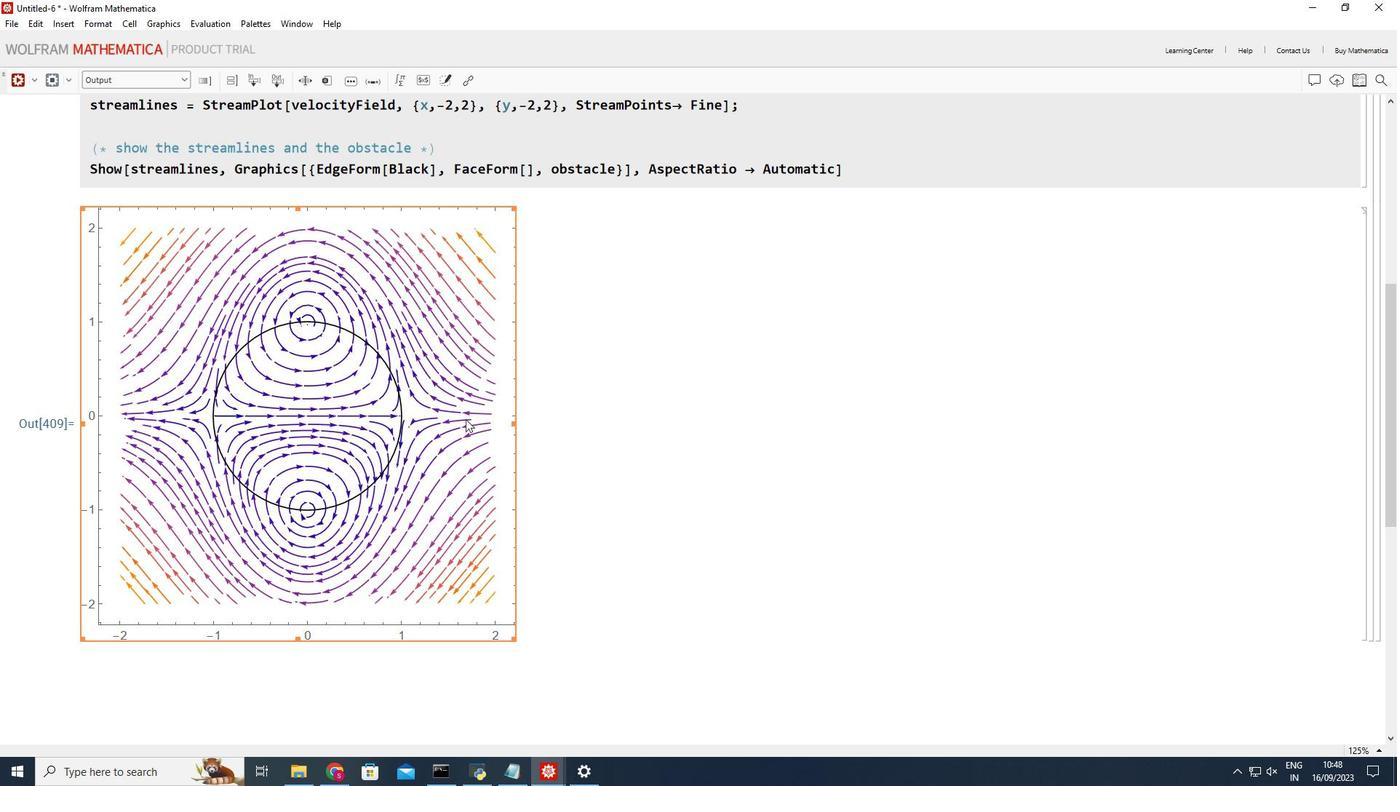 
Action: Mouse pressed left at (463, 418)
Screenshot: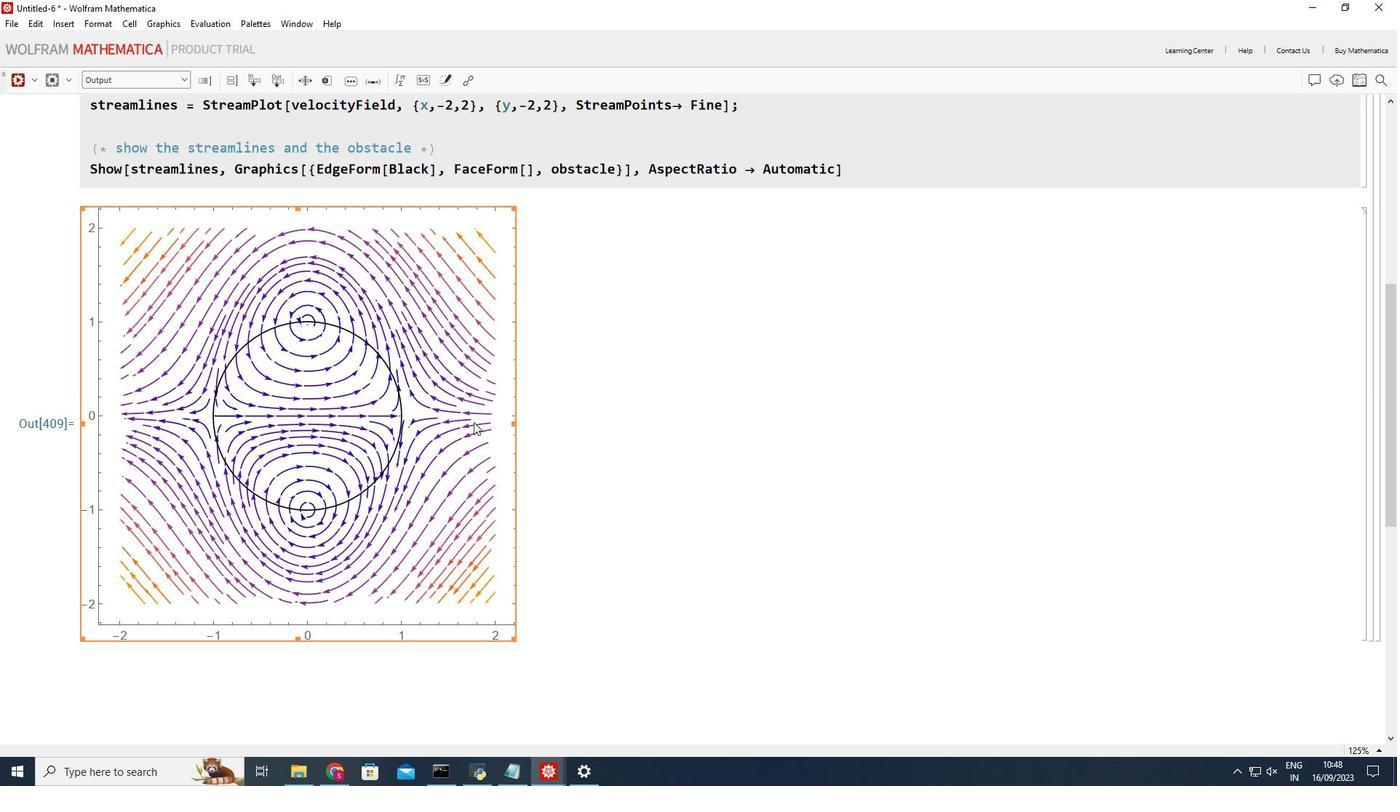 
Action: Mouse moved to (473, 422)
Screenshot: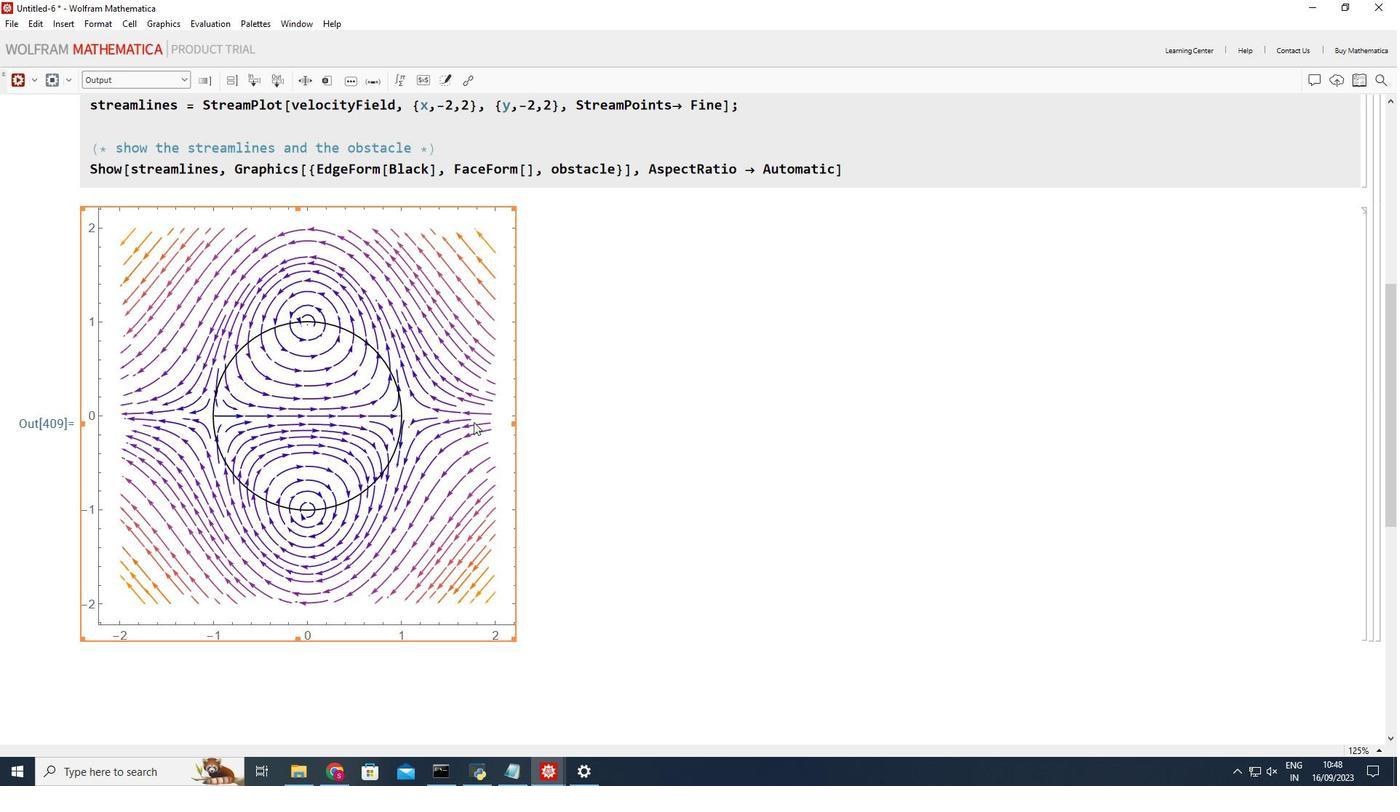 
Action: Mouse scrolled (473, 421) with delta (0, 0)
Screenshot: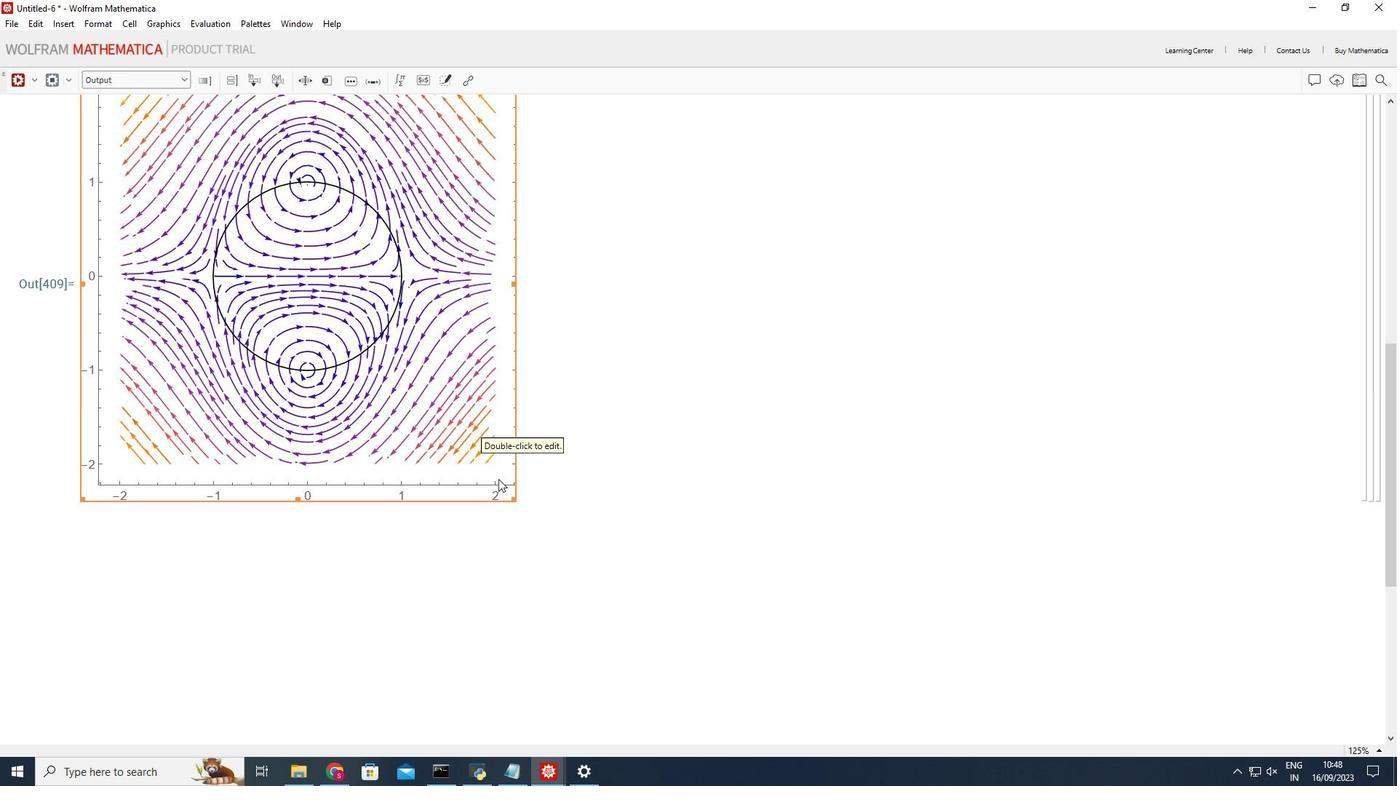 
Action: Mouse moved to (473, 422)
Screenshot: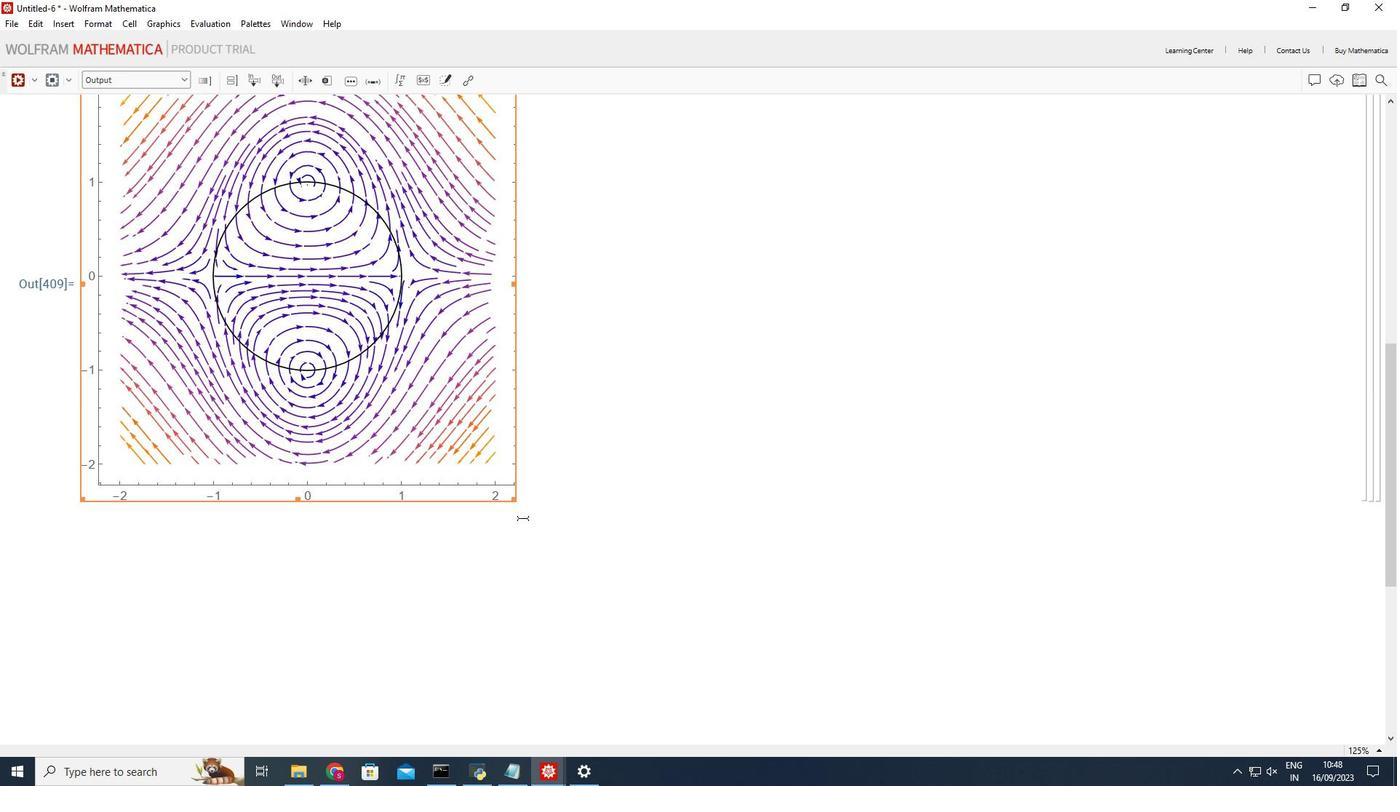 
Action: Mouse scrolled (473, 421) with delta (0, 0)
Screenshot: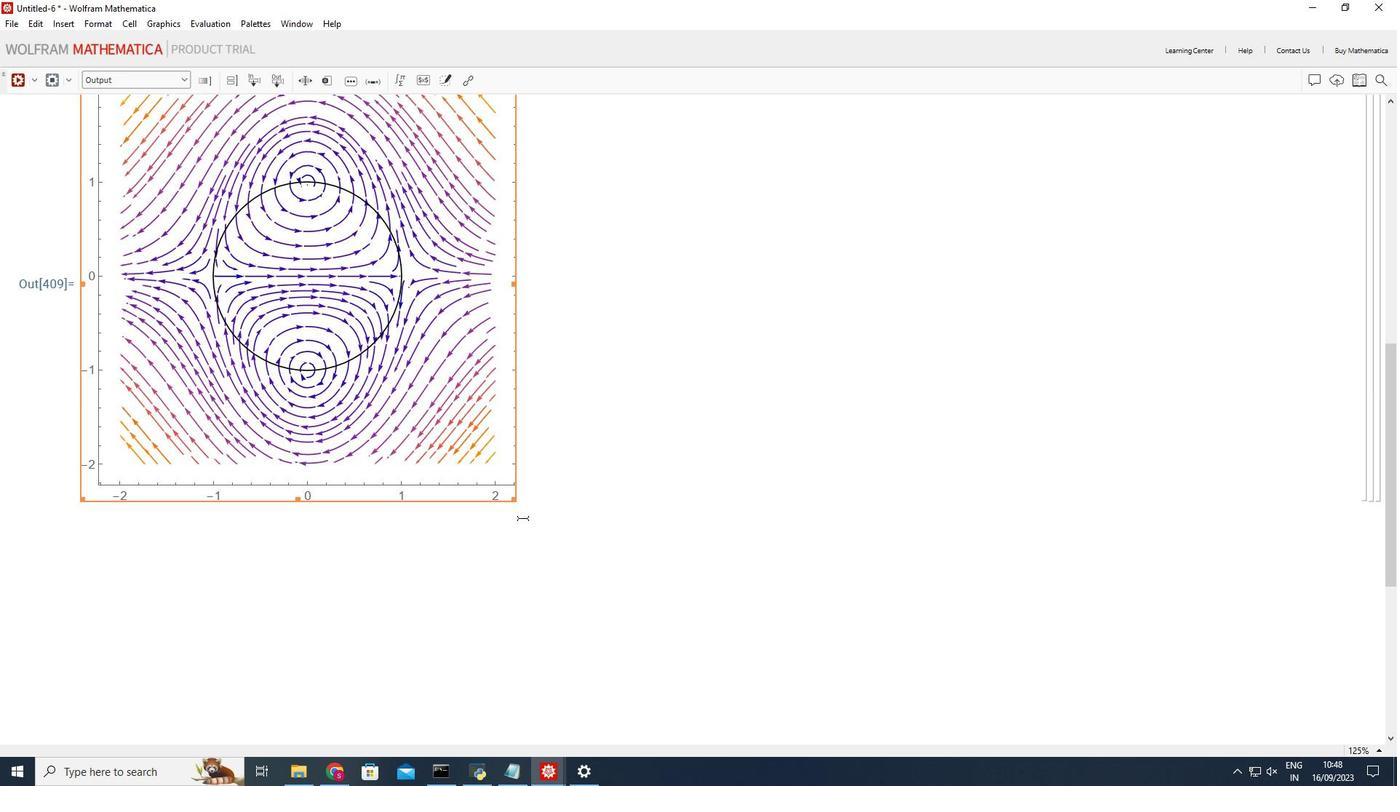 
Action: Mouse moved to (513, 497)
Screenshot: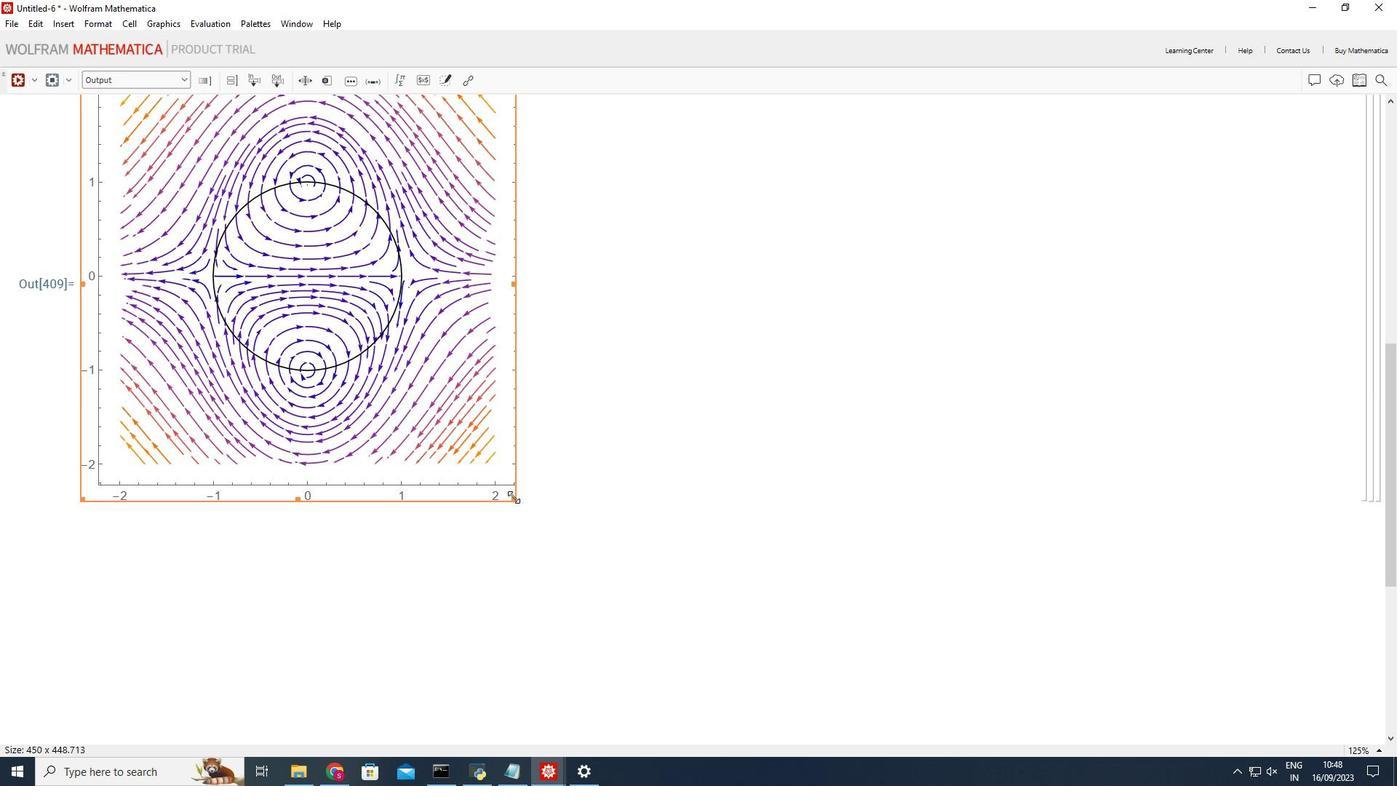 
Action: Mouse pressed left at (513, 497)
Screenshot: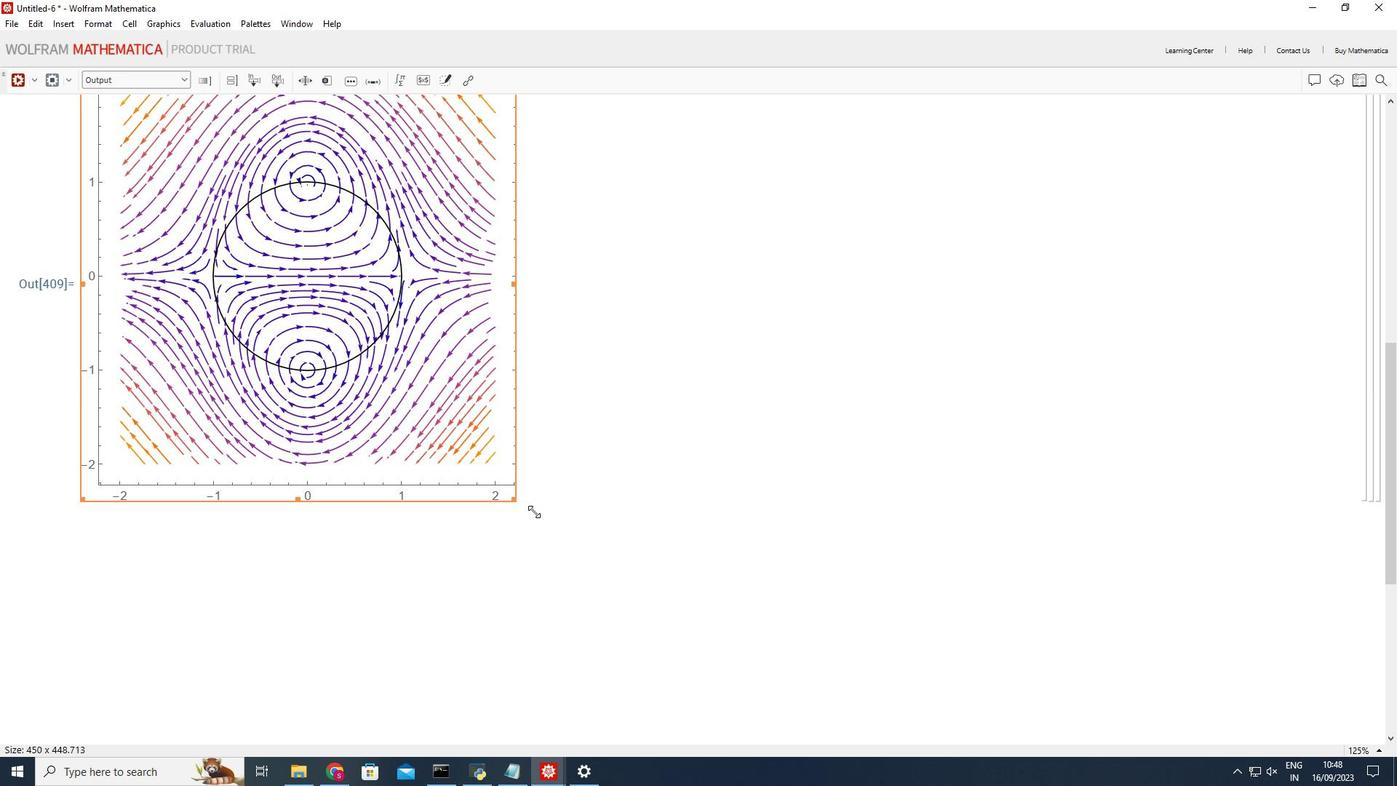 
Action: Mouse moved to (667, 540)
Screenshot: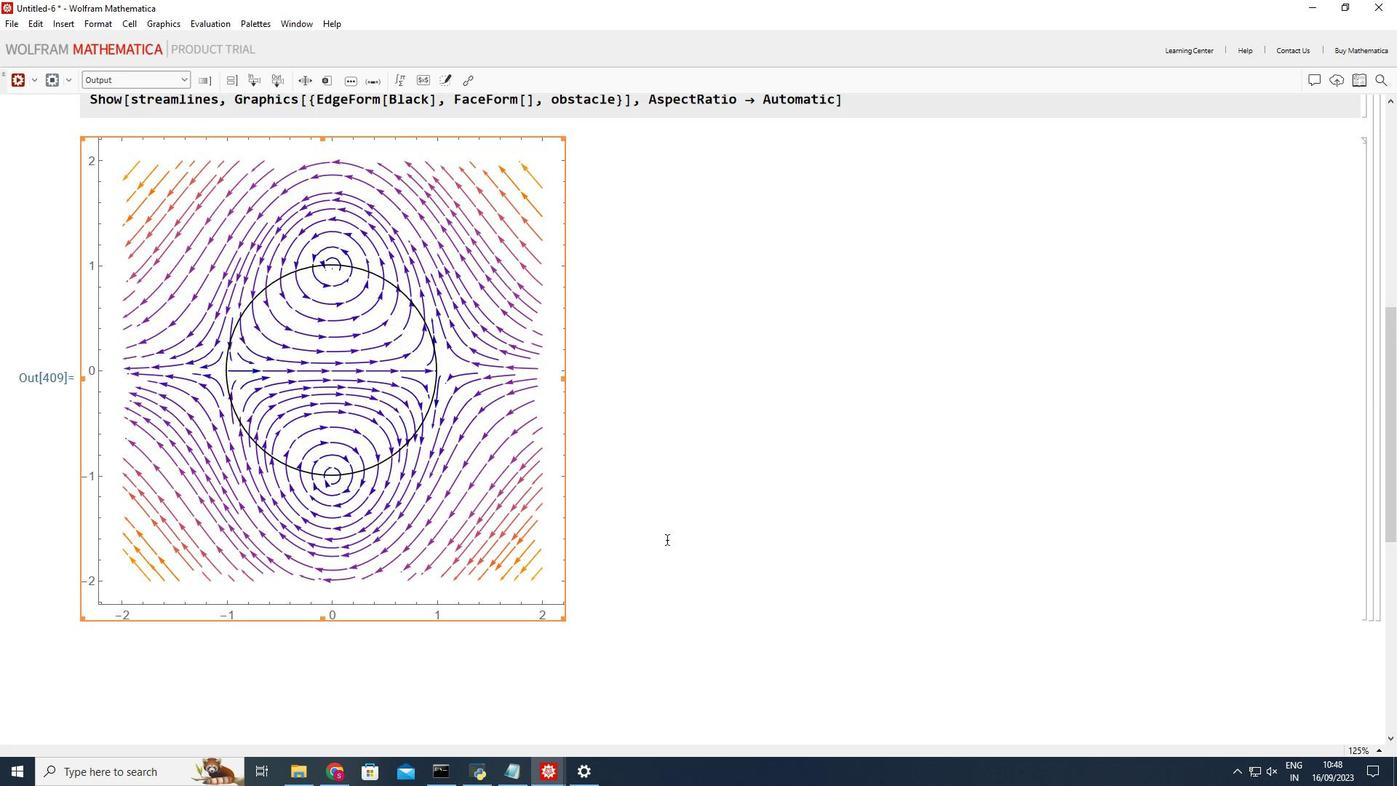 
Action: Mouse scrolled (667, 540) with delta (0, 0)
Screenshot: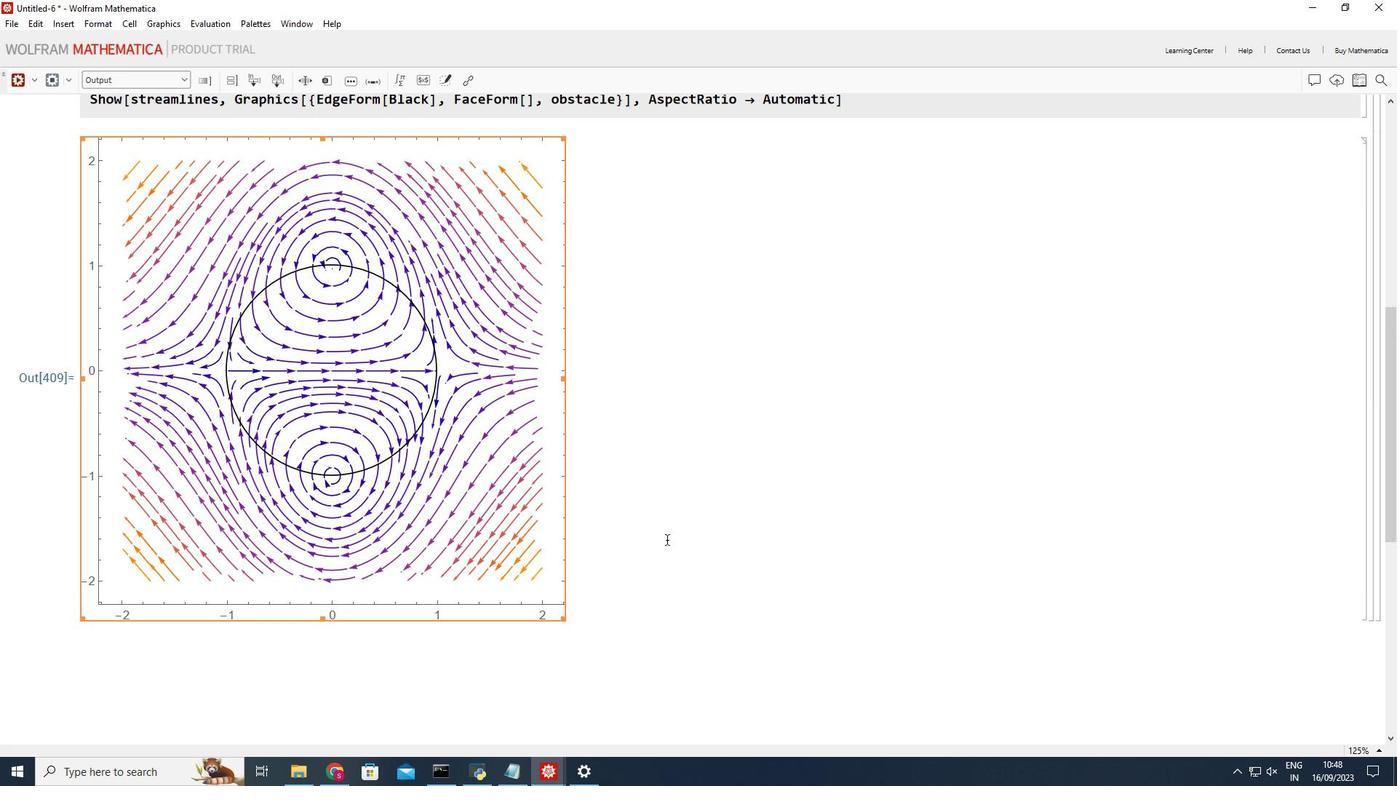 
Action: Mouse moved to (270, 676)
Screenshot: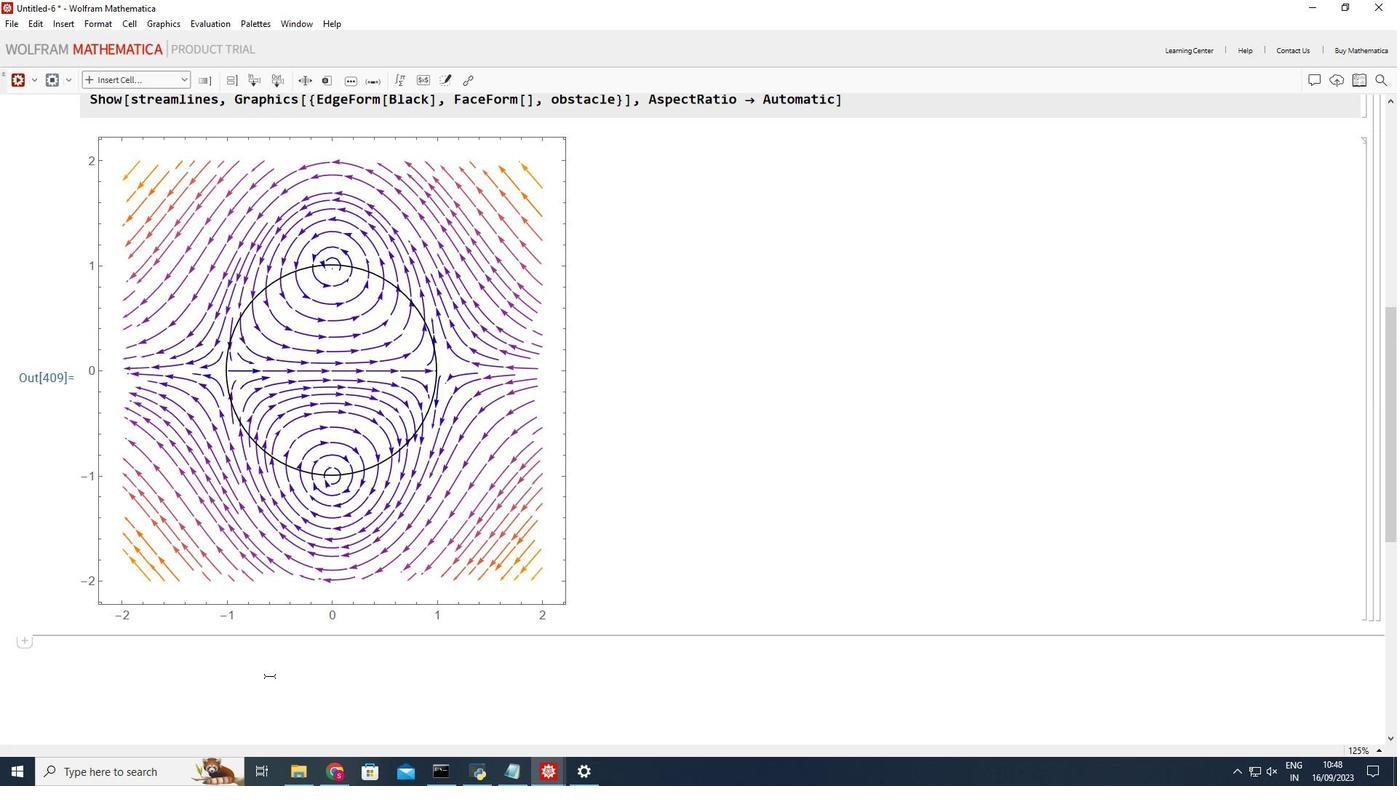 
Action: Mouse pressed left at (270, 676)
Screenshot: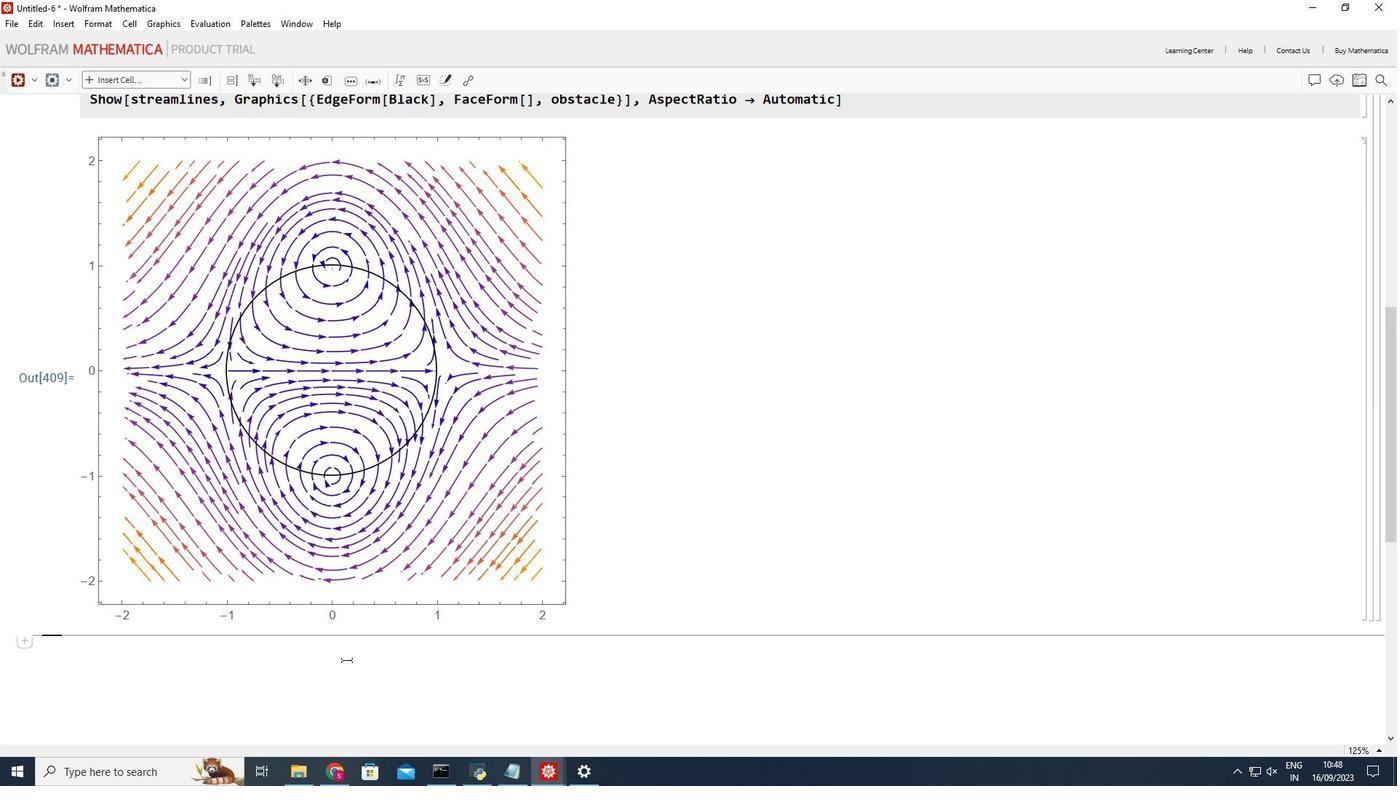 
Action: Mouse moved to (815, 500)
Screenshot: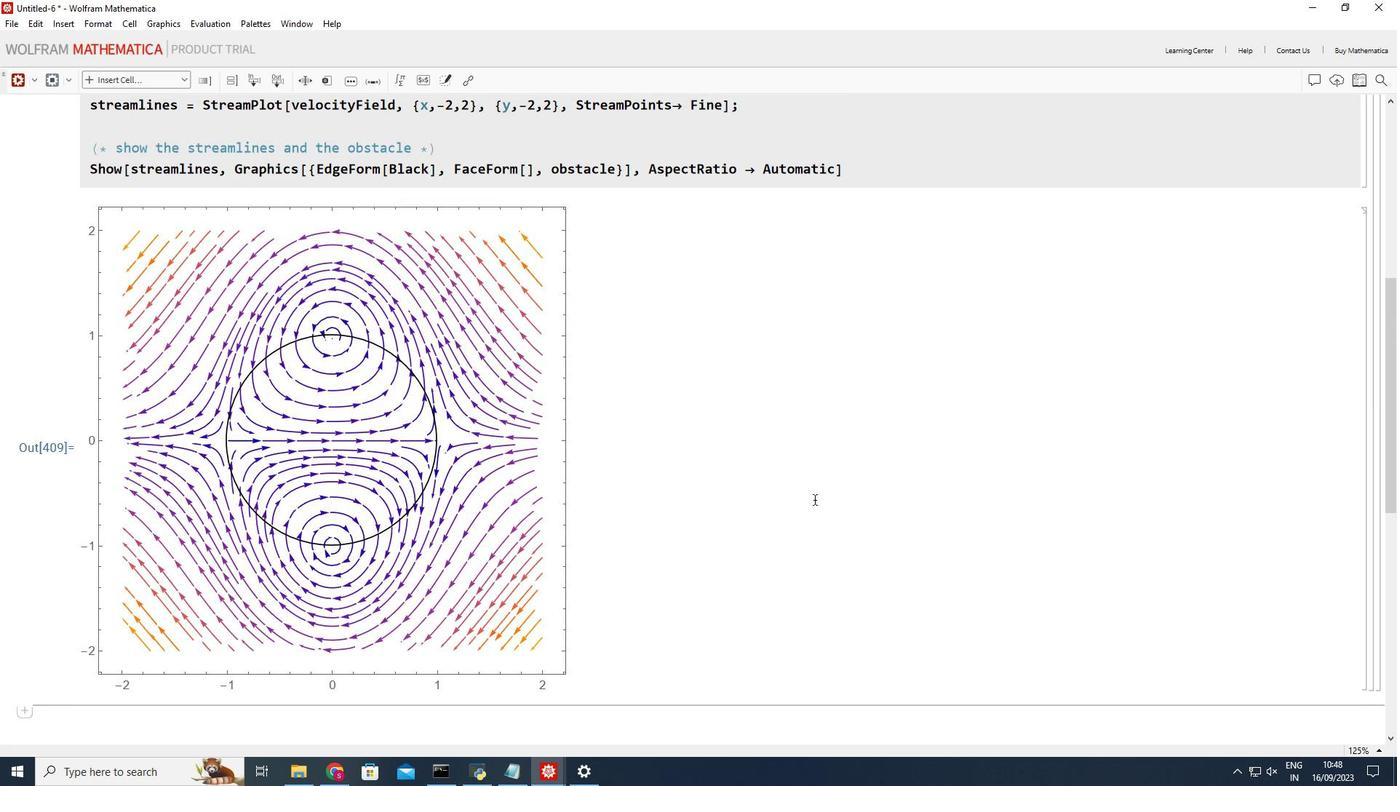 
Action: Mouse scrolled (815, 500) with delta (0, 0)
Screenshot: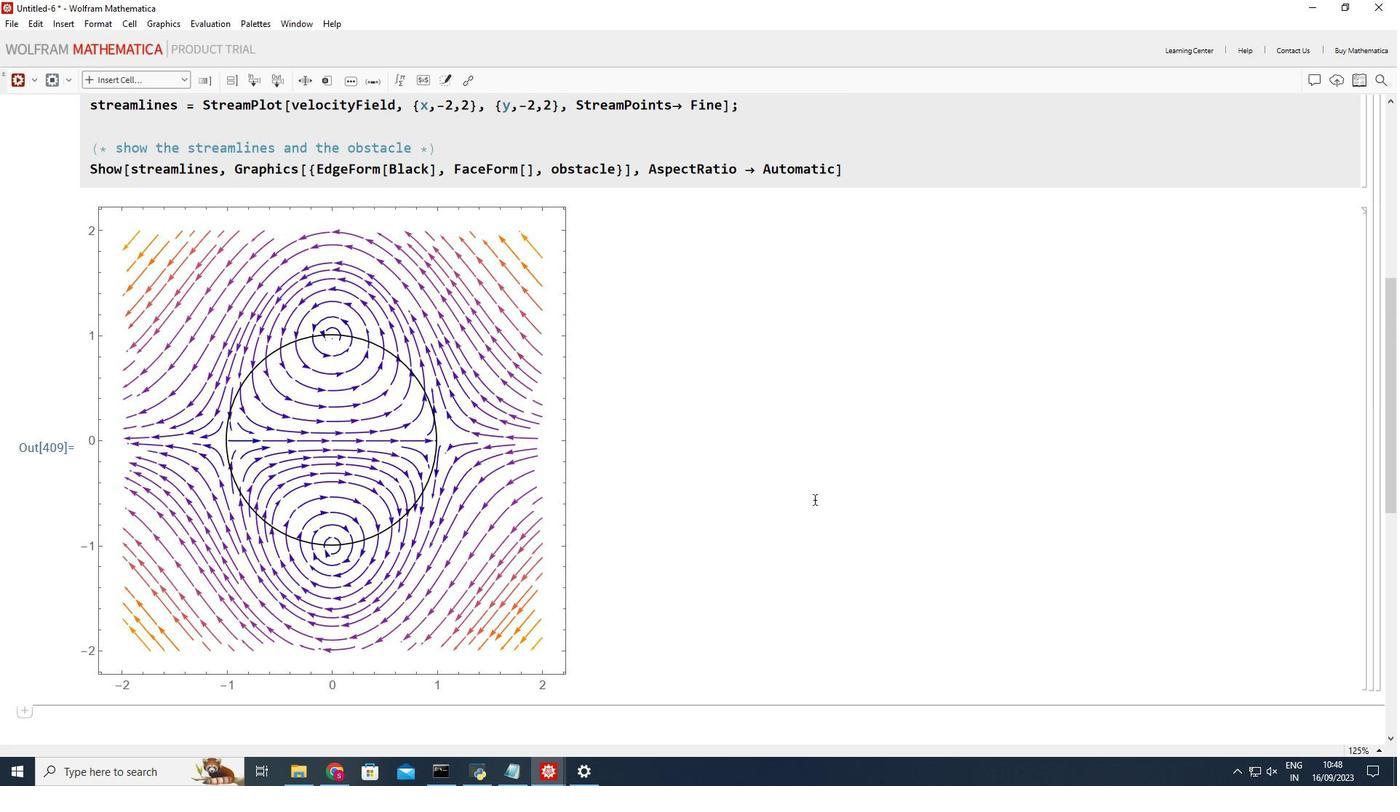 
